 Task: Check the picks of the 2023 Victory Lane Racing NASCAR Cup Series for the race "GEICO 500" on the track "Talladega".
Action: Mouse moved to (237, 390)
Screenshot: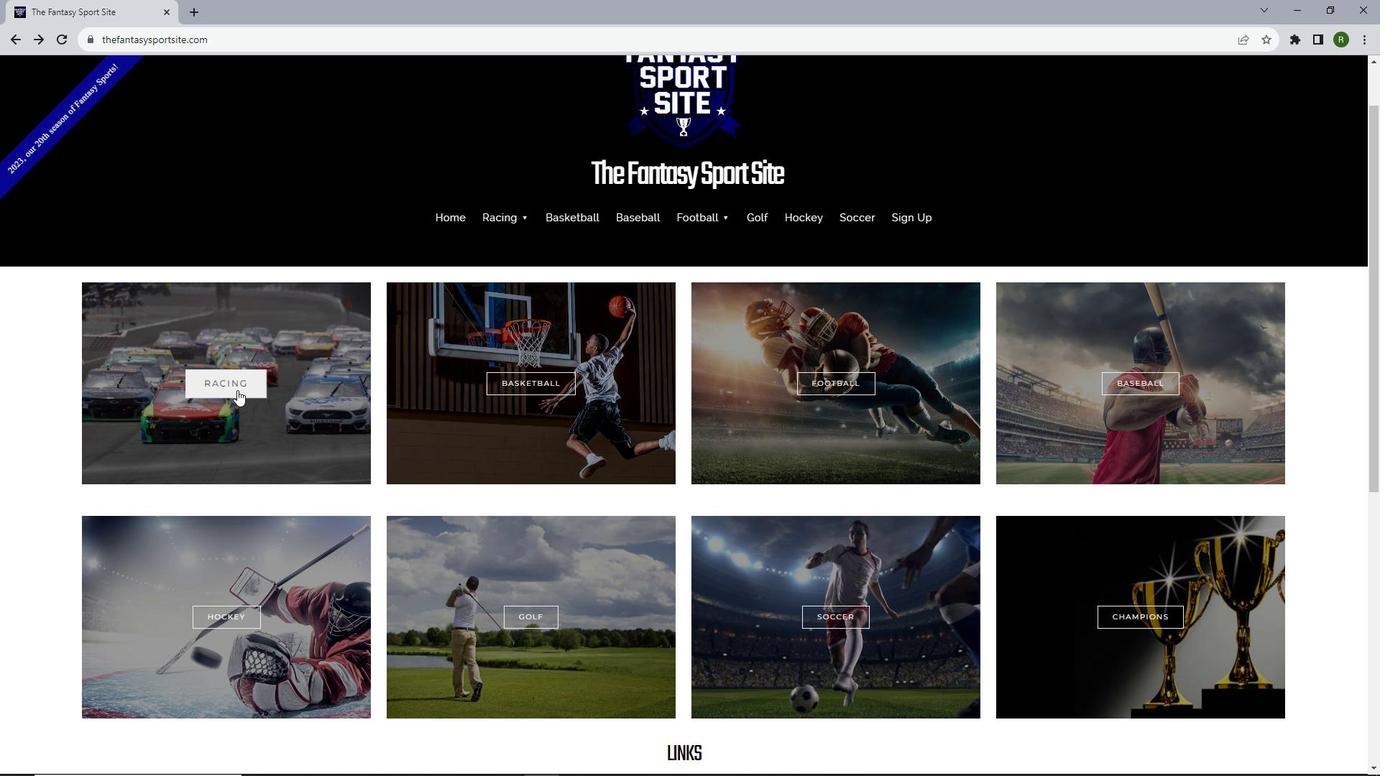 
Action: Mouse pressed left at (237, 390)
Screenshot: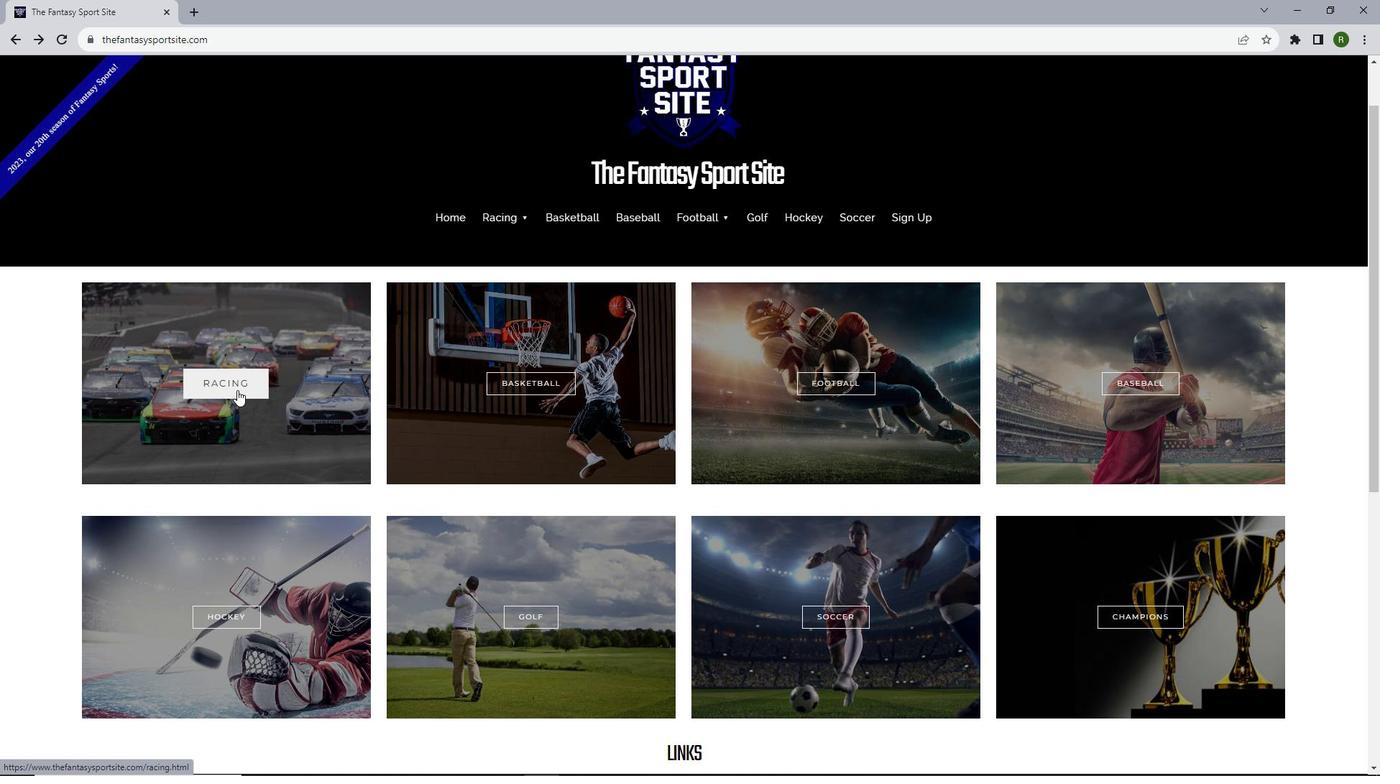 
Action: Mouse moved to (288, 371)
Screenshot: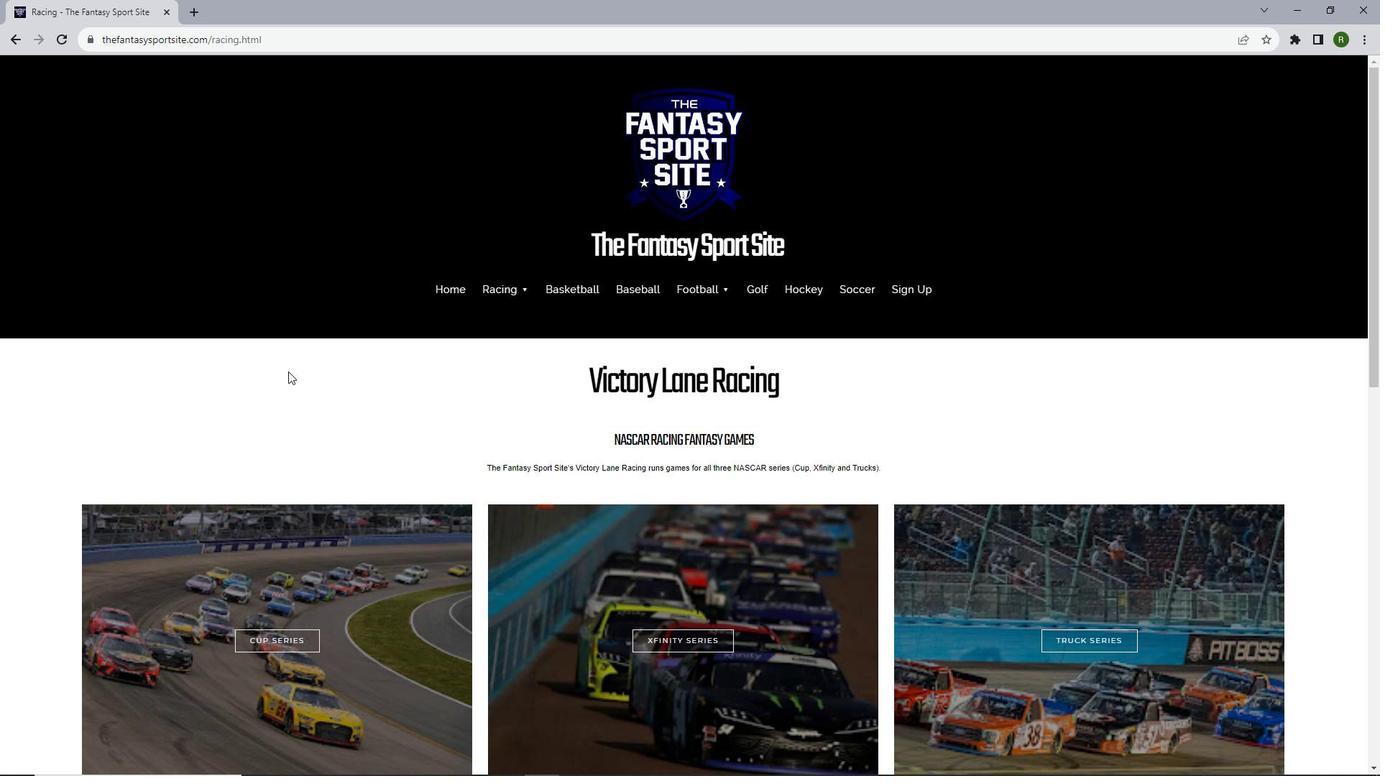 
Action: Mouse scrolled (288, 370) with delta (0, 0)
Screenshot: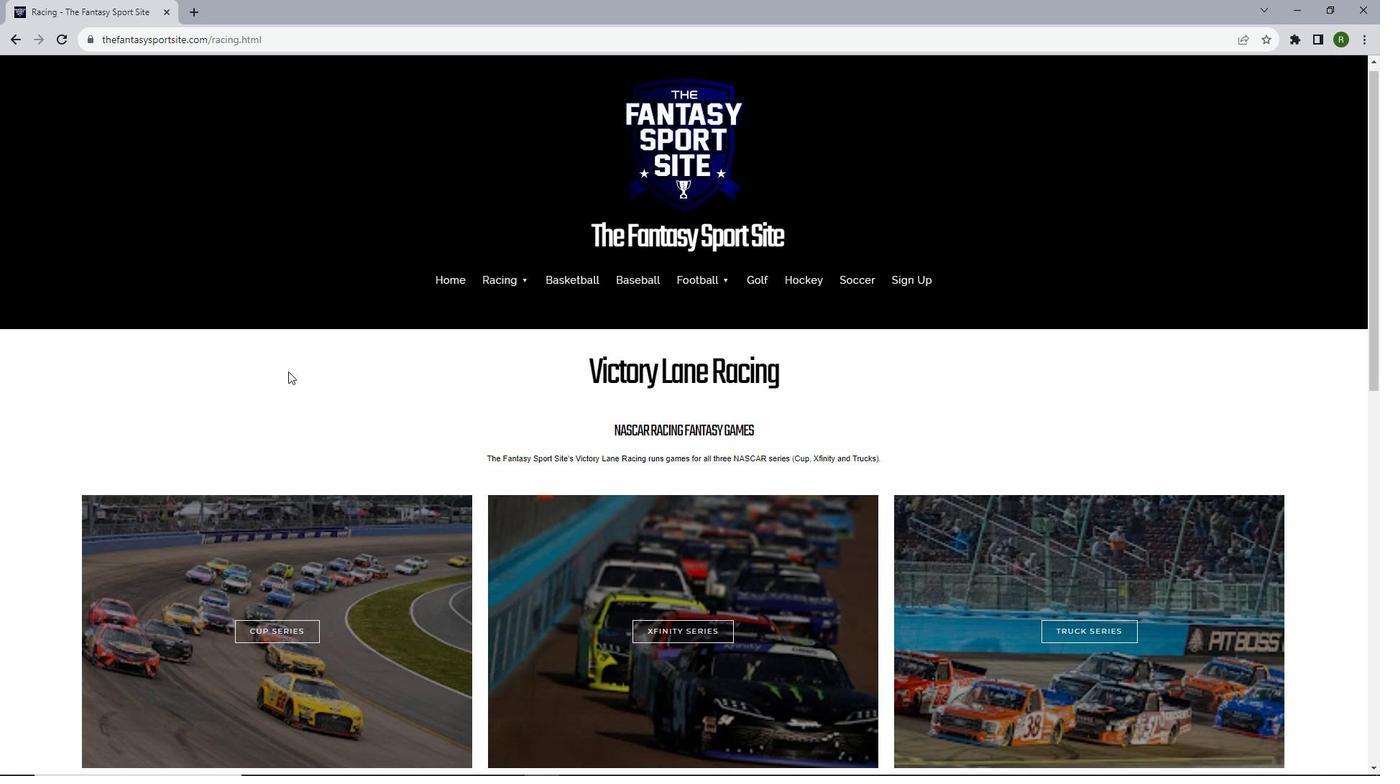 
Action: Mouse scrolled (288, 370) with delta (0, 0)
Screenshot: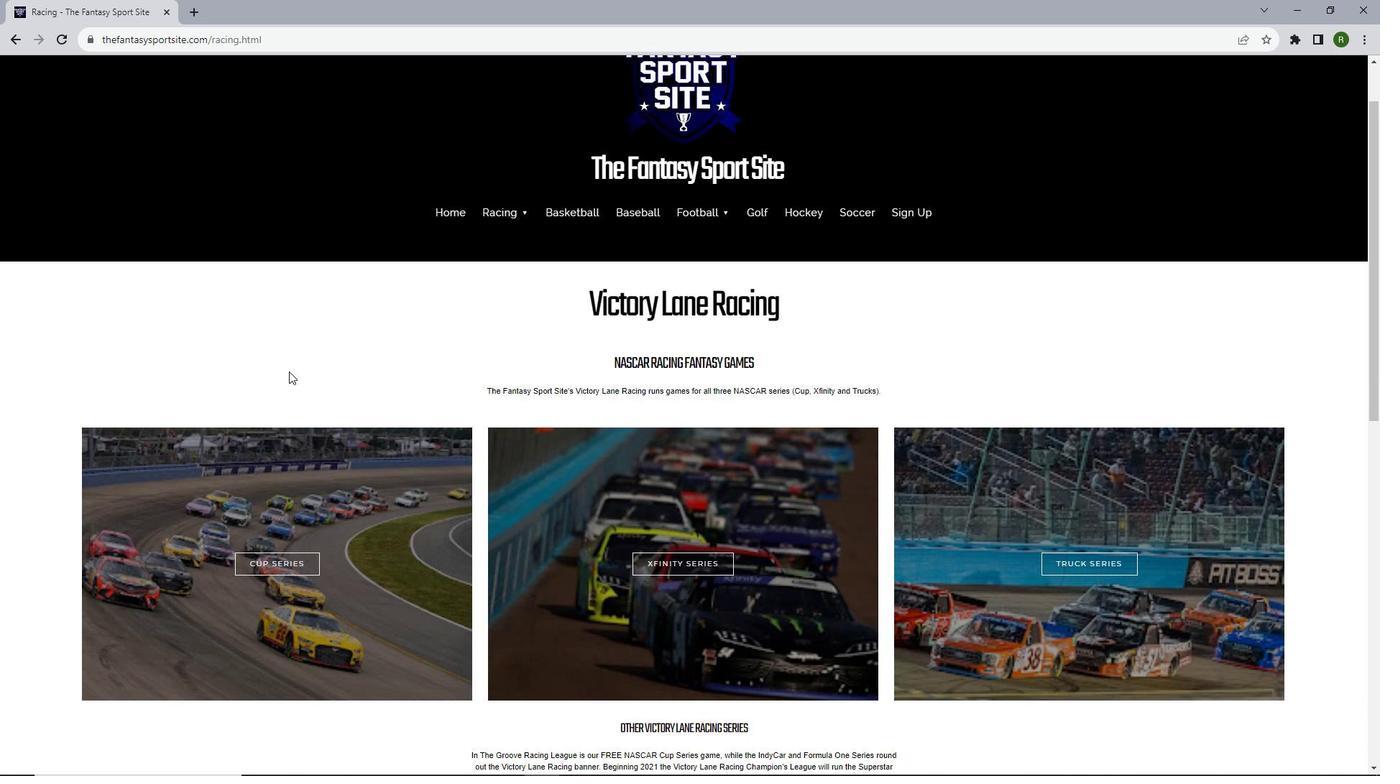 
Action: Mouse moved to (288, 371)
Screenshot: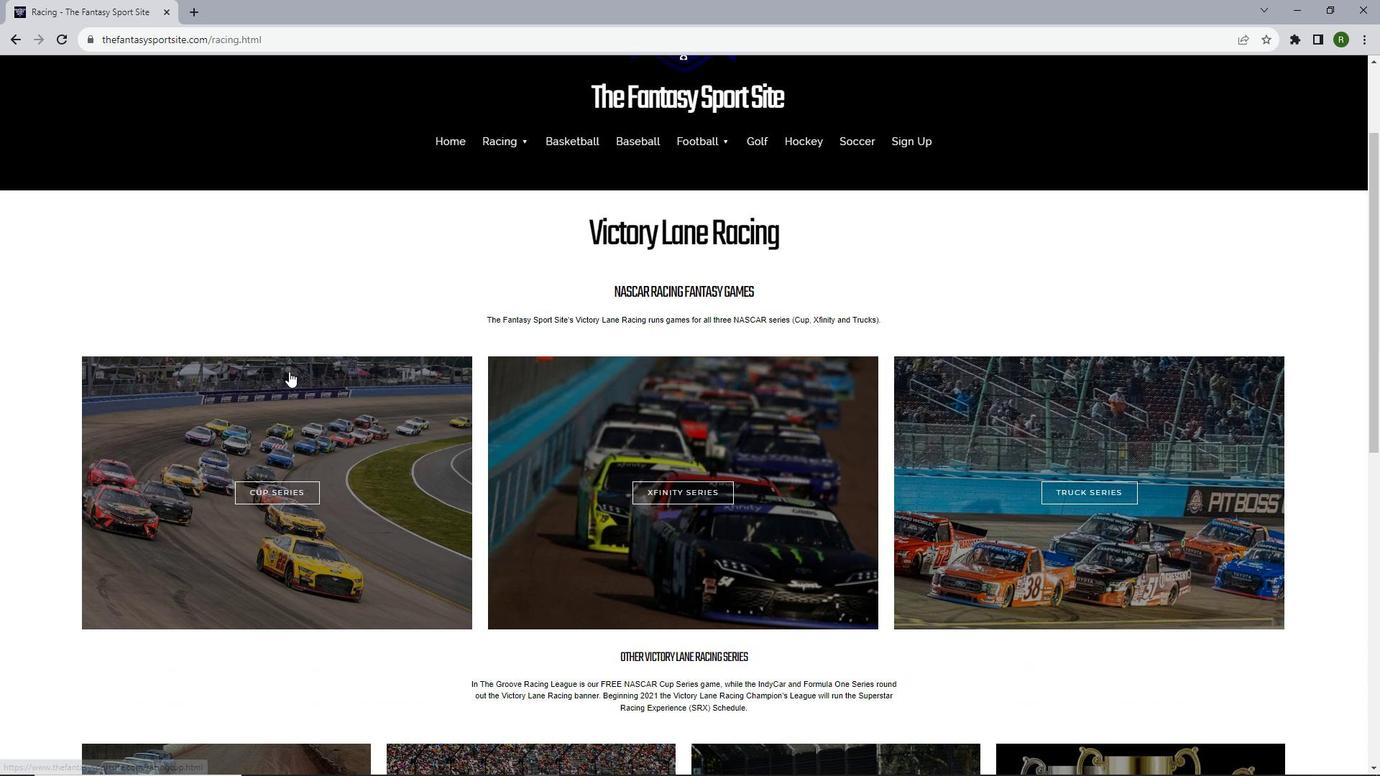 
Action: Mouse scrolled (288, 370) with delta (0, 0)
Screenshot: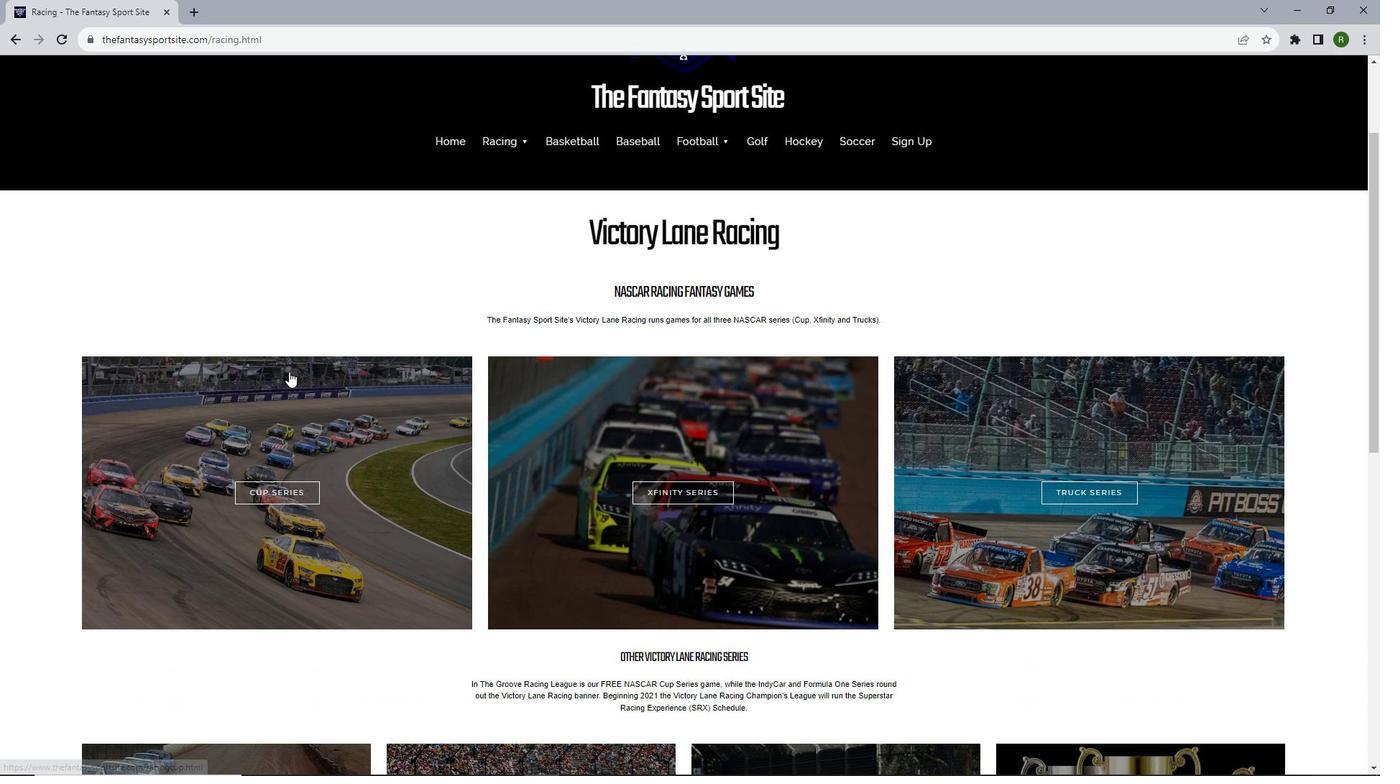 
Action: Mouse moved to (300, 434)
Screenshot: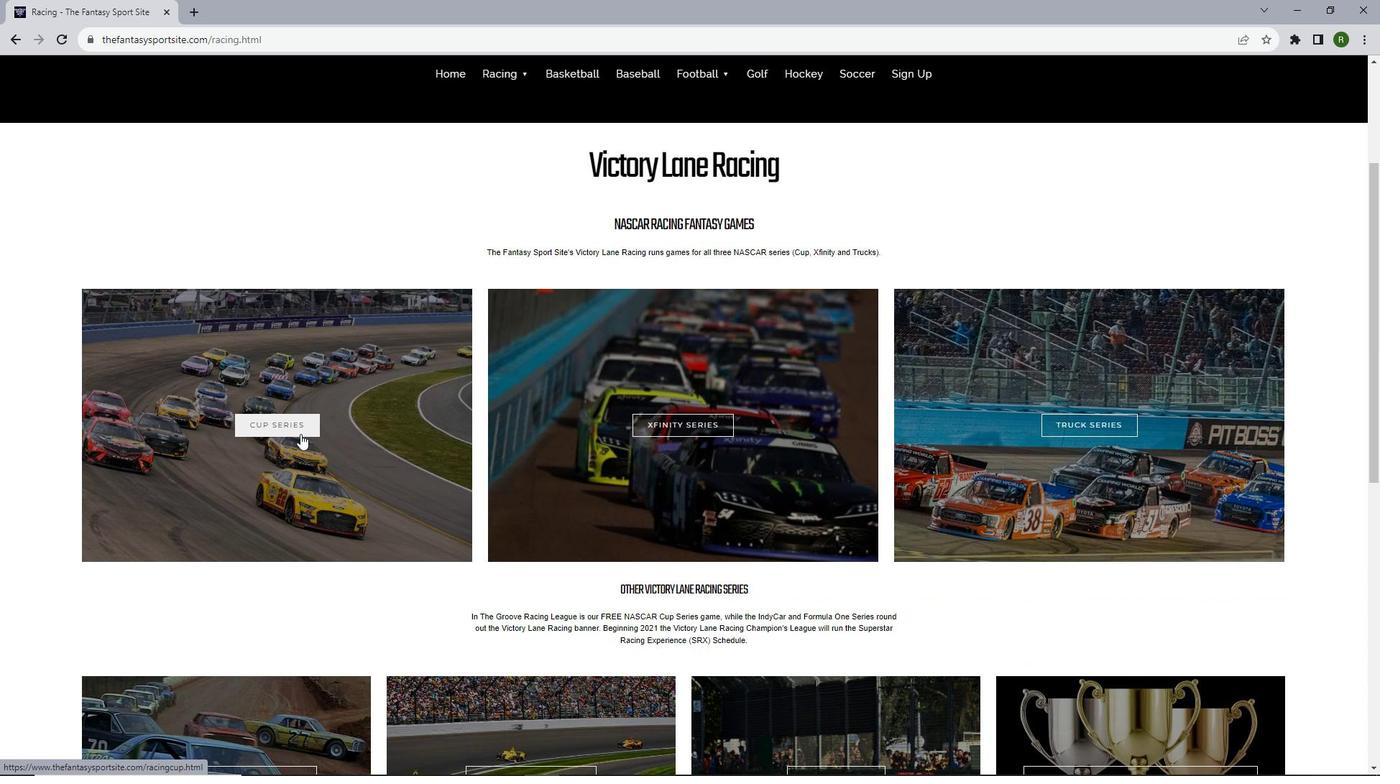 
Action: Mouse pressed left at (300, 434)
Screenshot: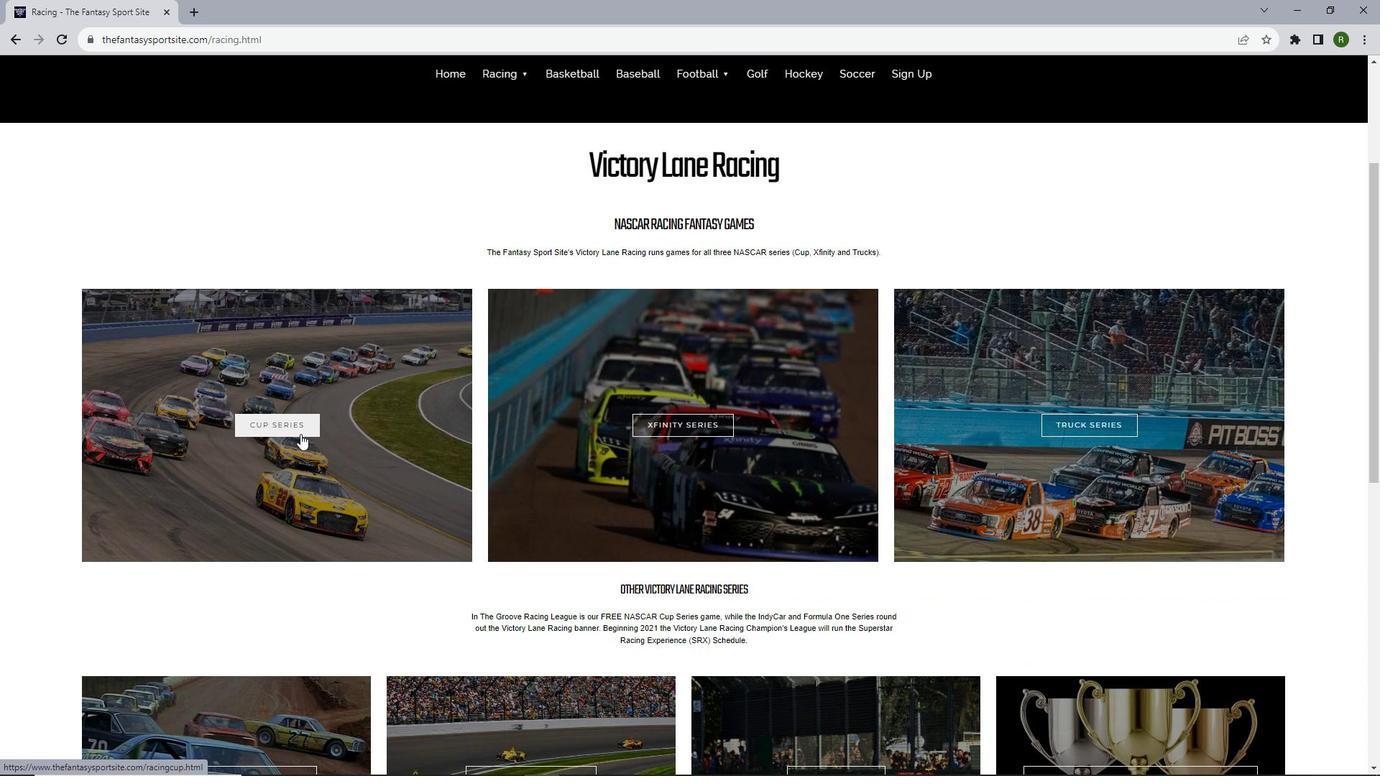 
Action: Mouse moved to (491, 417)
Screenshot: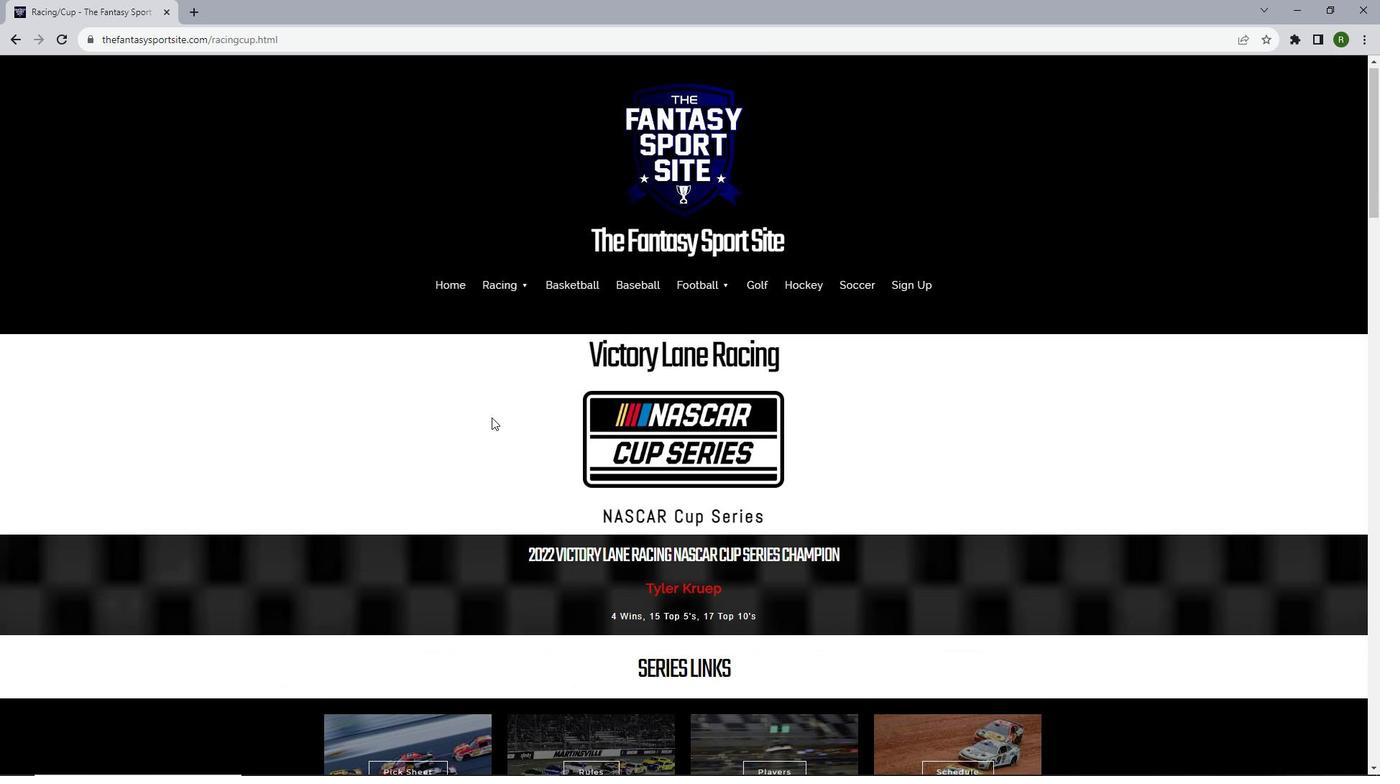 
Action: Mouse scrolled (491, 416) with delta (0, 0)
Screenshot: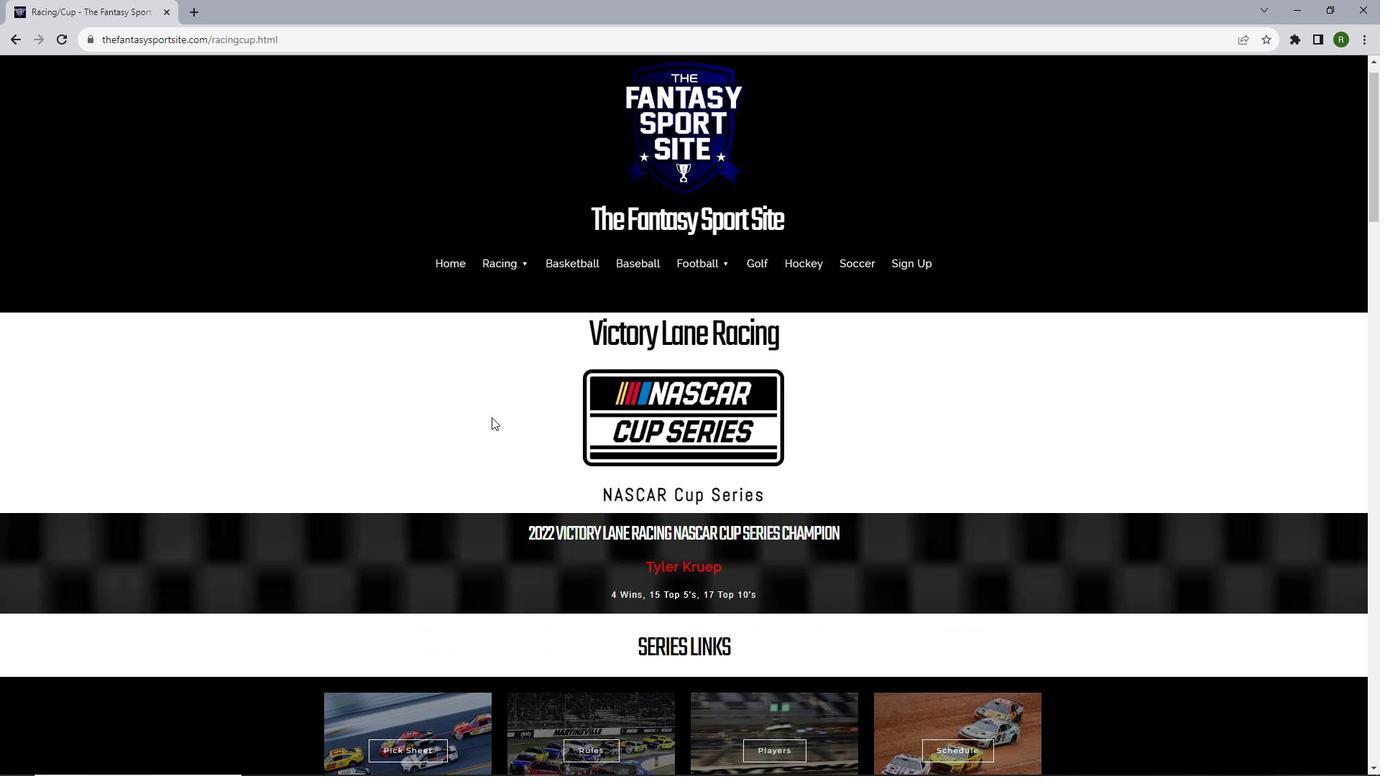 
Action: Mouse scrolled (491, 416) with delta (0, 0)
Screenshot: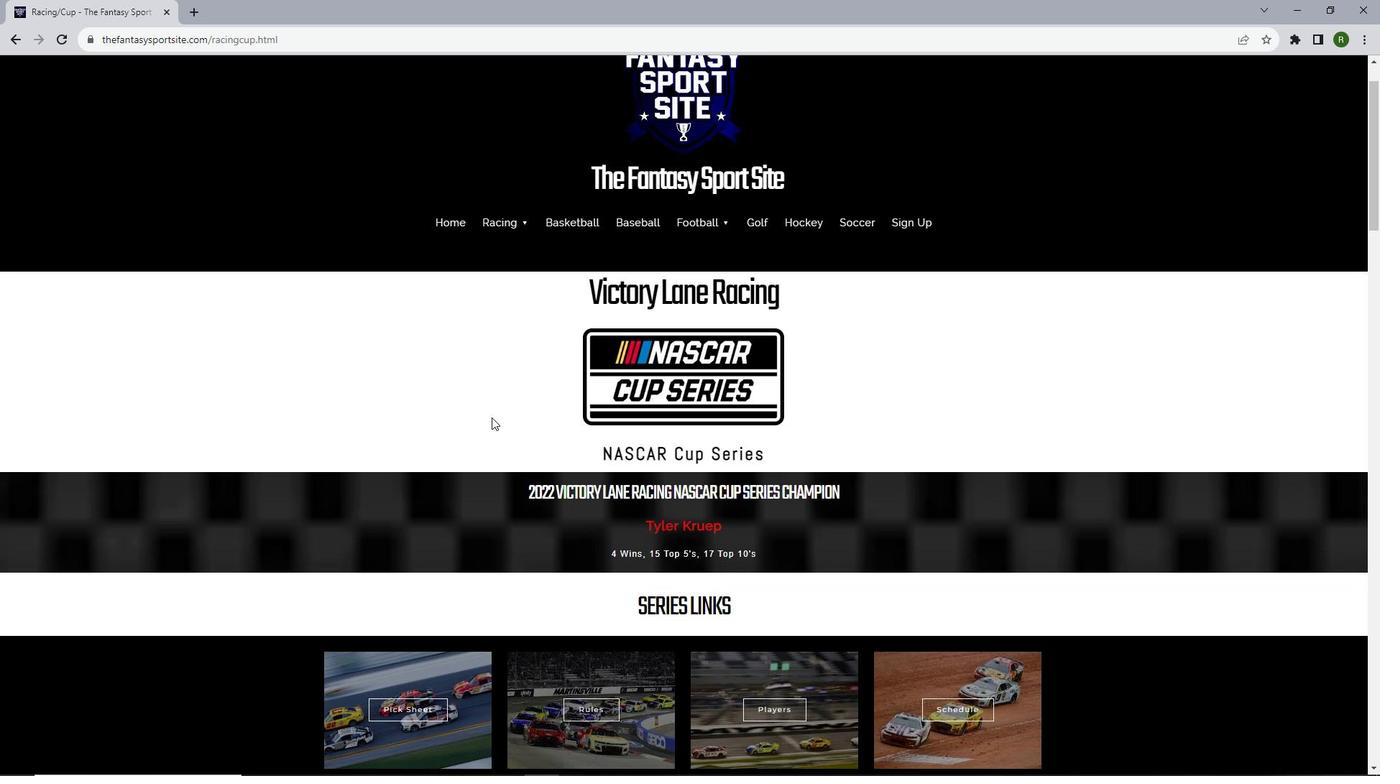 
Action: Mouse scrolled (491, 416) with delta (0, 0)
Screenshot: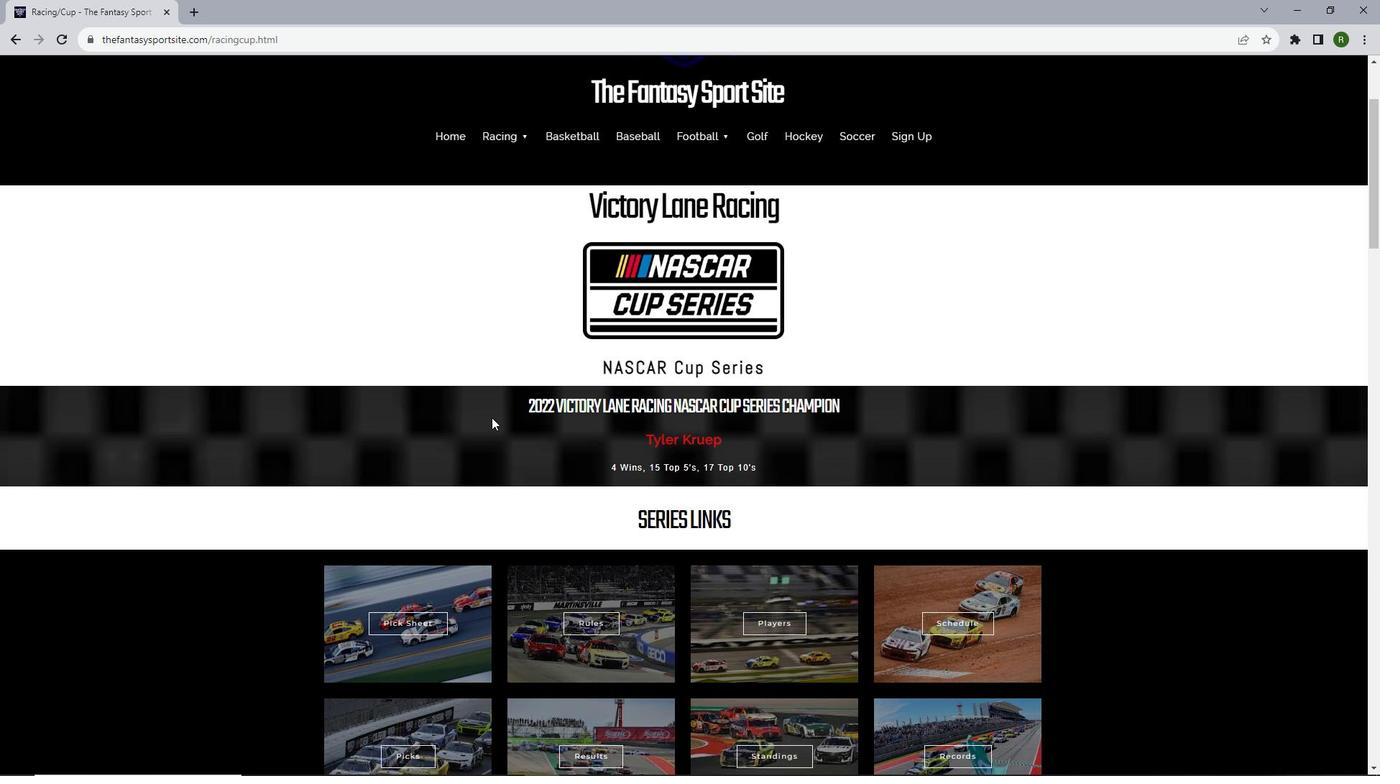 
Action: Mouse scrolled (491, 416) with delta (0, 0)
Screenshot: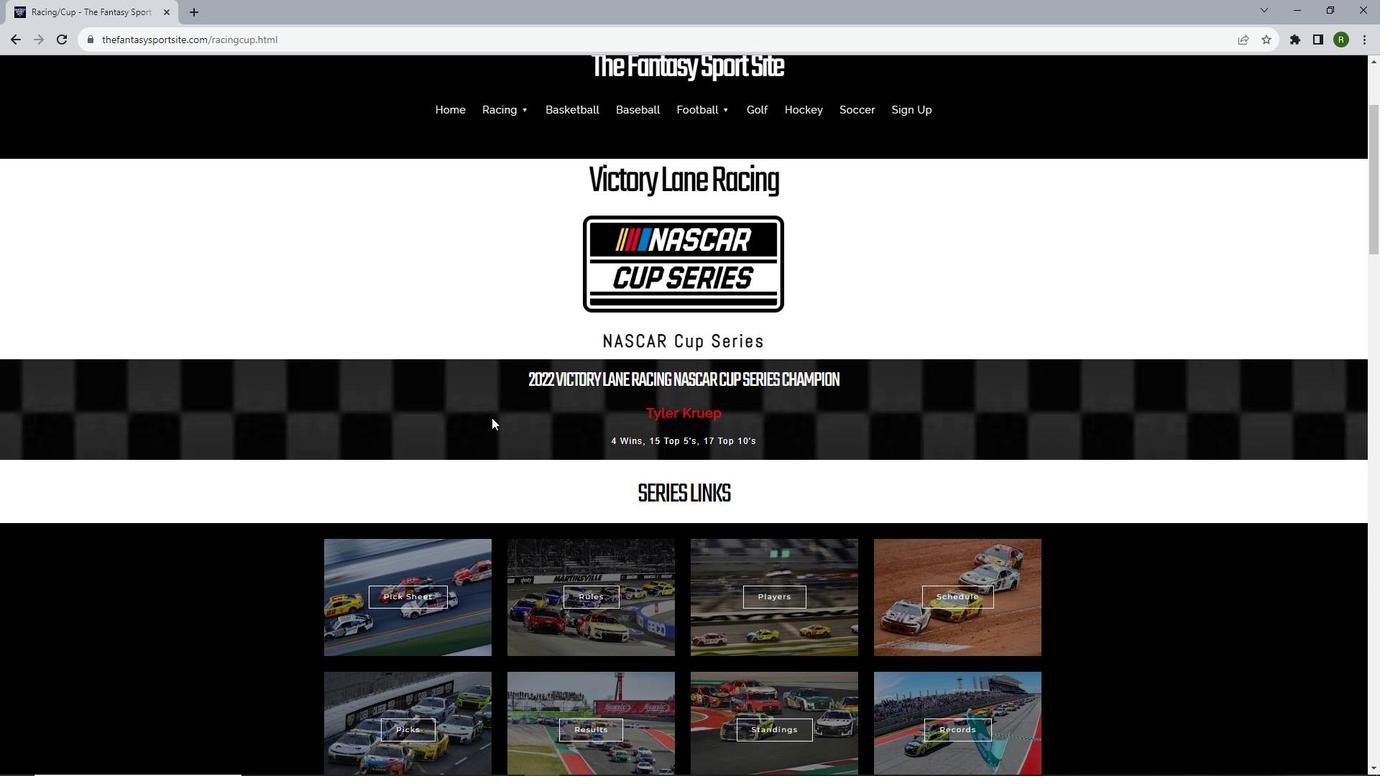 
Action: Mouse scrolled (491, 416) with delta (0, 0)
Screenshot: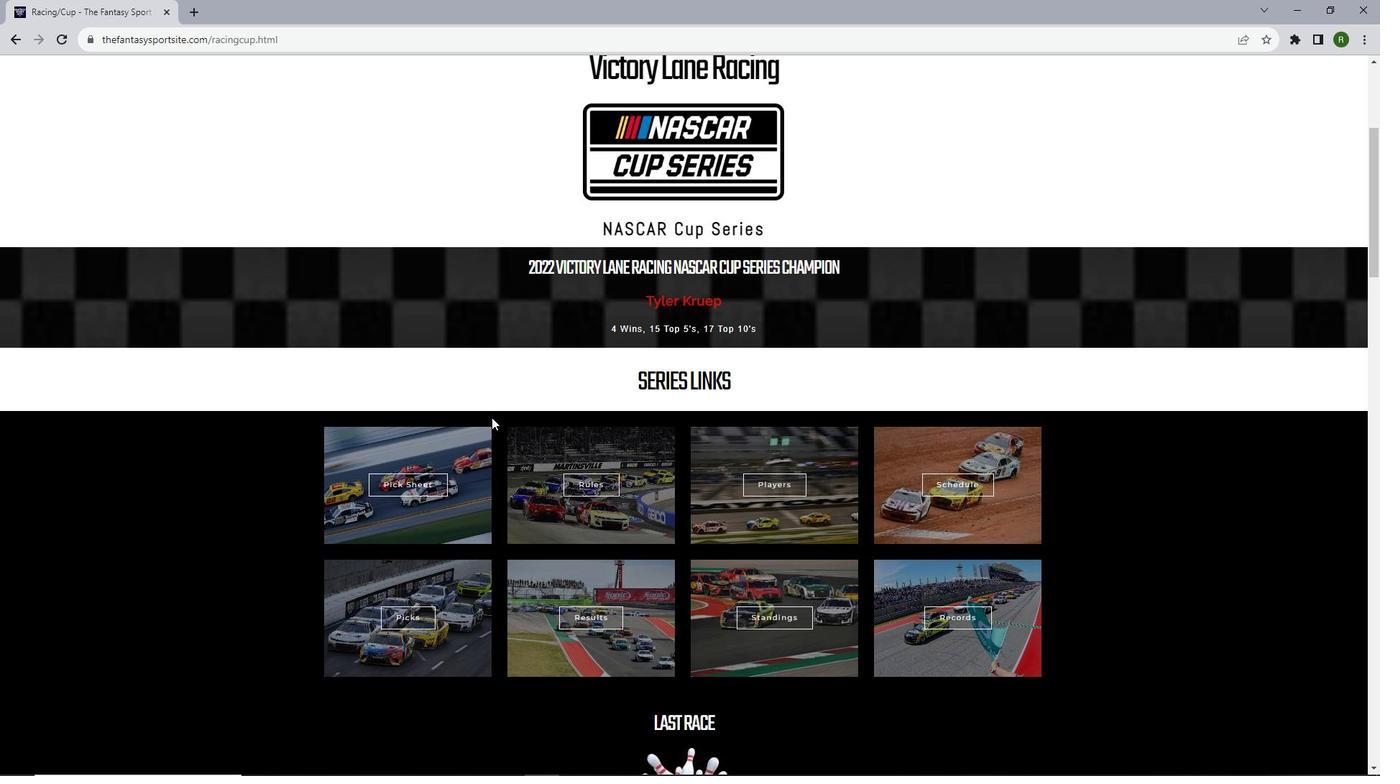 
Action: Mouse scrolled (491, 416) with delta (0, 0)
Screenshot: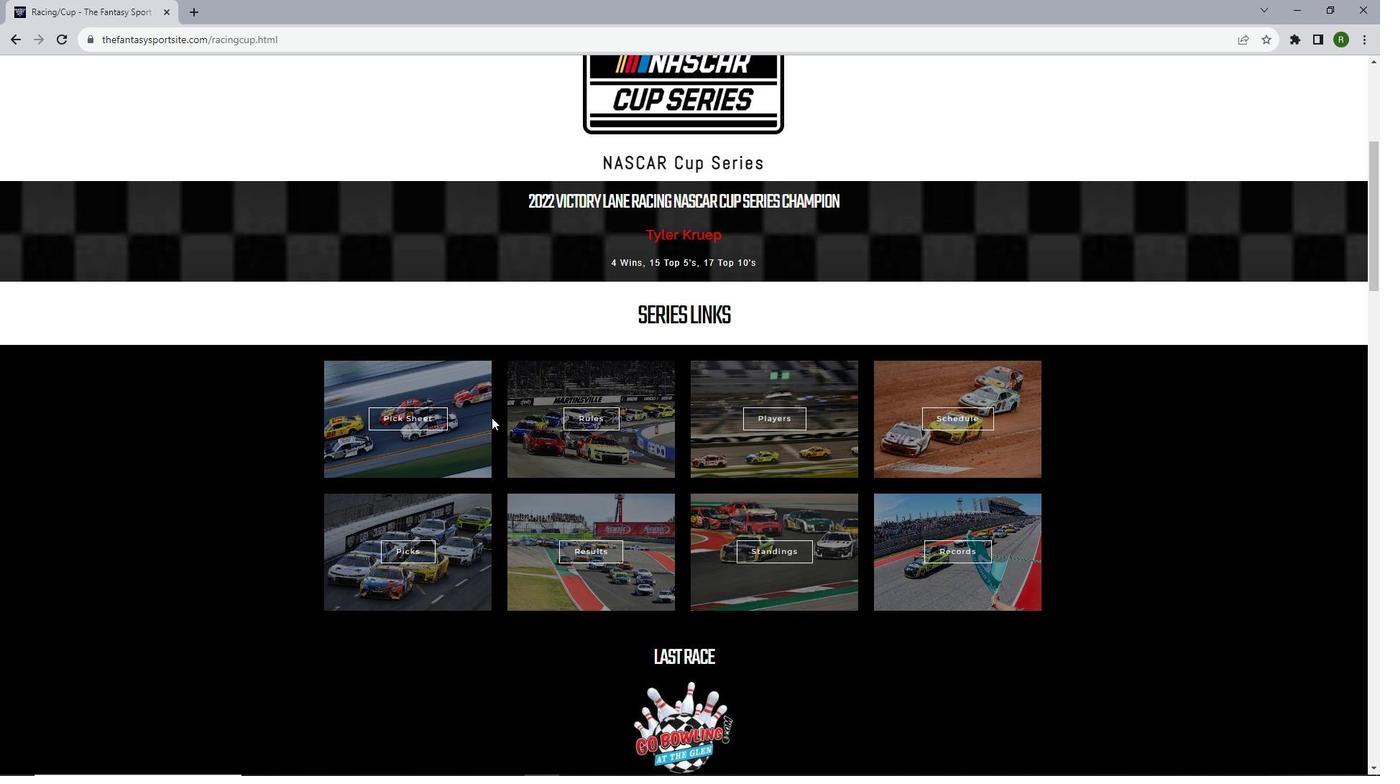 
Action: Mouse moved to (414, 475)
Screenshot: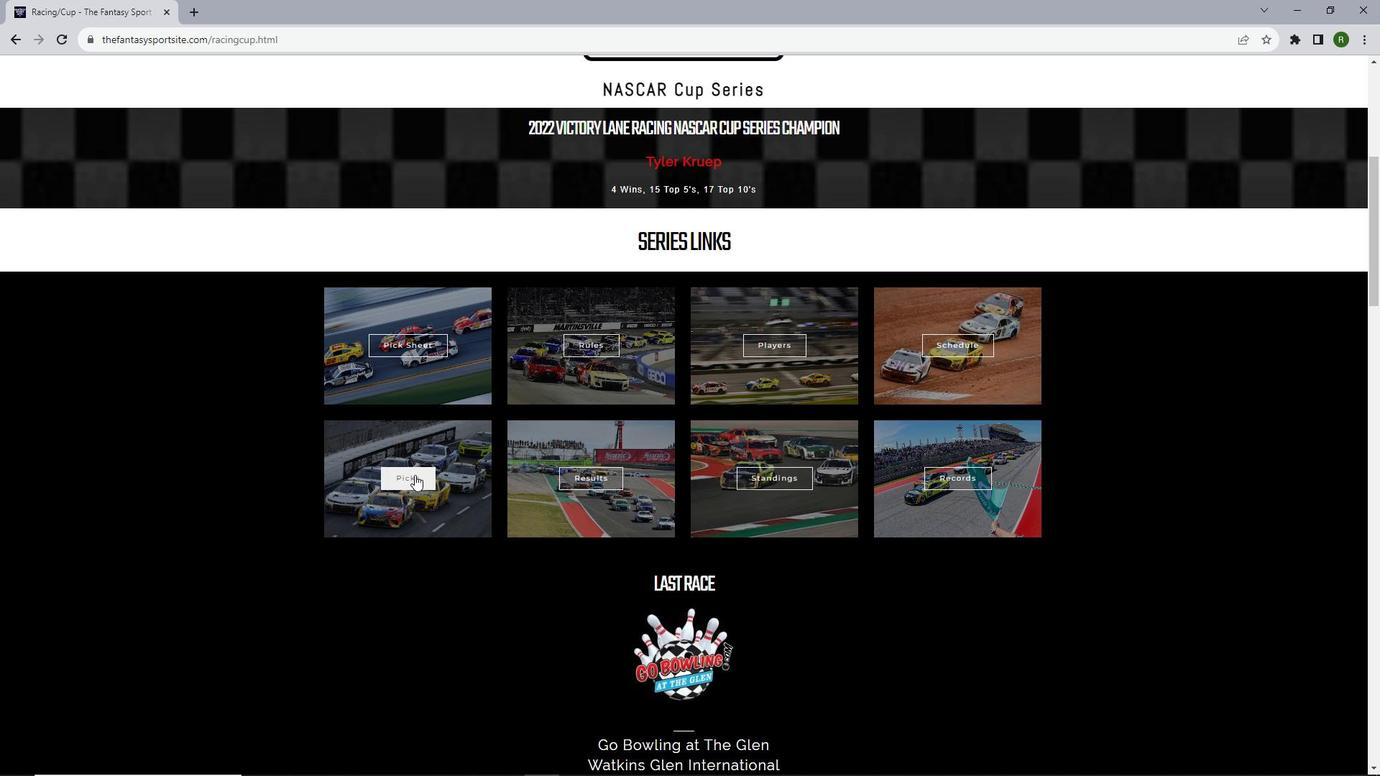 
Action: Mouse pressed left at (414, 475)
Screenshot: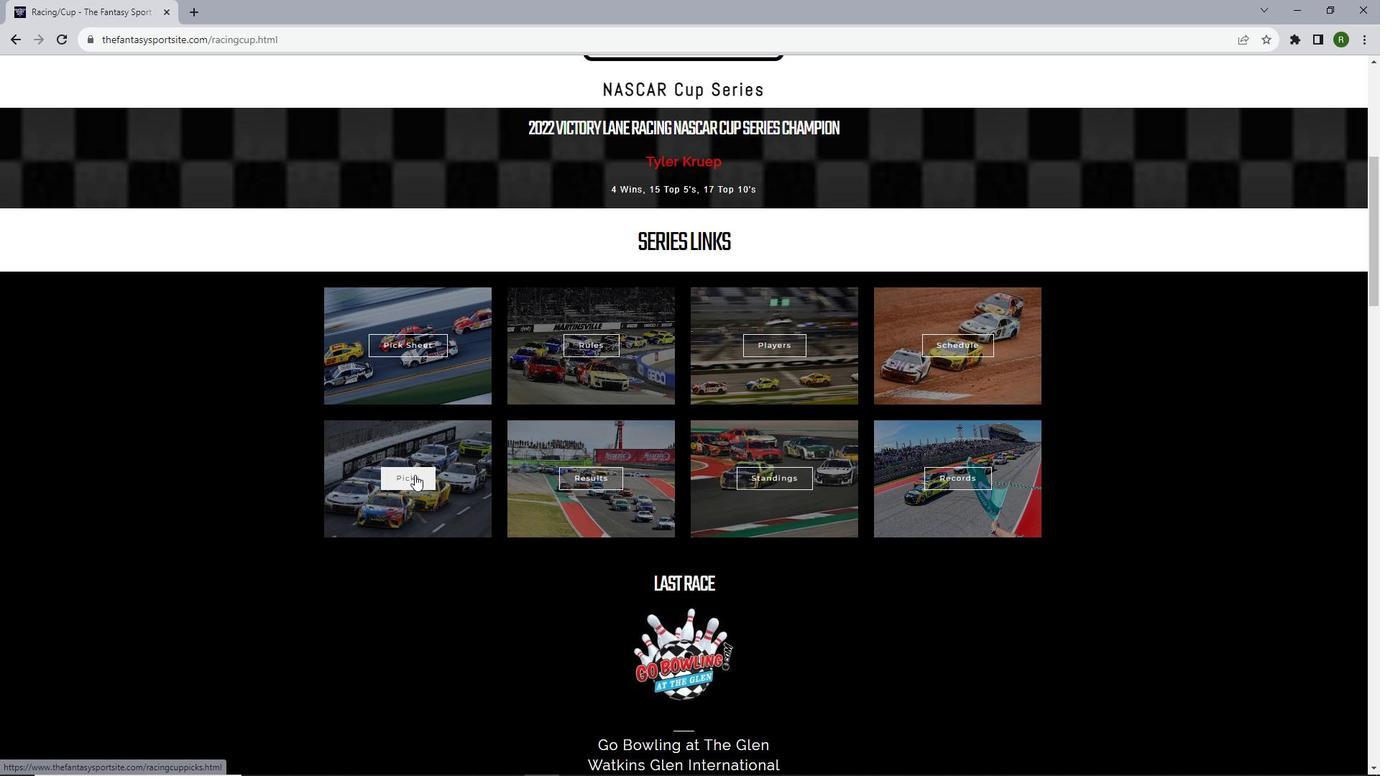 
Action: Mouse moved to (465, 389)
Screenshot: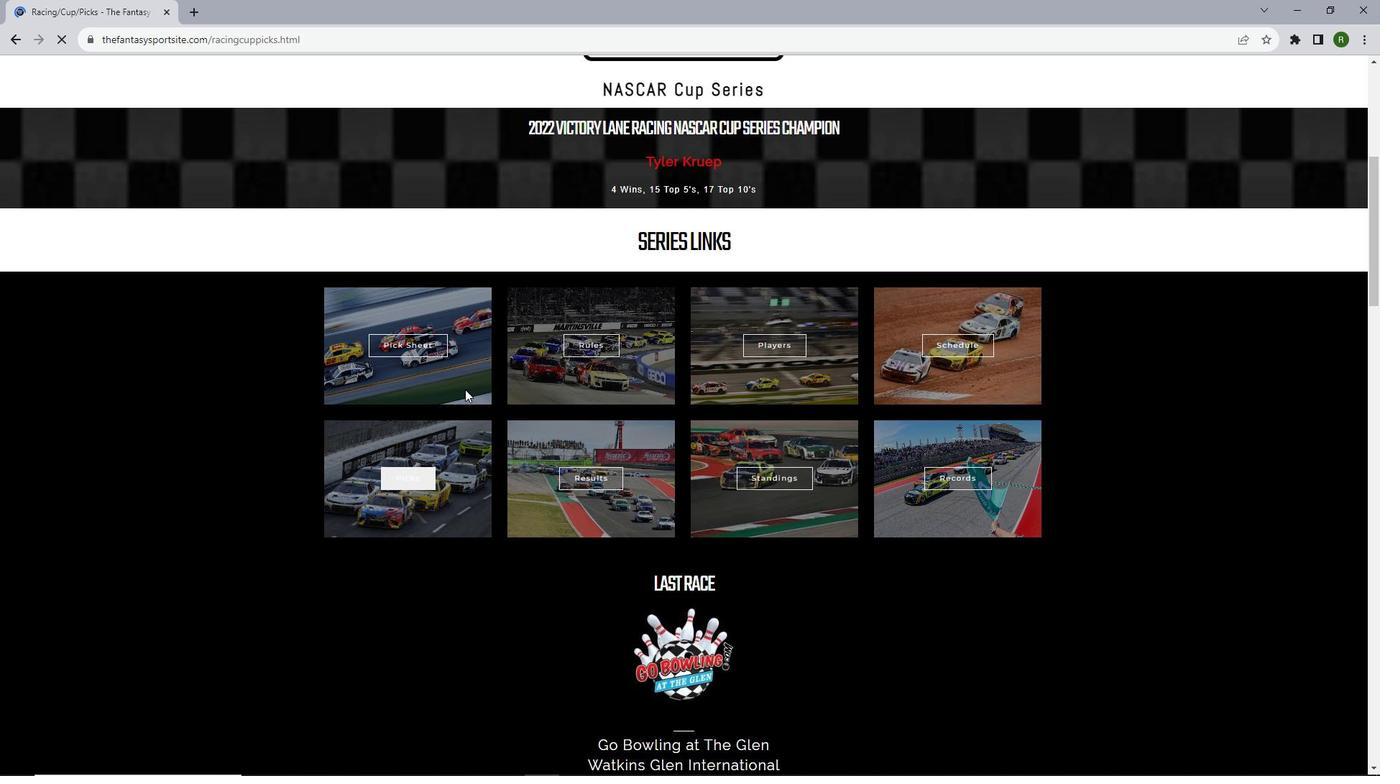 
Action: Mouse scrolled (465, 388) with delta (0, 0)
Screenshot: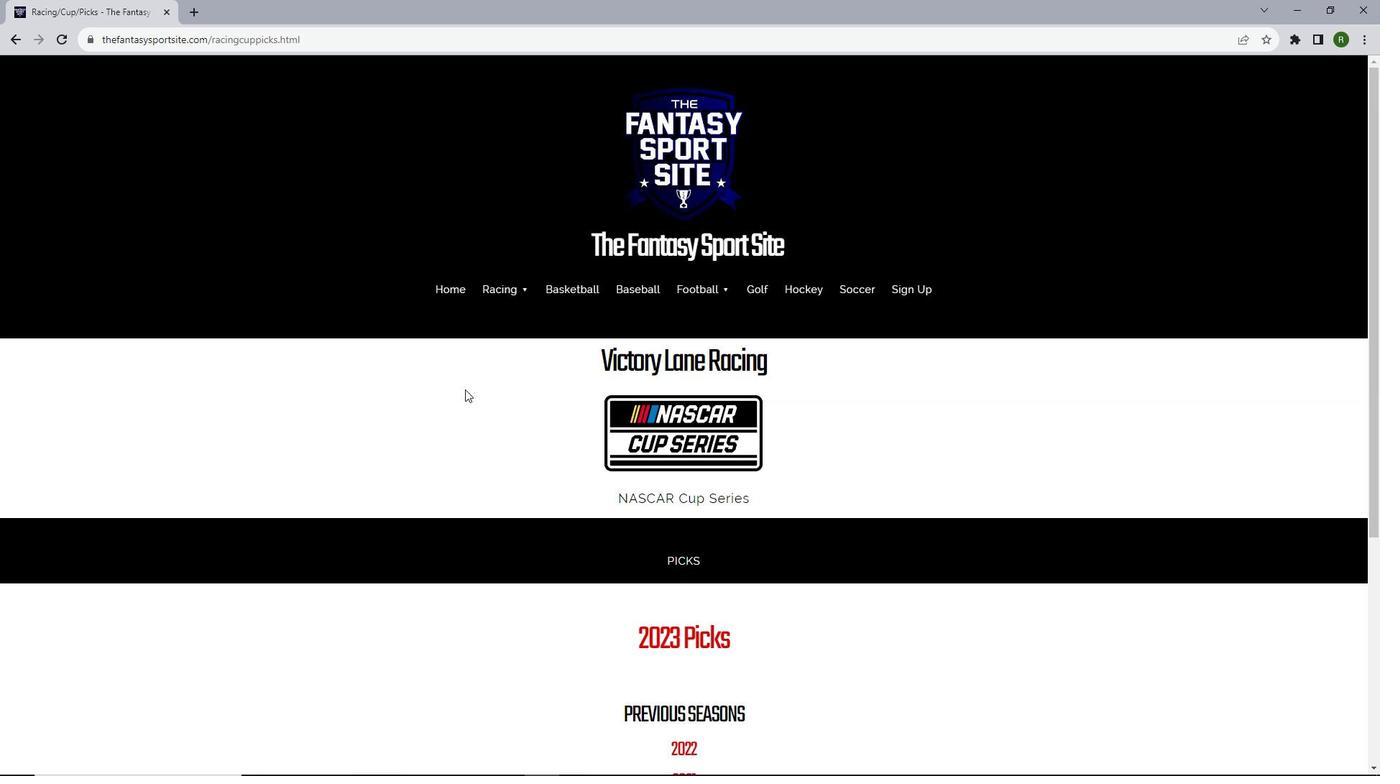 
Action: Mouse scrolled (465, 388) with delta (0, 0)
Screenshot: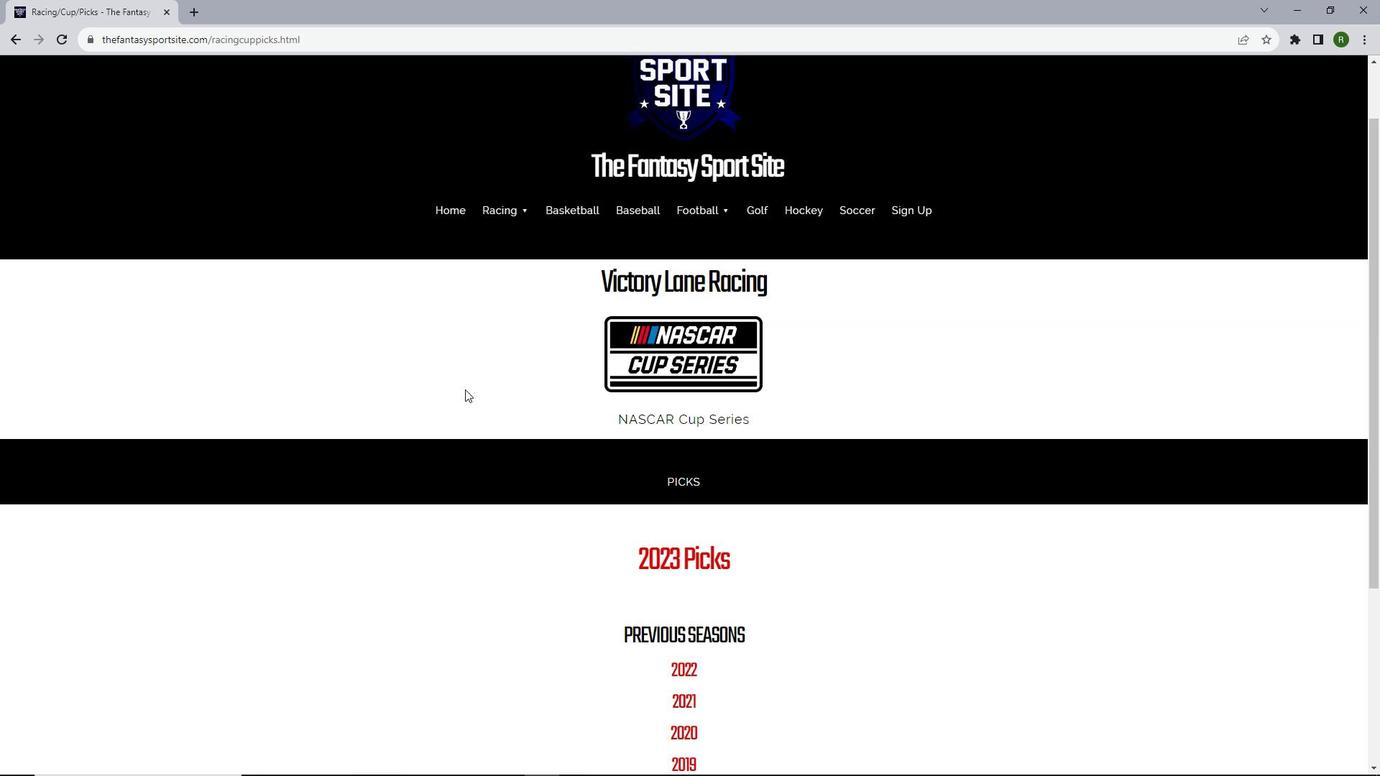 
Action: Mouse scrolled (465, 388) with delta (0, 0)
Screenshot: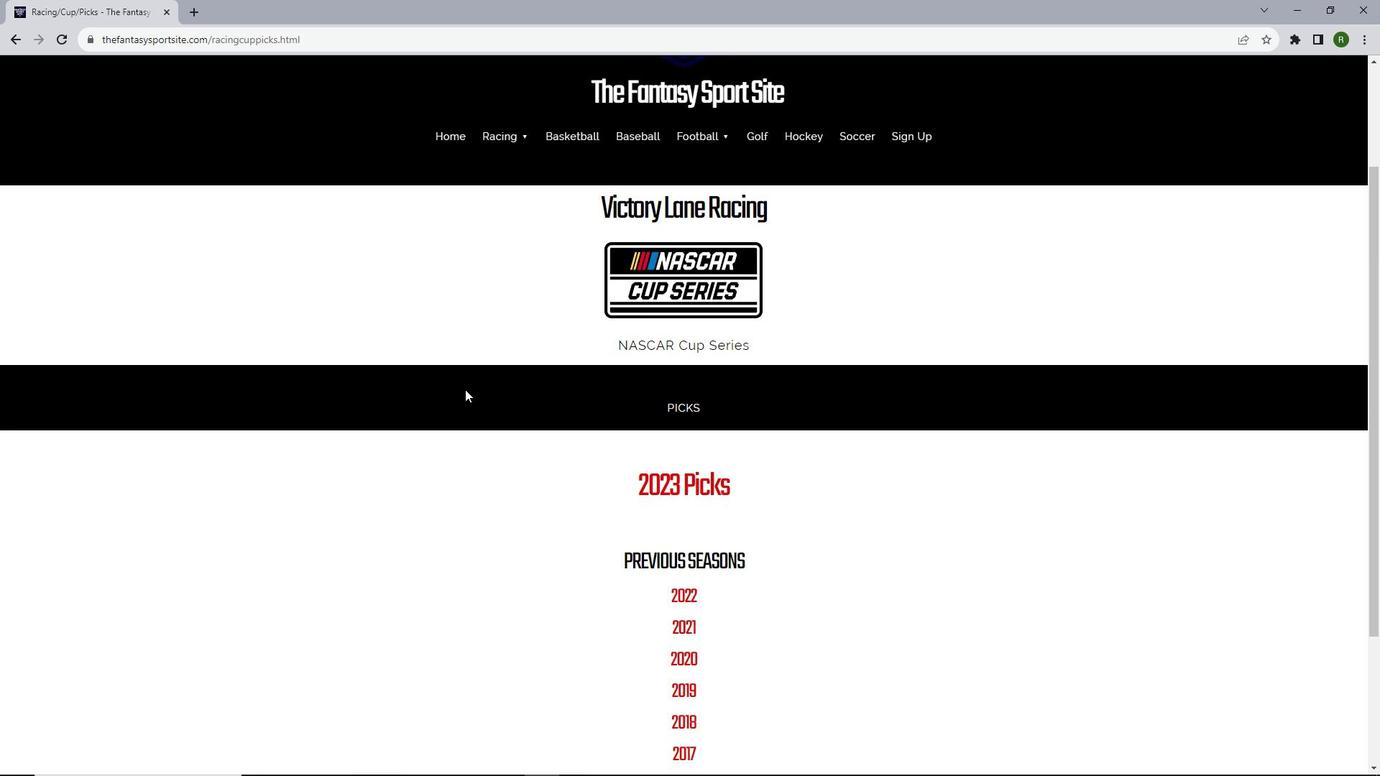 
Action: Mouse moved to (688, 418)
Screenshot: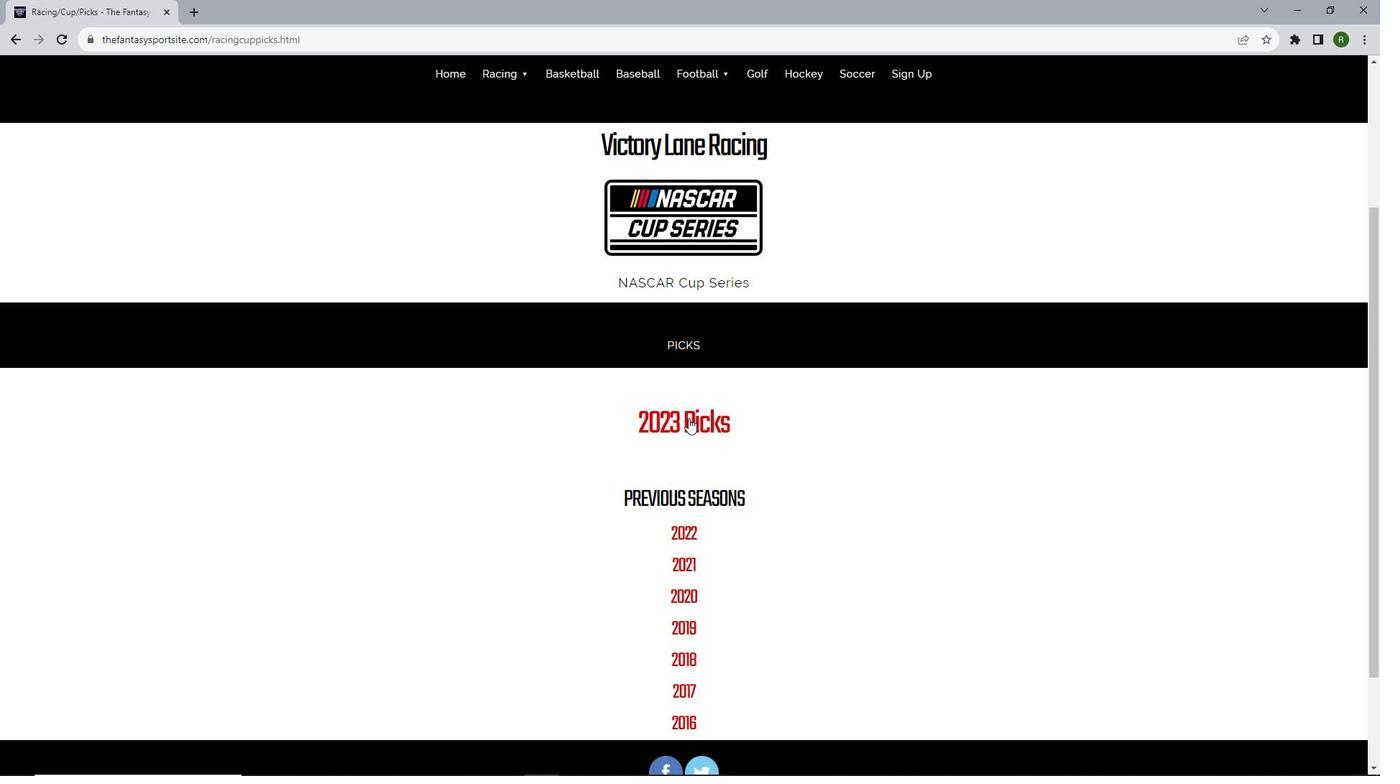 
Action: Mouse pressed left at (688, 418)
Screenshot: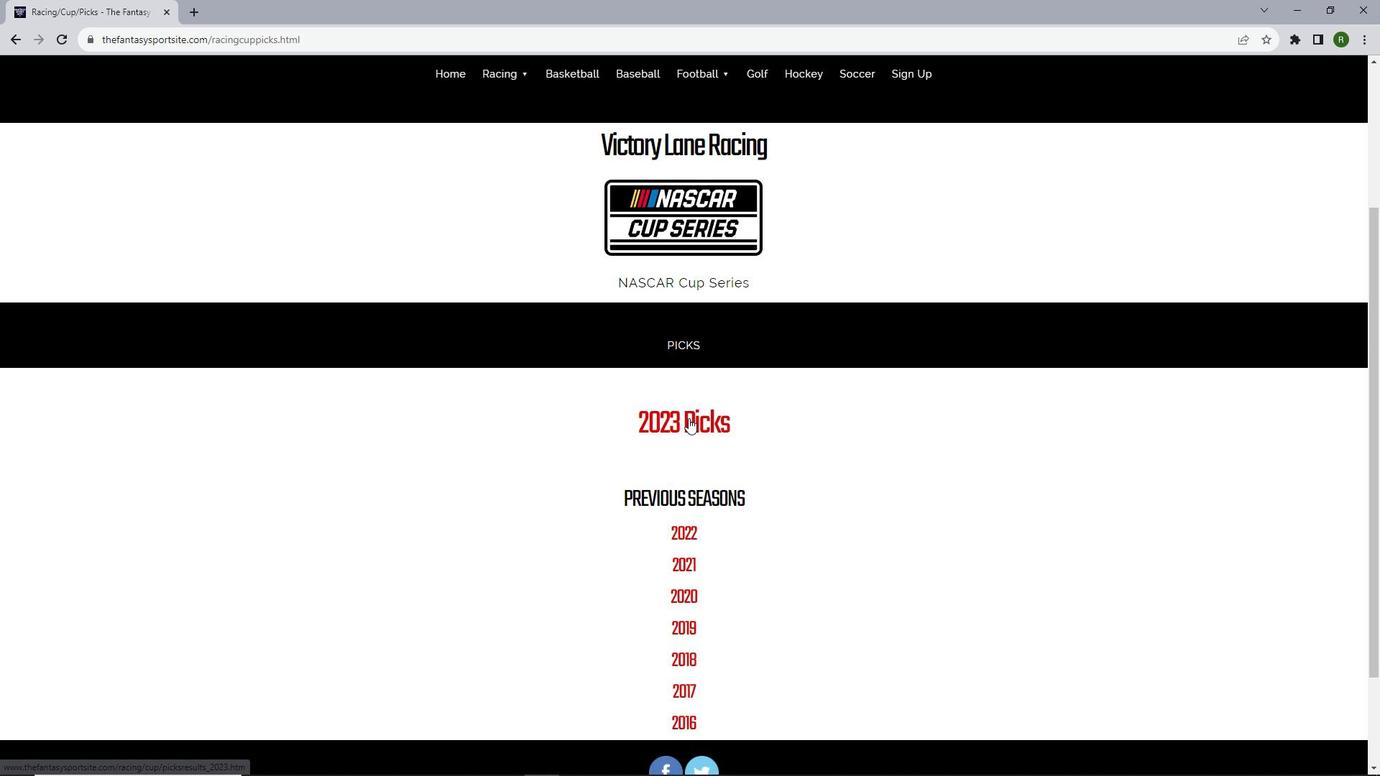 
Action: Mouse moved to (696, 283)
Screenshot: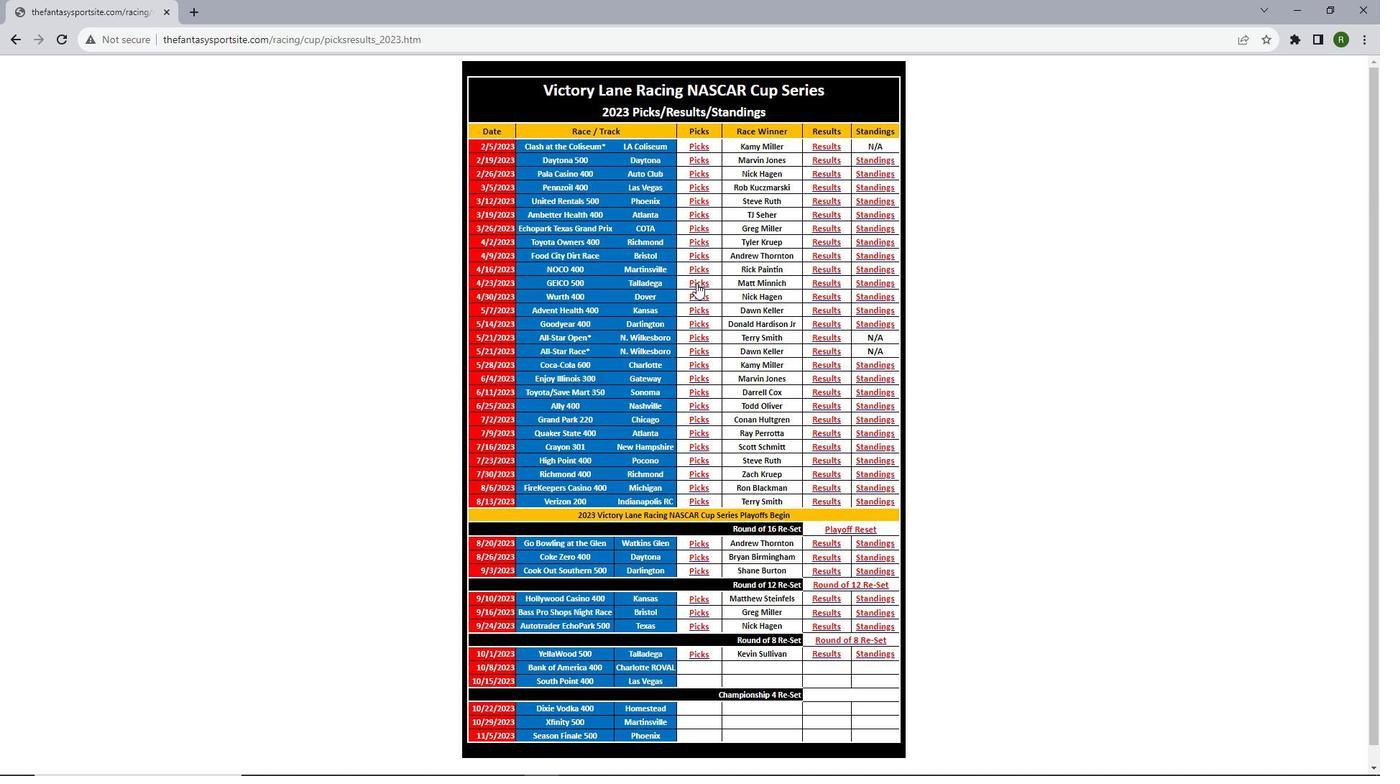 
Action: Mouse pressed left at (696, 283)
Screenshot: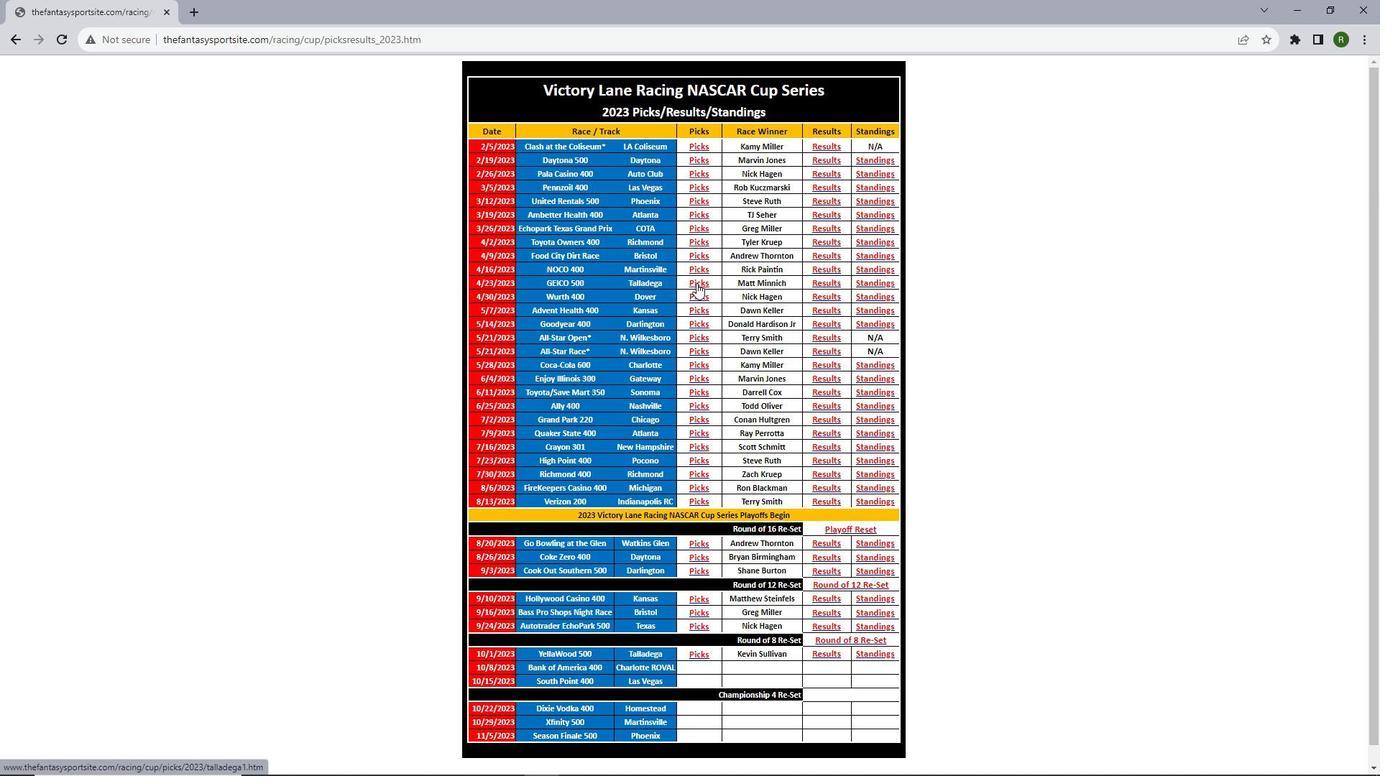 
Action: Mouse scrolled (696, 282) with delta (0, 0)
Screenshot: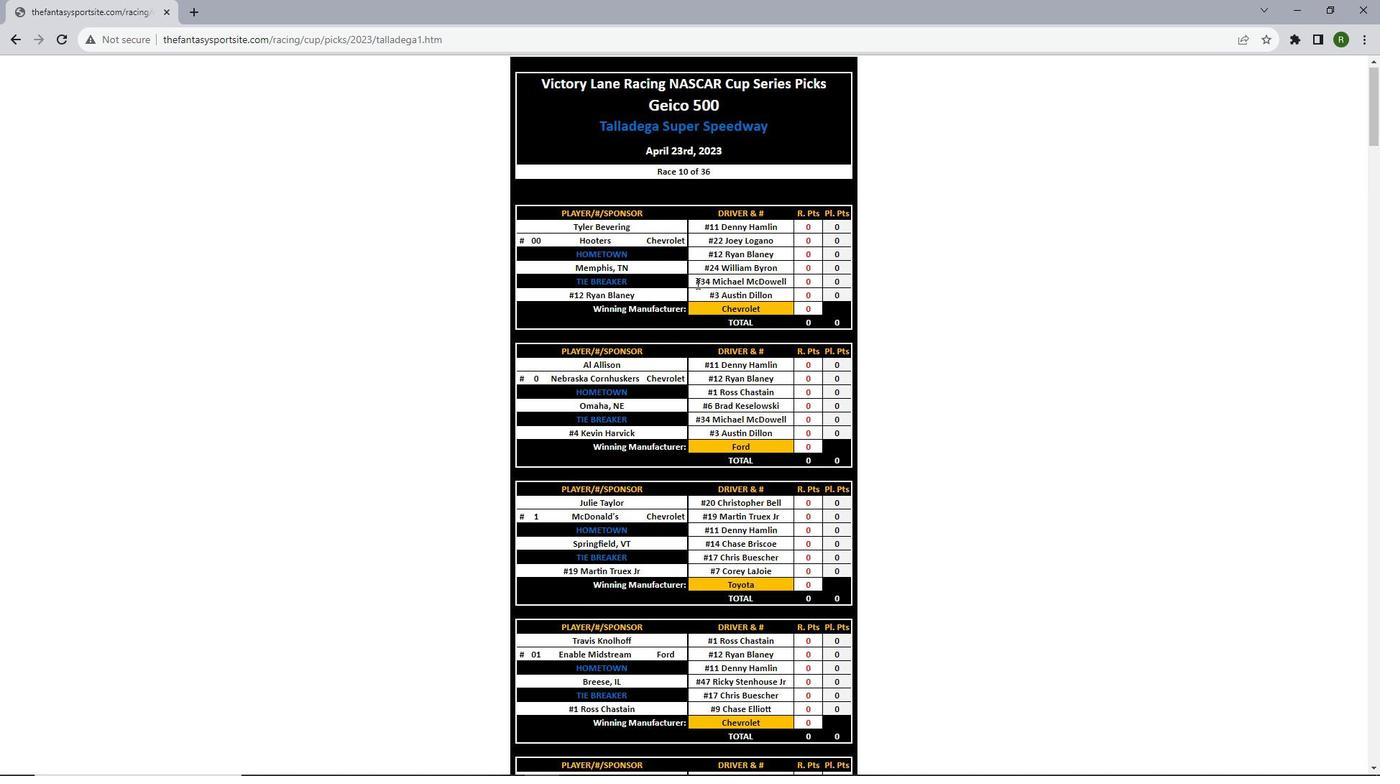 
Action: Mouse moved to (697, 284)
Screenshot: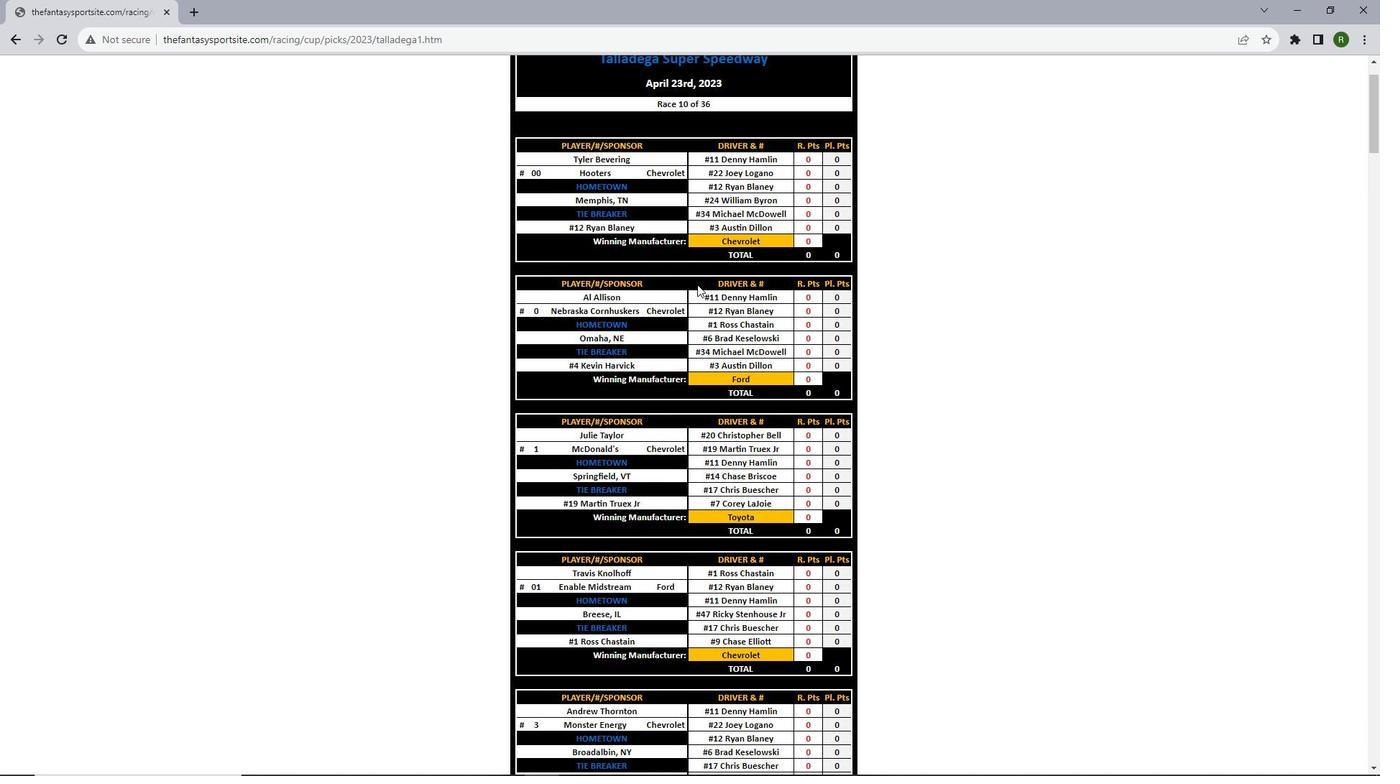 
Action: Mouse scrolled (697, 283) with delta (0, 0)
Screenshot: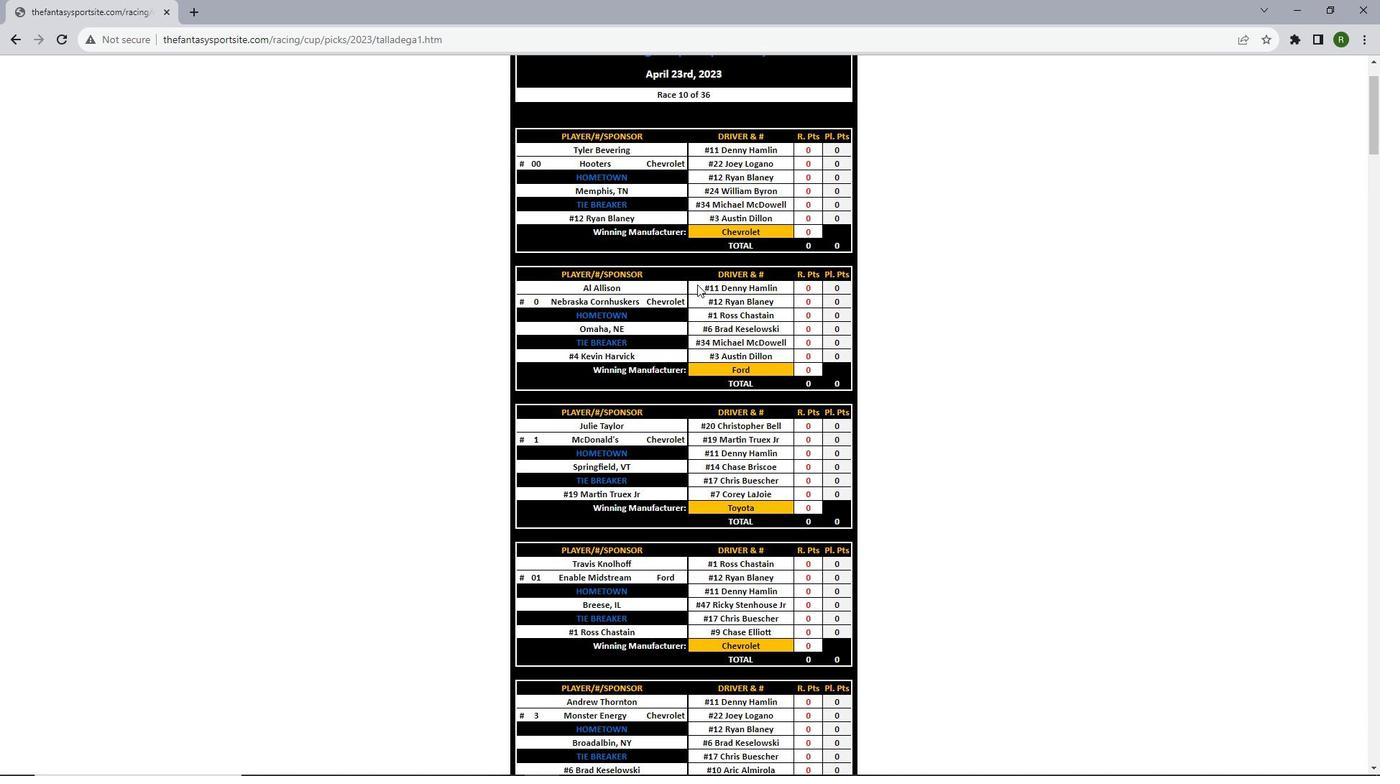 
Action: Mouse moved to (697, 284)
Screenshot: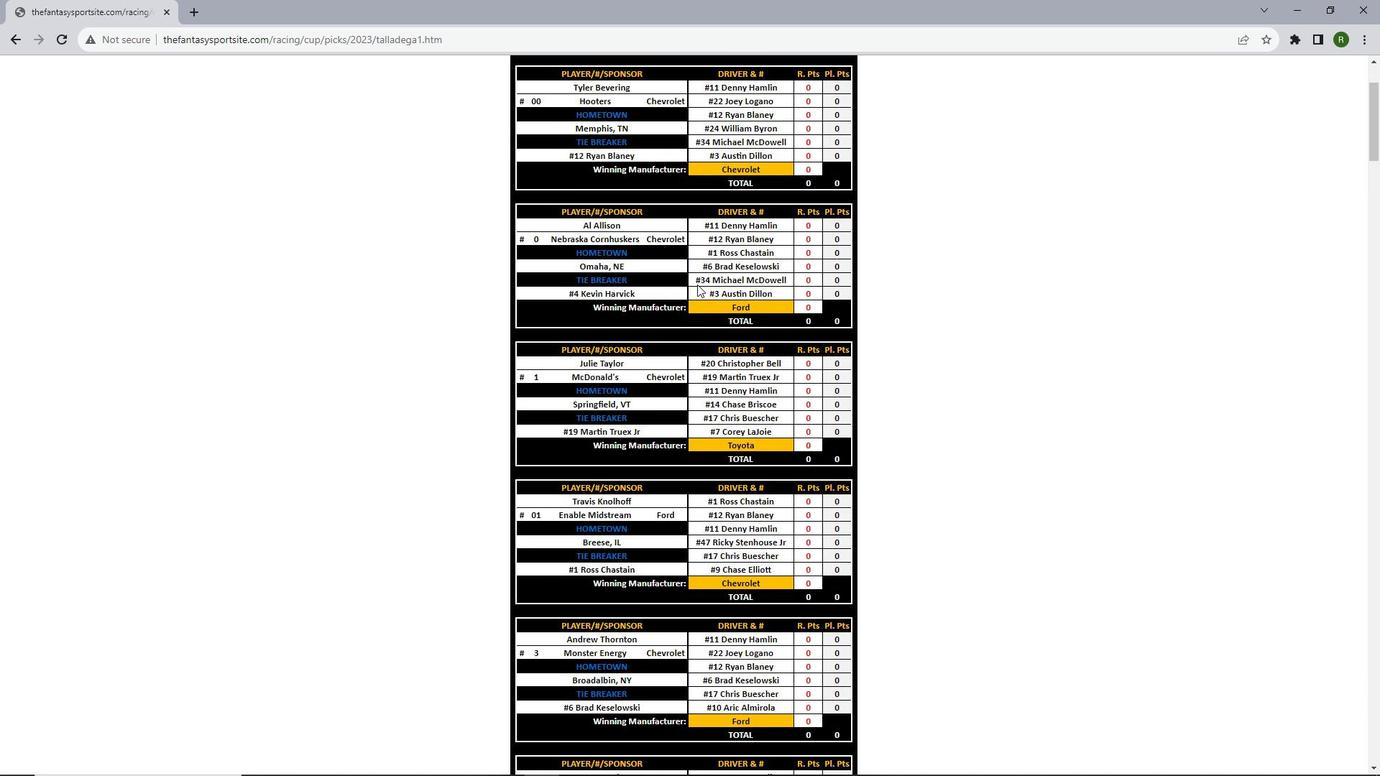 
Action: Mouse scrolled (697, 283) with delta (0, 0)
Screenshot: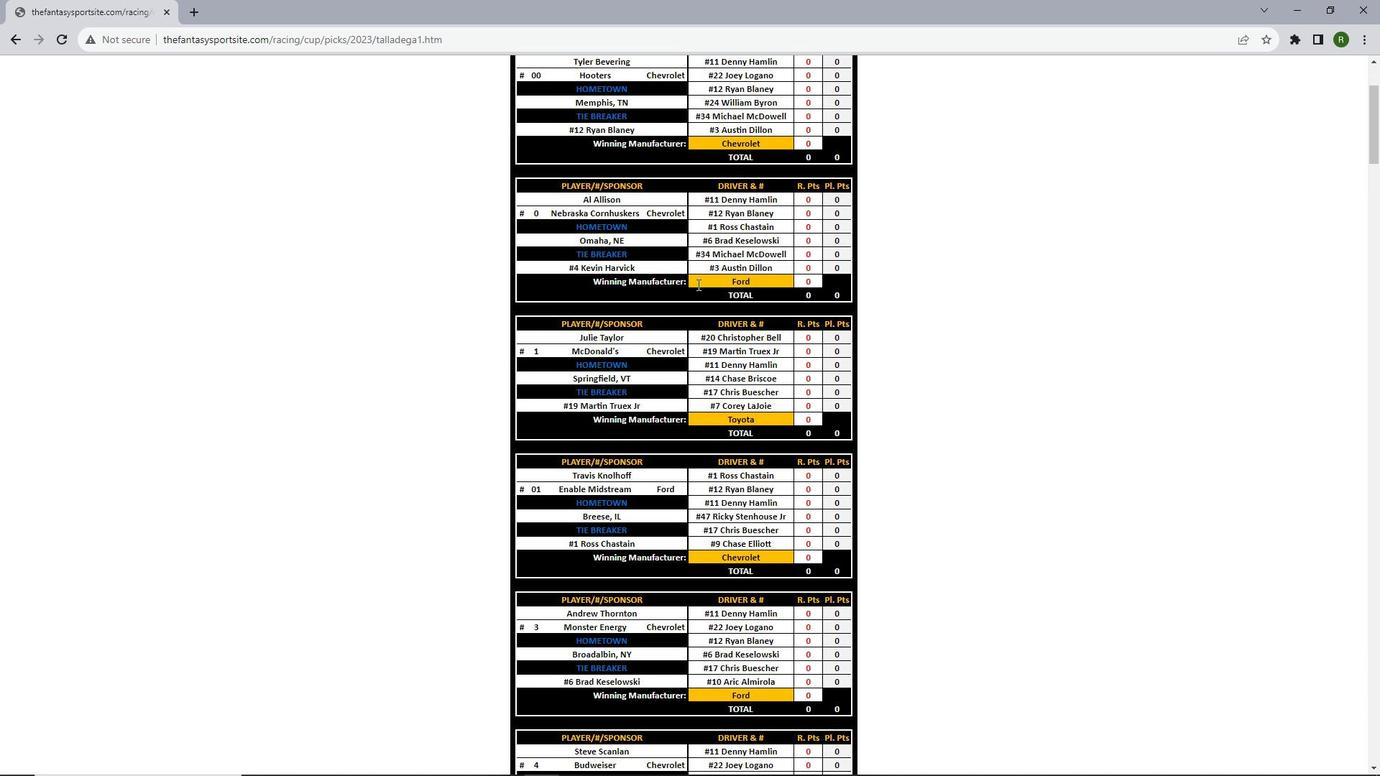 
Action: Mouse scrolled (697, 283) with delta (0, 0)
Screenshot: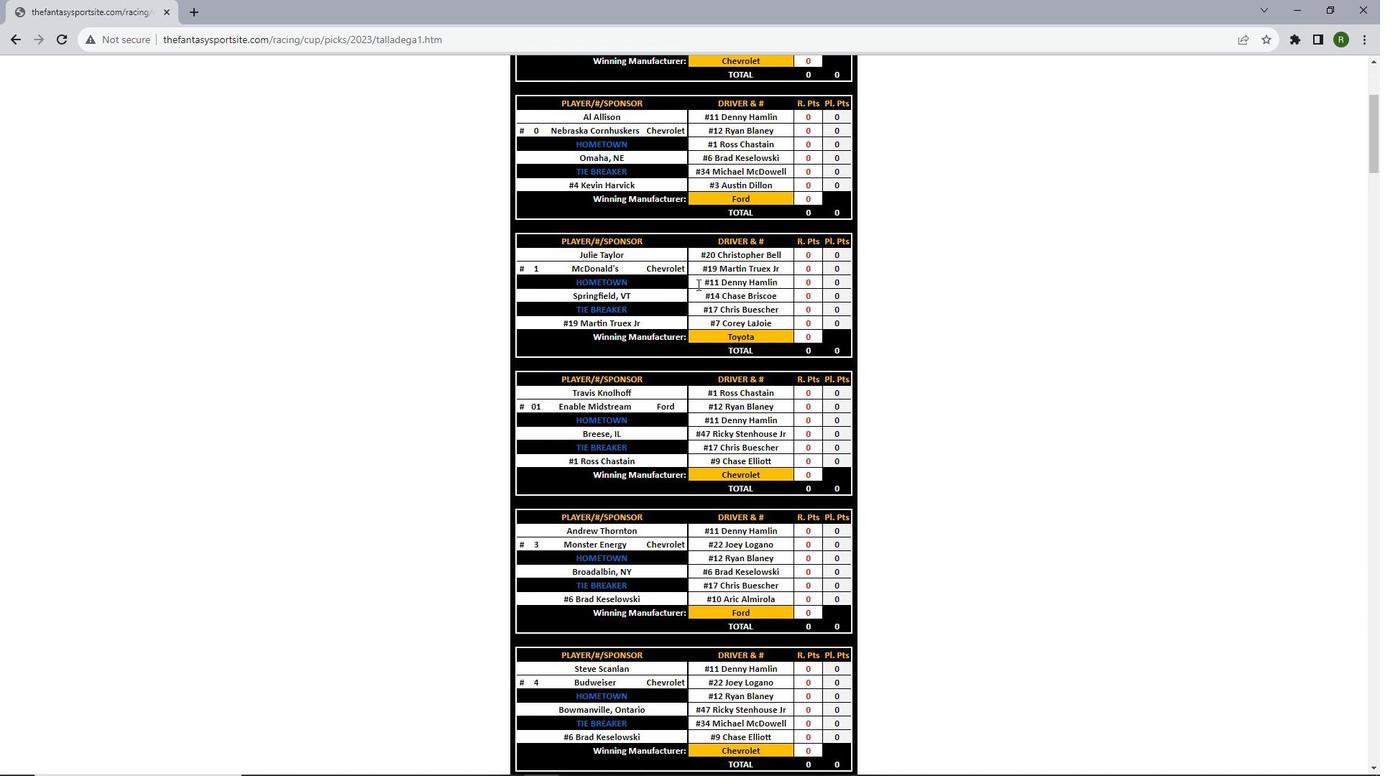 
Action: Mouse scrolled (697, 283) with delta (0, 0)
Screenshot: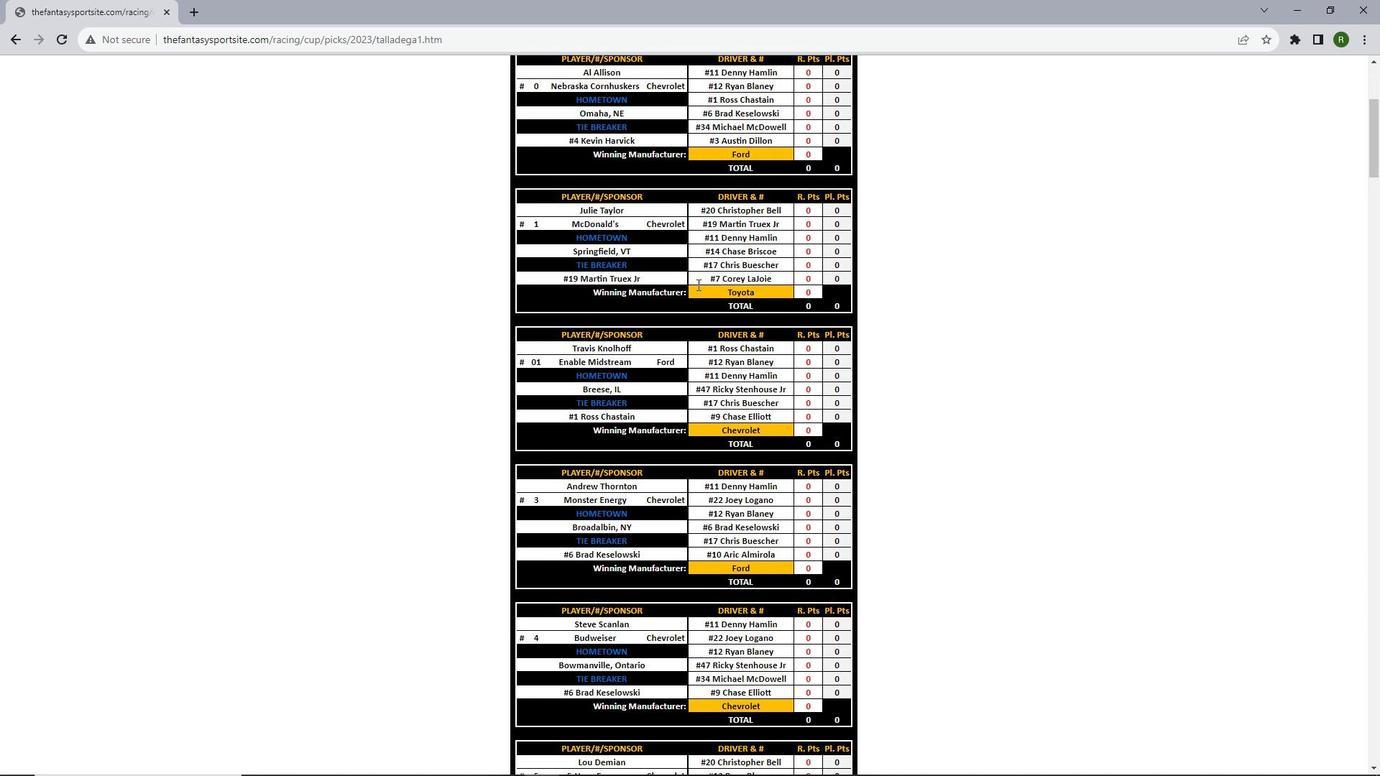 
Action: Mouse scrolled (697, 283) with delta (0, 0)
Screenshot: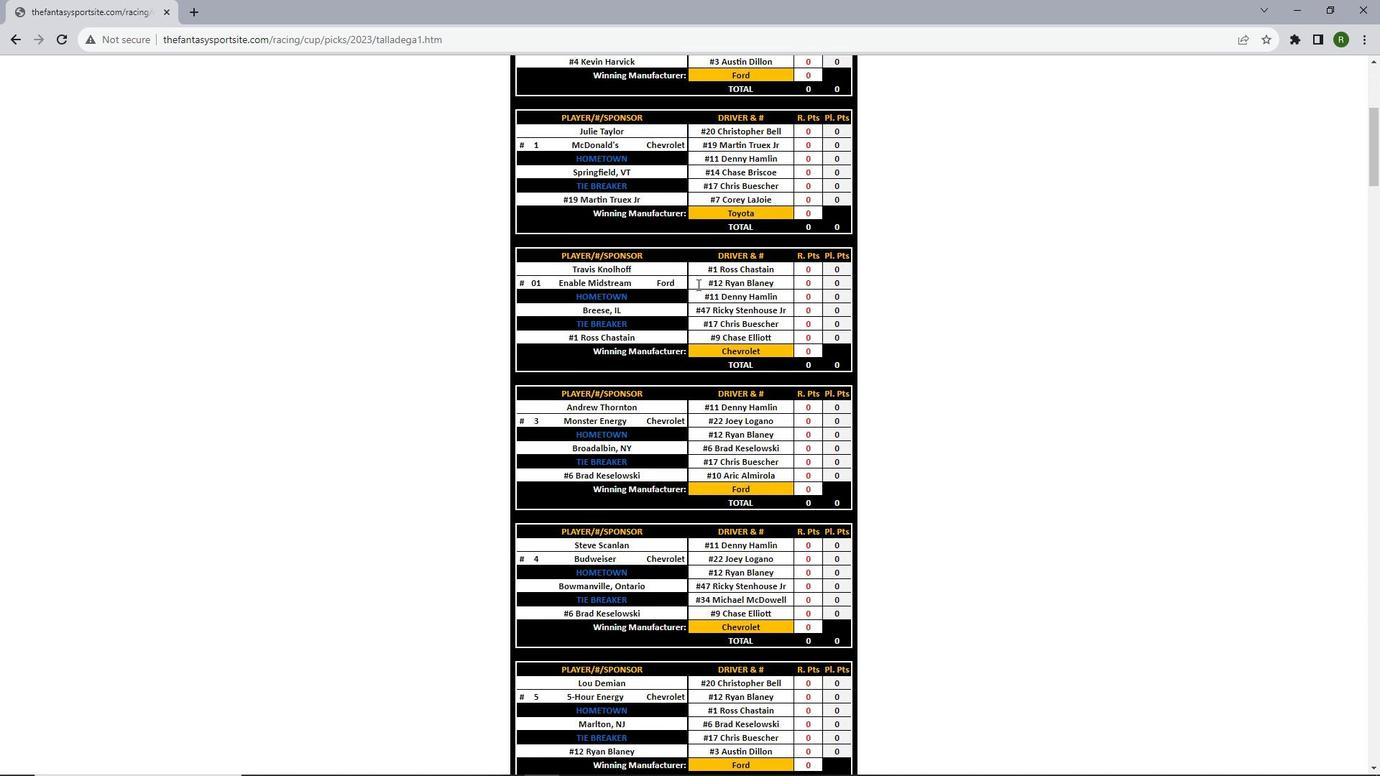 
Action: Mouse scrolled (697, 283) with delta (0, 0)
Screenshot: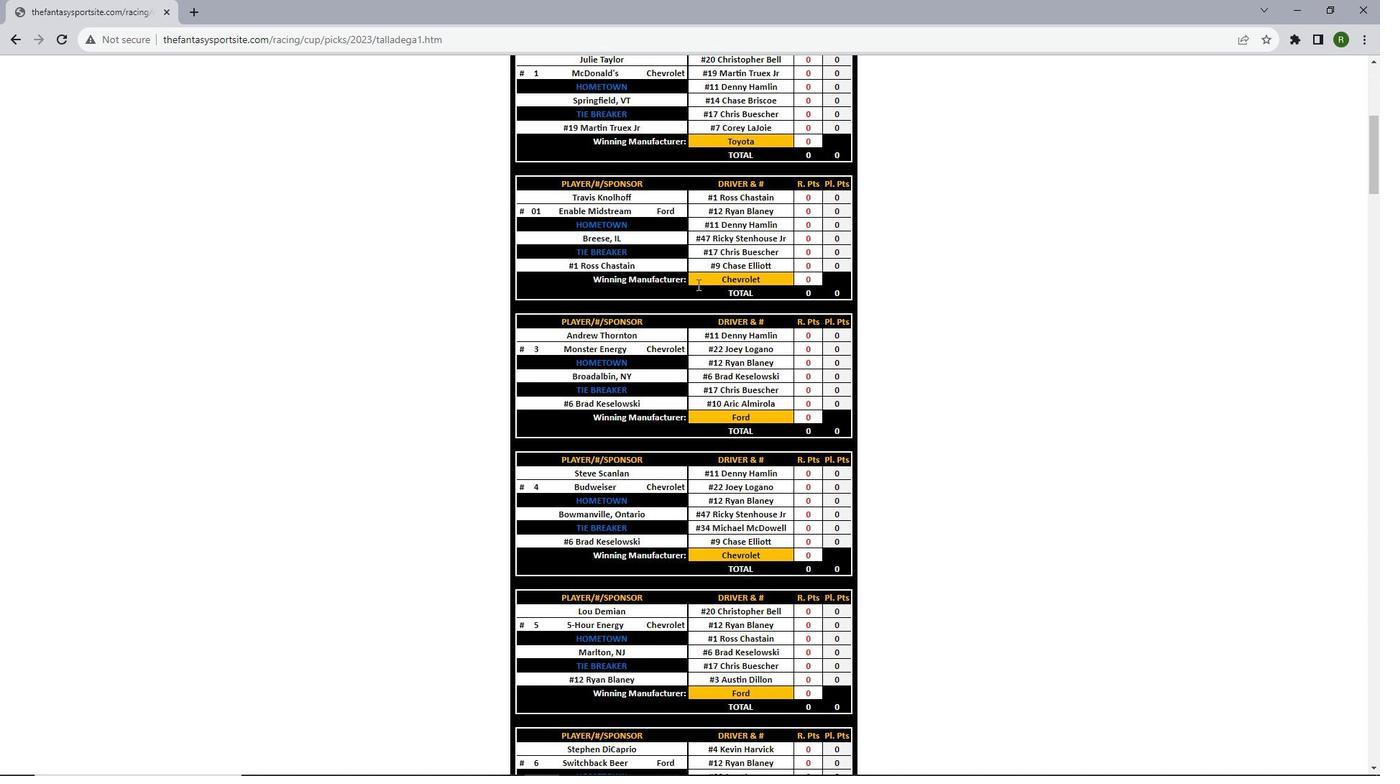 
Action: Mouse scrolled (697, 283) with delta (0, 0)
Screenshot: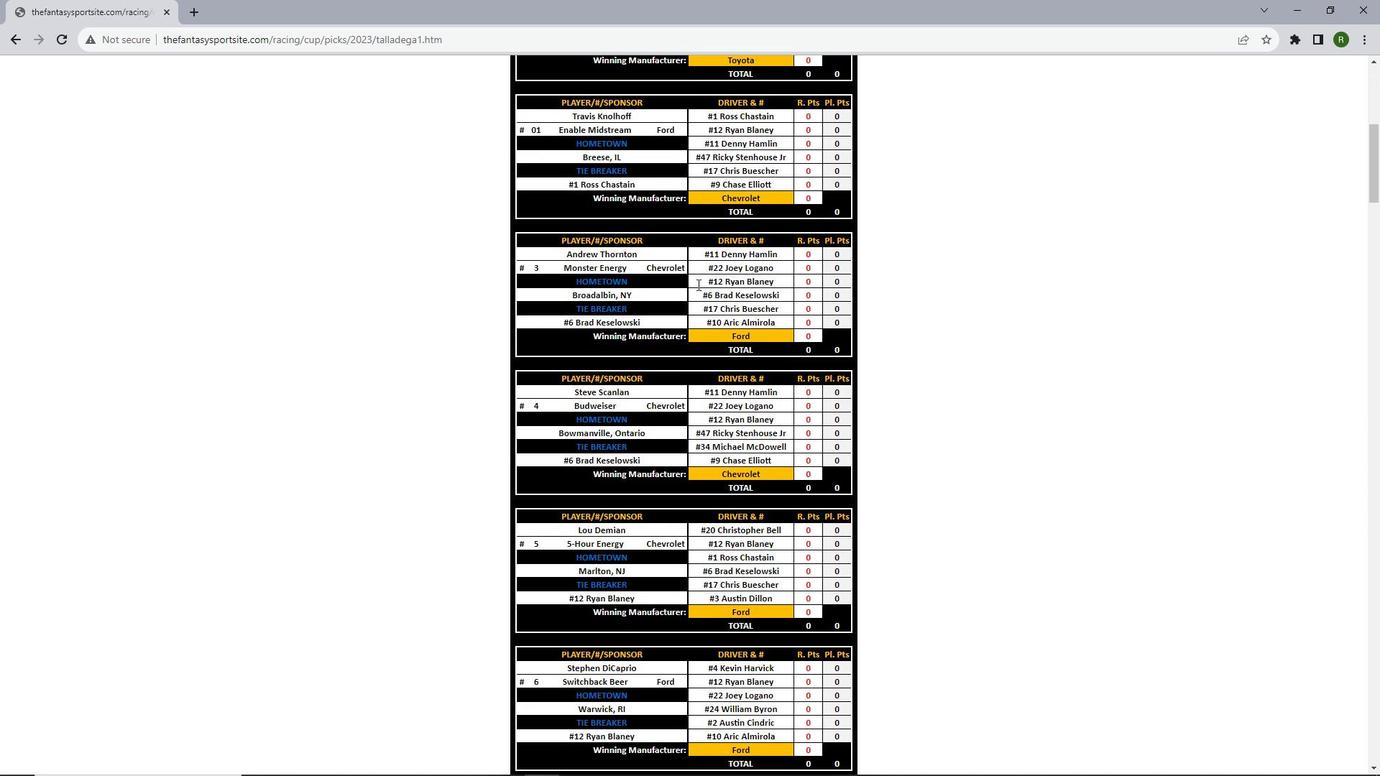 
Action: Mouse scrolled (697, 283) with delta (0, 0)
Screenshot: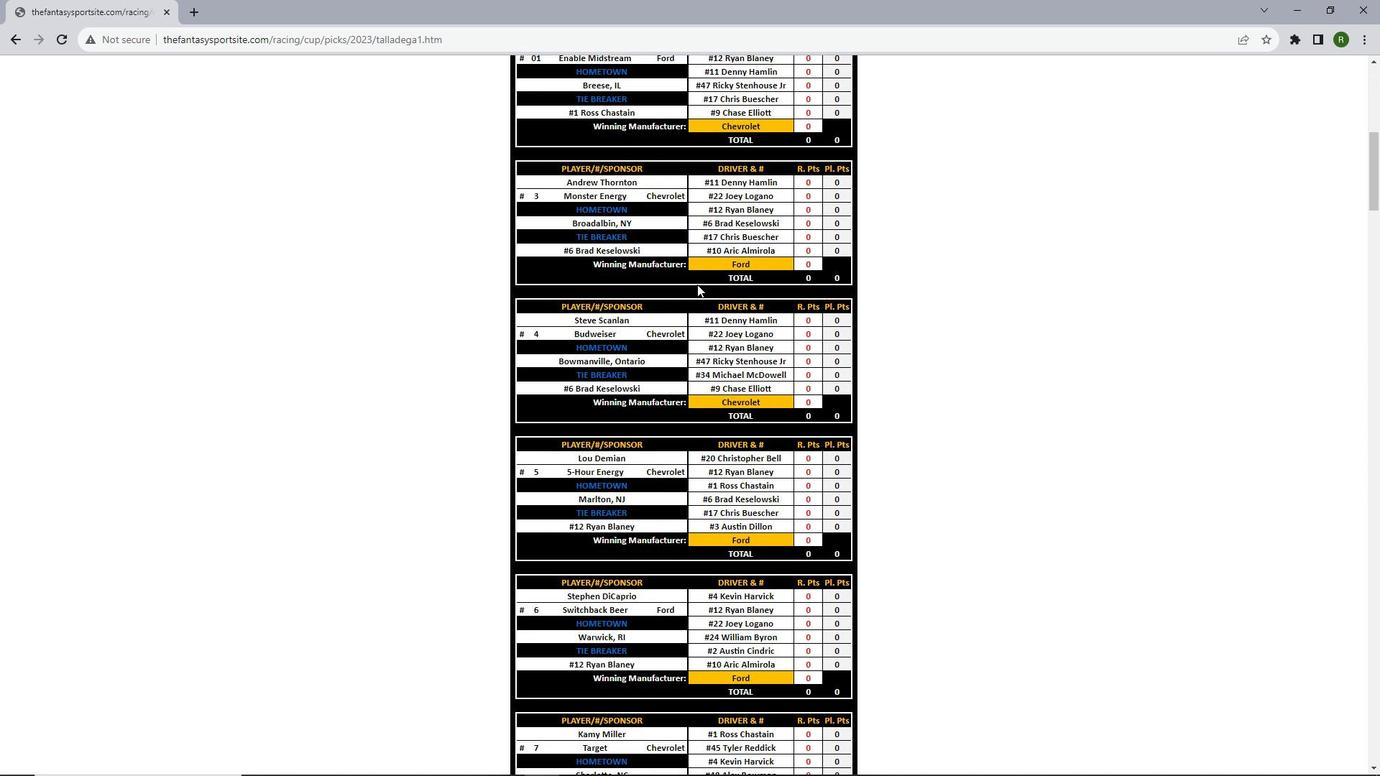 
Action: Mouse scrolled (697, 283) with delta (0, 0)
Screenshot: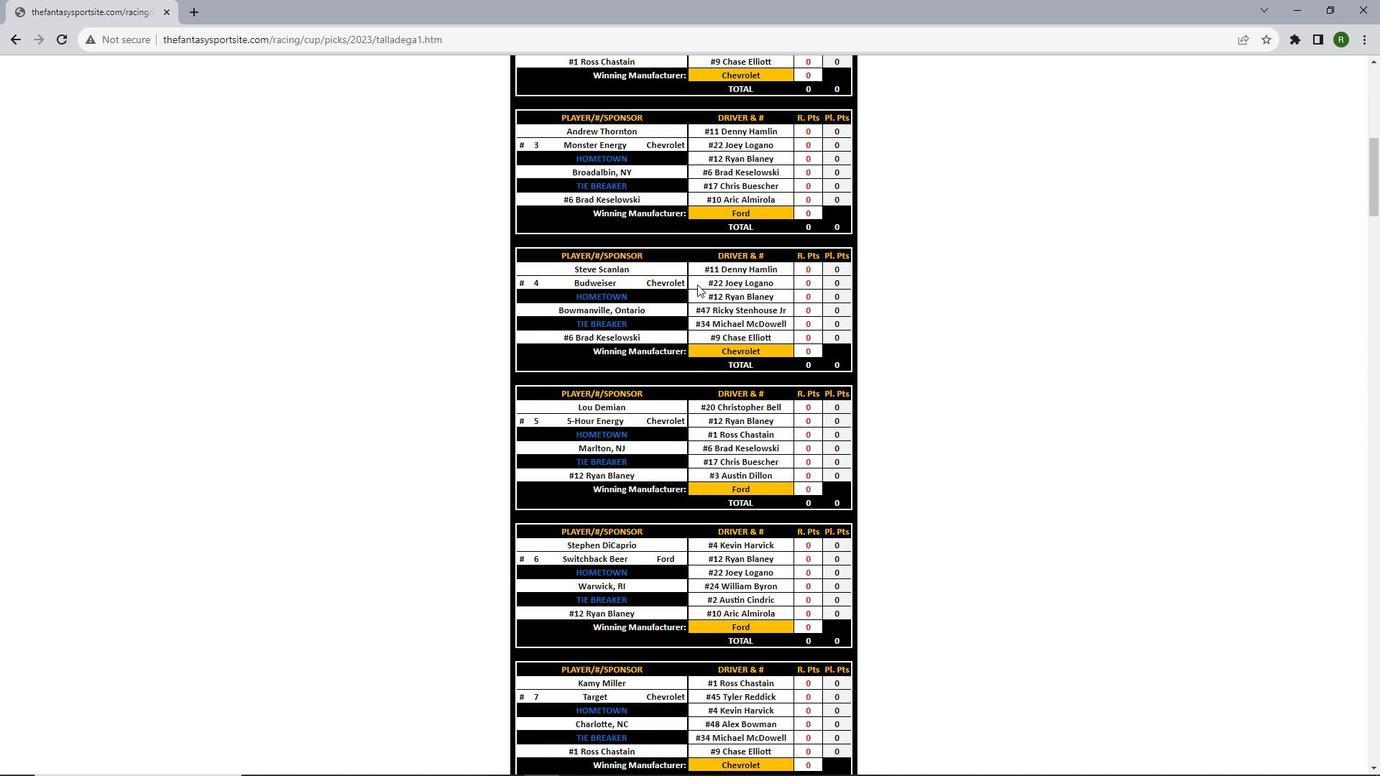 
Action: Mouse scrolled (697, 283) with delta (0, 0)
Screenshot: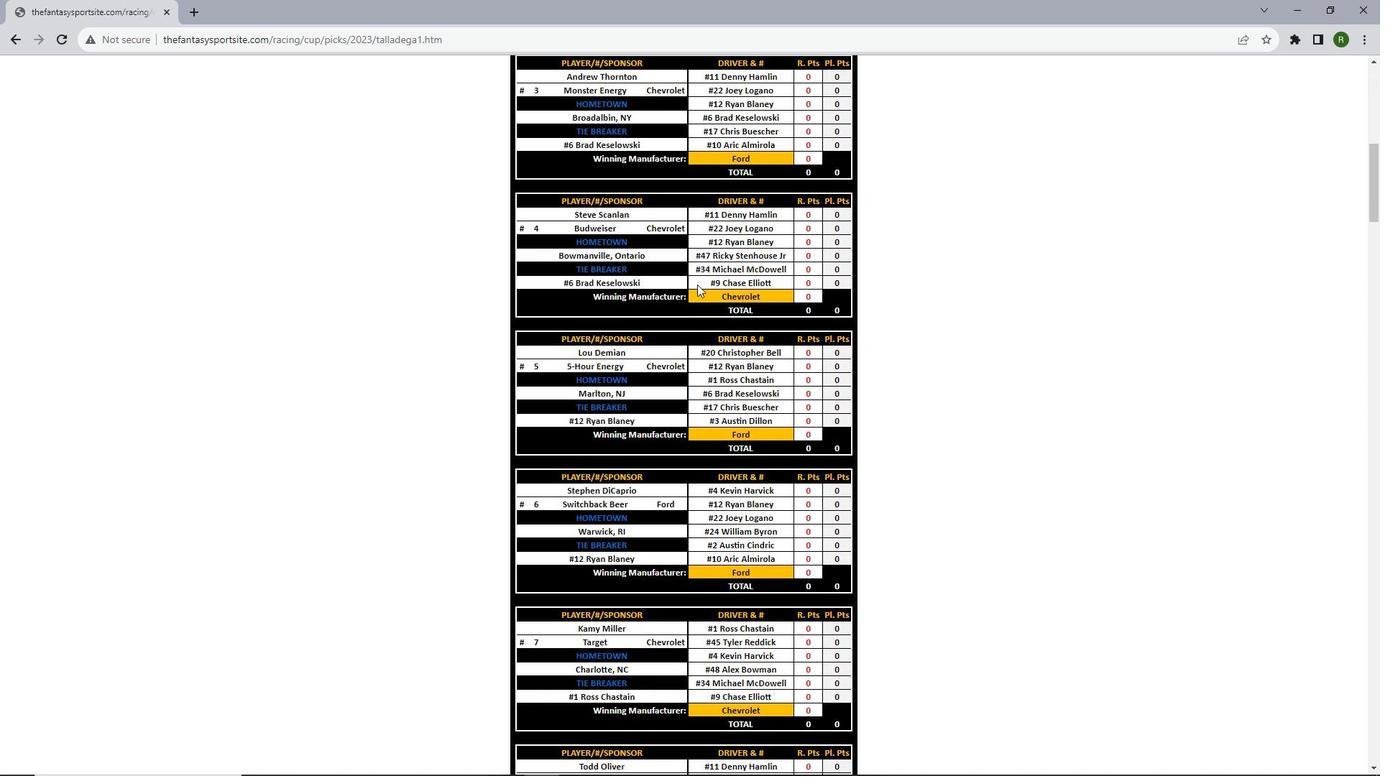 
Action: Mouse scrolled (697, 283) with delta (0, 0)
Screenshot: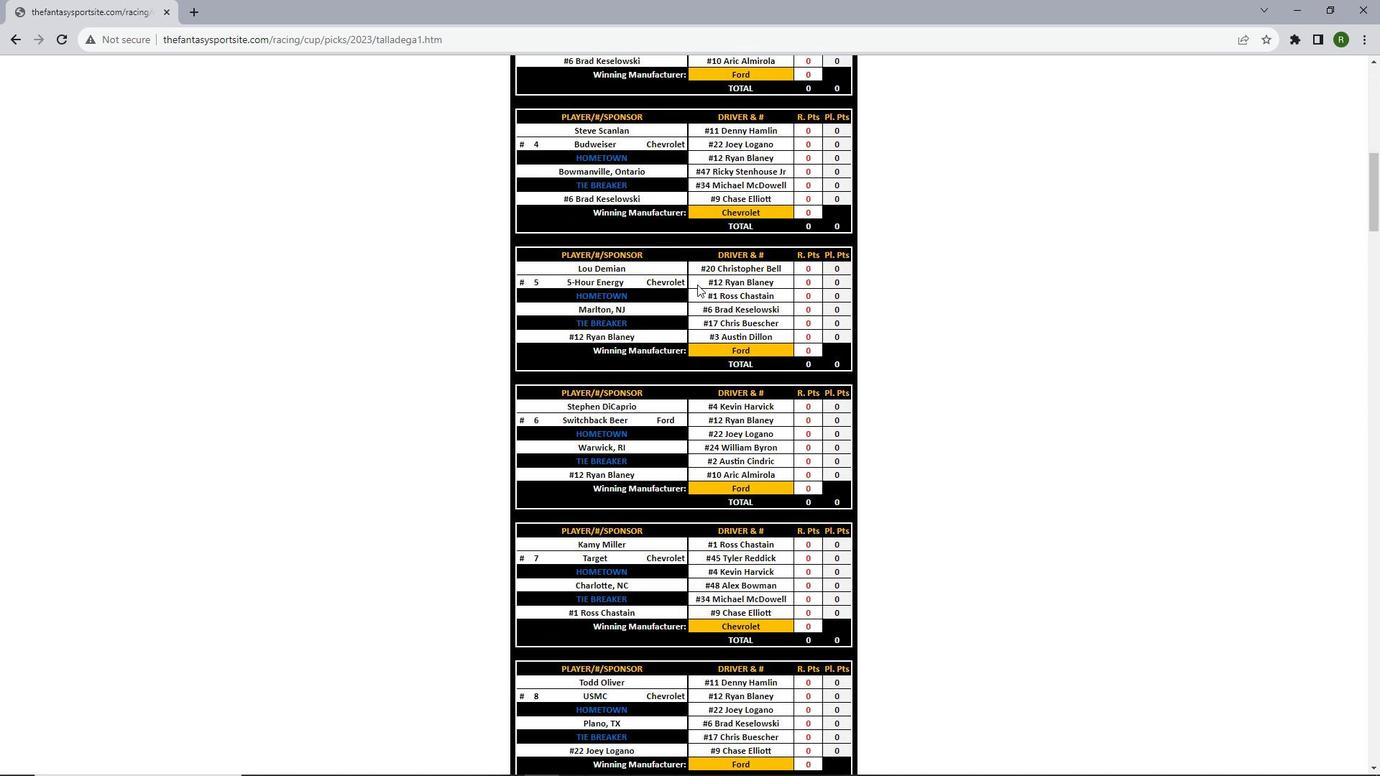 
Action: Mouse scrolled (697, 283) with delta (0, 0)
Screenshot: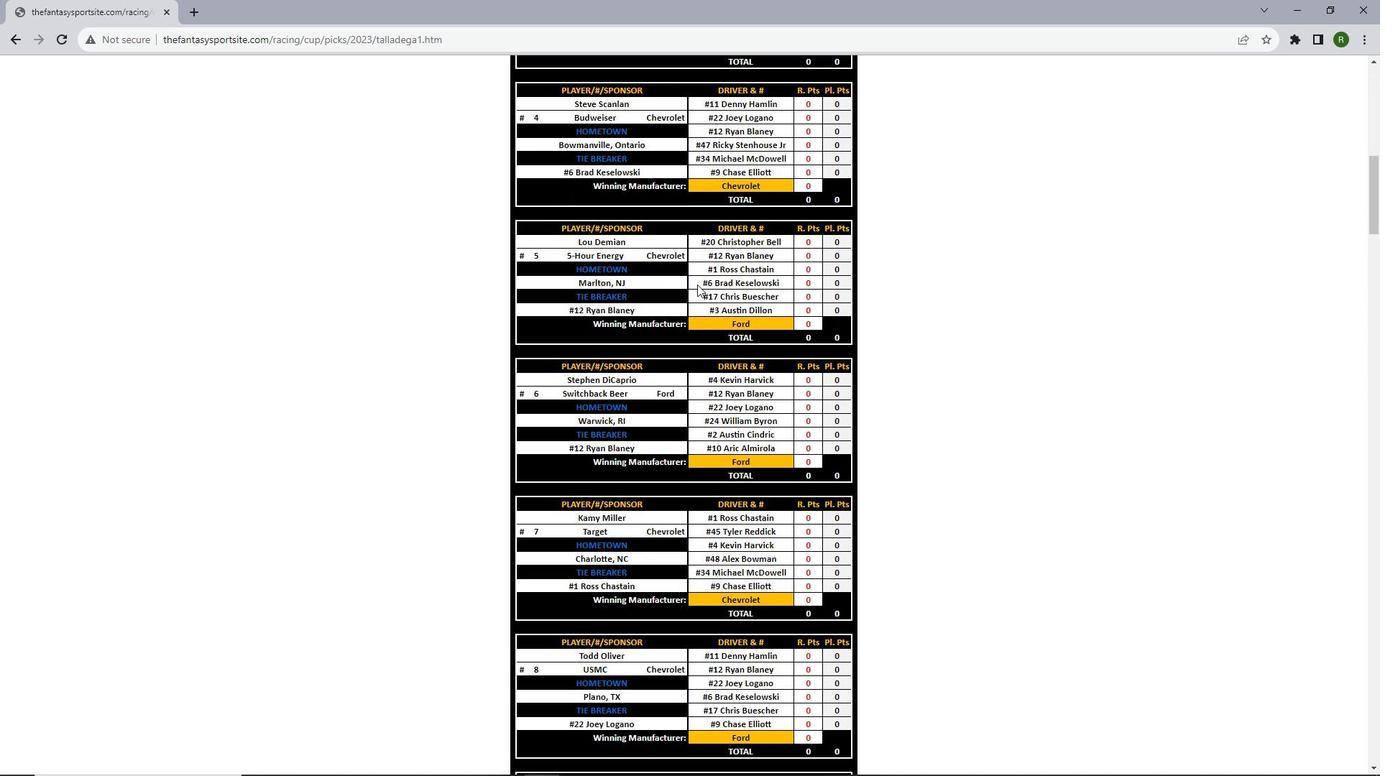 
Action: Mouse scrolled (697, 283) with delta (0, 0)
Screenshot: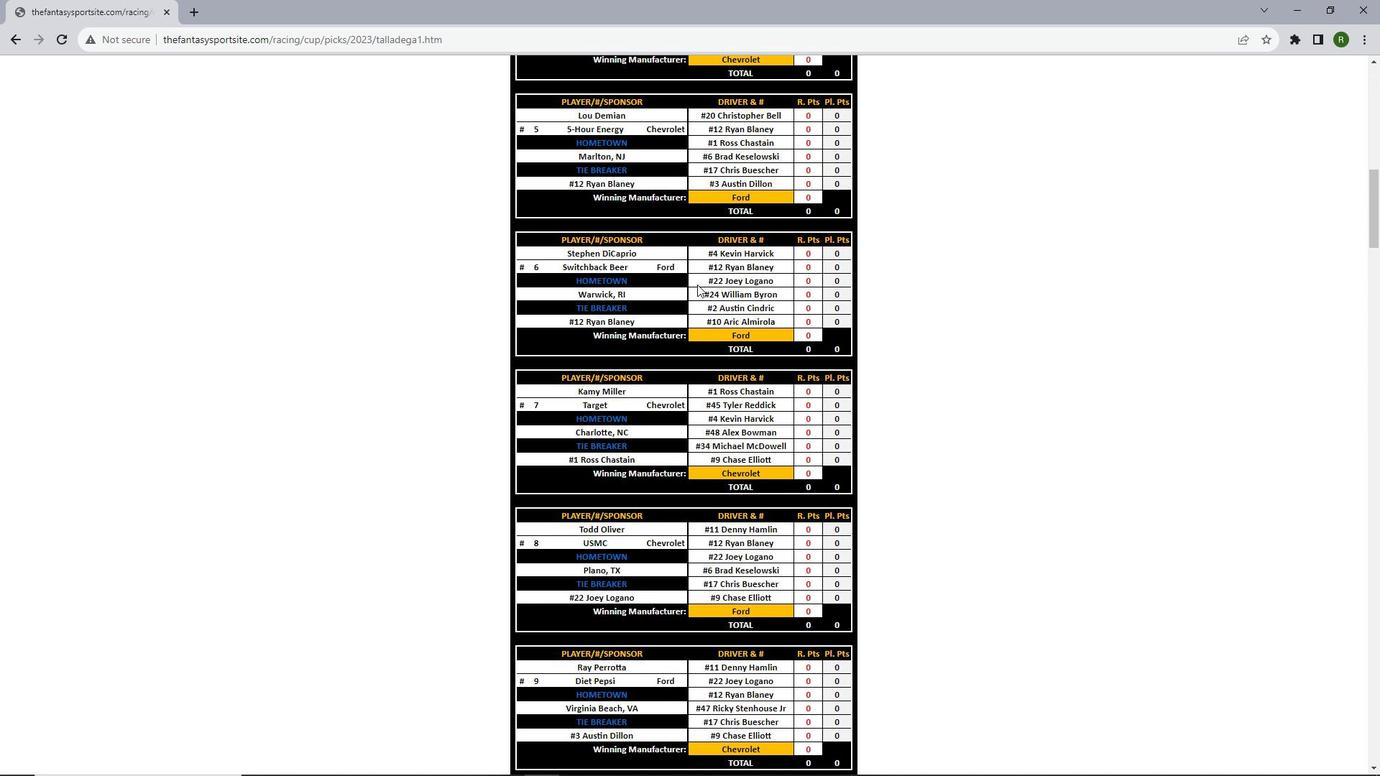 
Action: Mouse scrolled (697, 283) with delta (0, 0)
Screenshot: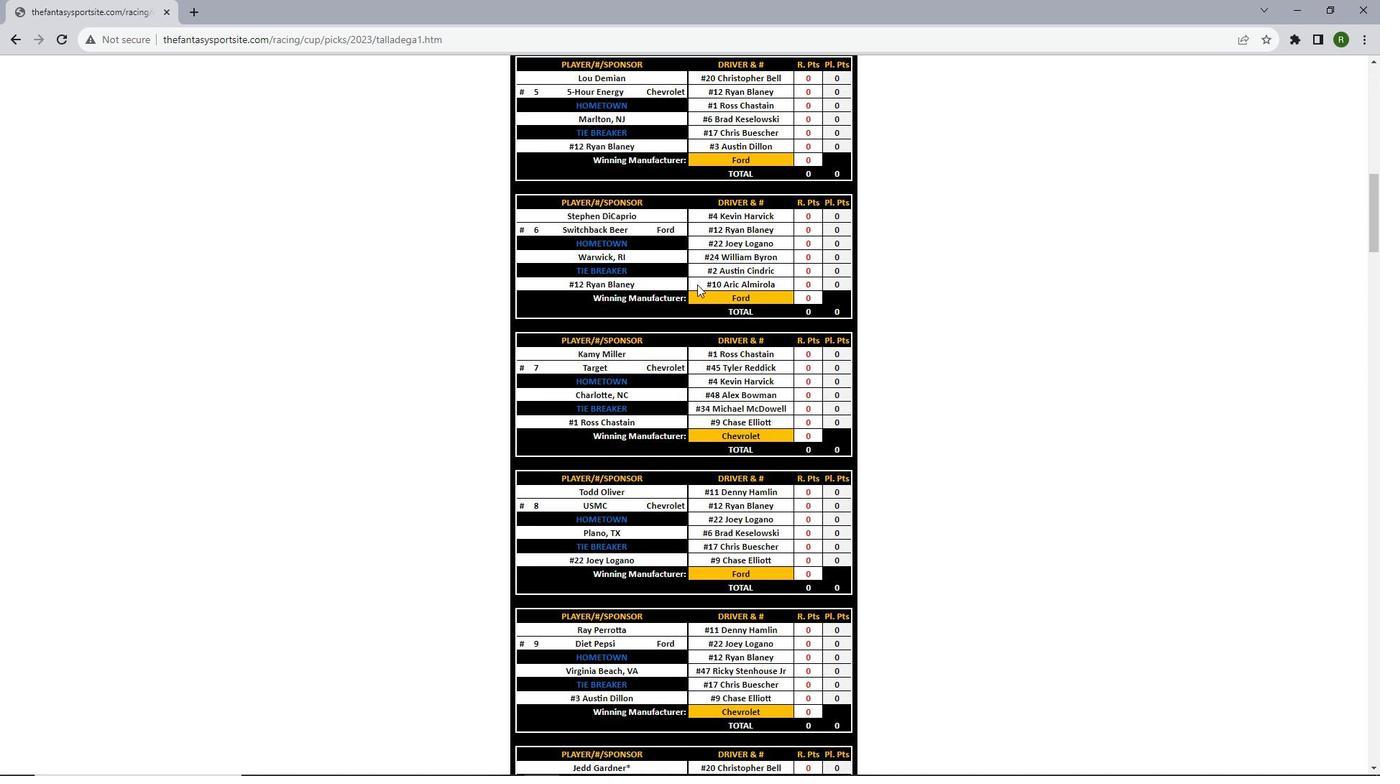 
Action: Mouse scrolled (697, 283) with delta (0, 0)
Screenshot: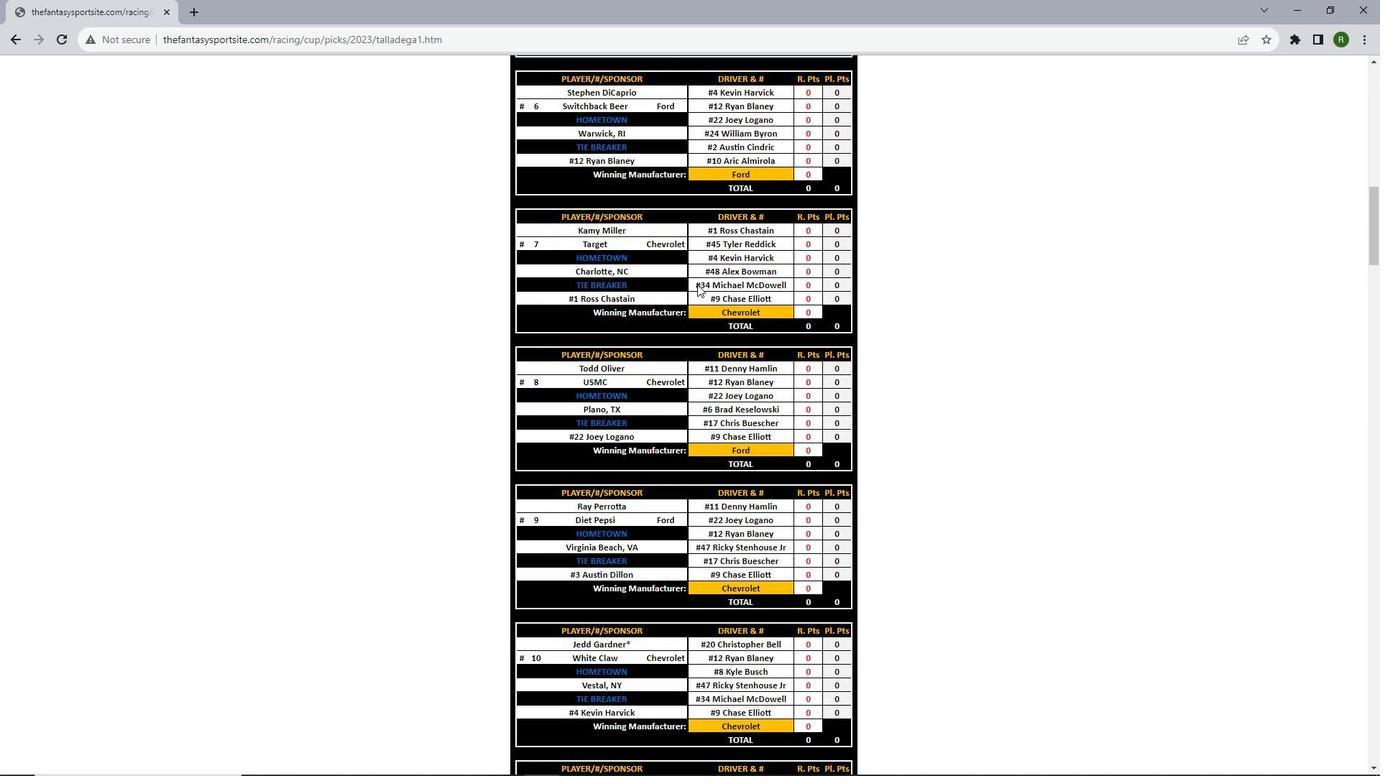 
Action: Mouse scrolled (697, 283) with delta (0, 0)
Screenshot: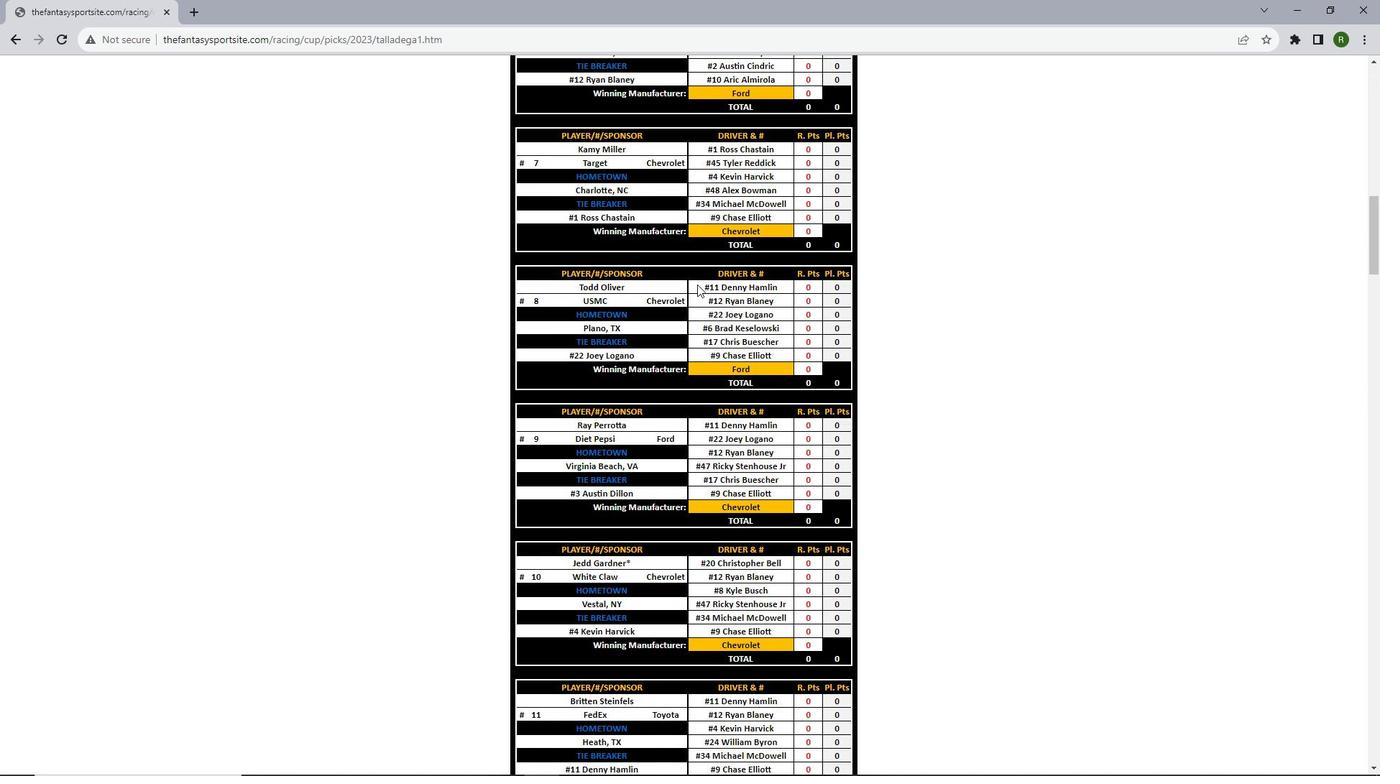 
Action: Mouse scrolled (697, 283) with delta (0, 0)
Screenshot: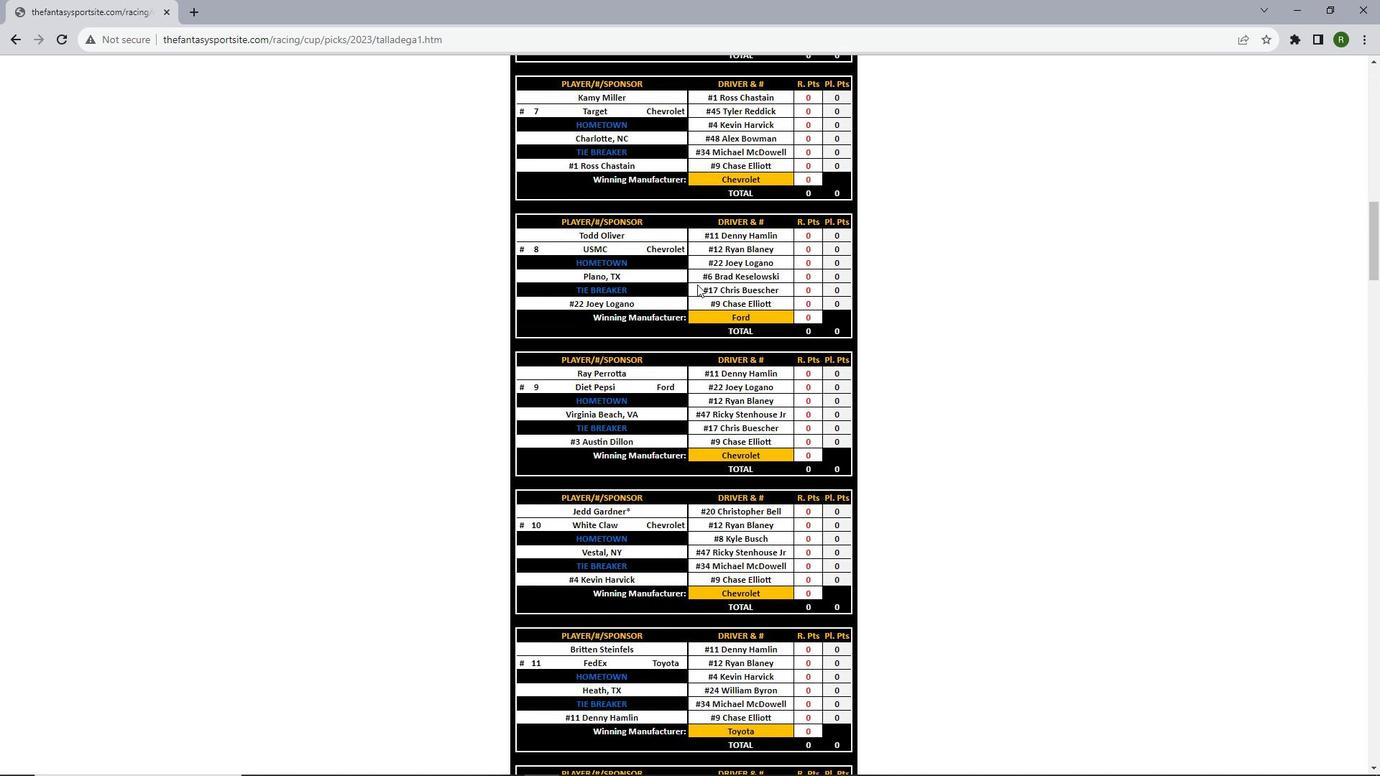 
Action: Mouse scrolled (697, 283) with delta (0, 0)
Screenshot: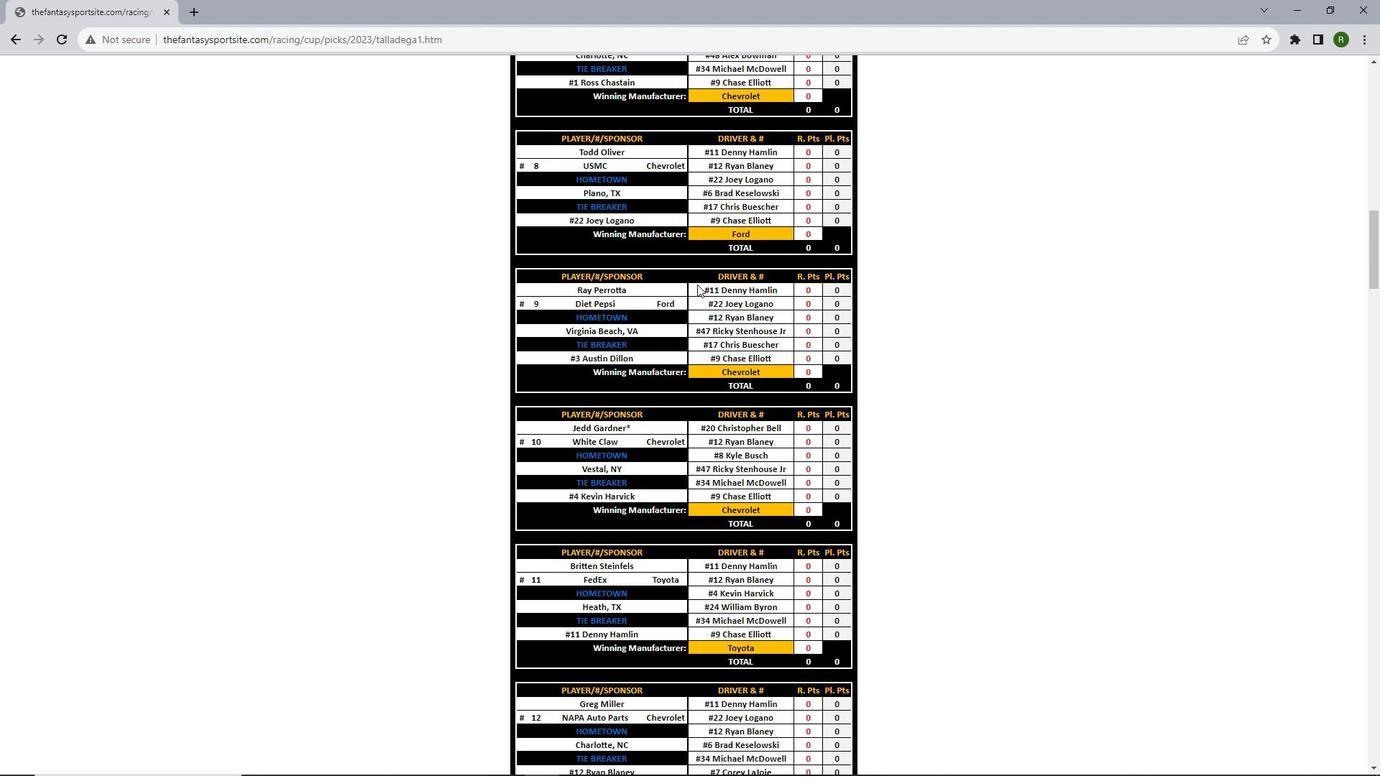 
Action: Mouse scrolled (697, 283) with delta (0, 0)
Screenshot: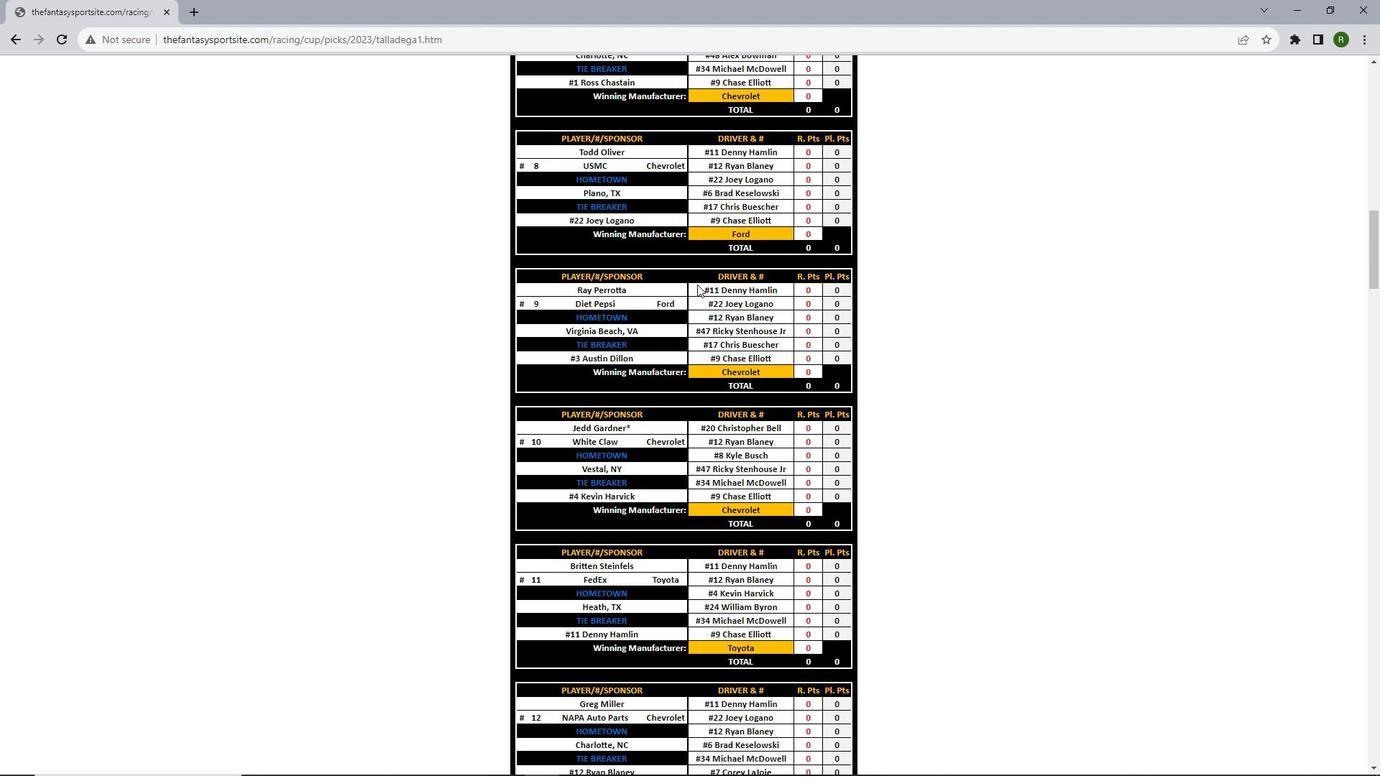 
Action: Mouse scrolled (697, 283) with delta (0, 0)
Screenshot: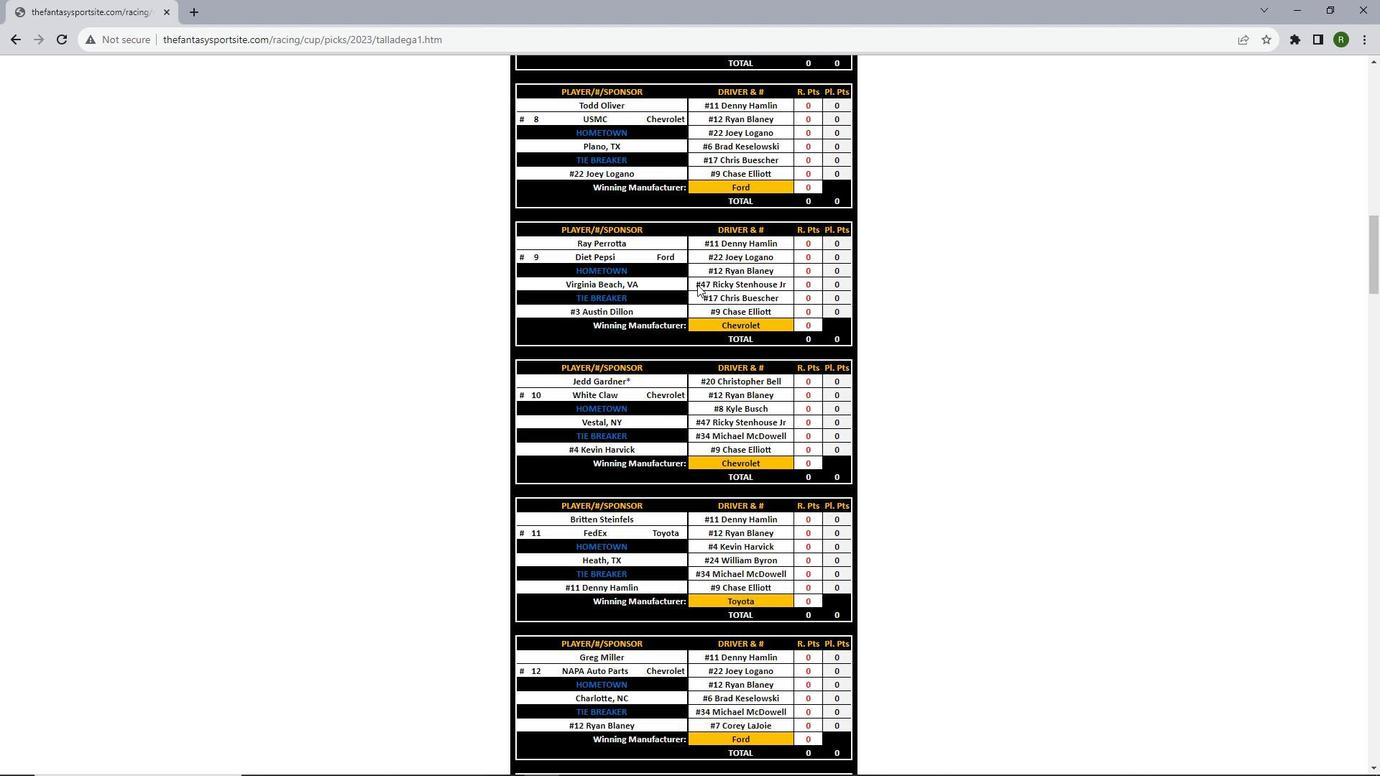 
Action: Mouse scrolled (697, 283) with delta (0, 0)
Screenshot: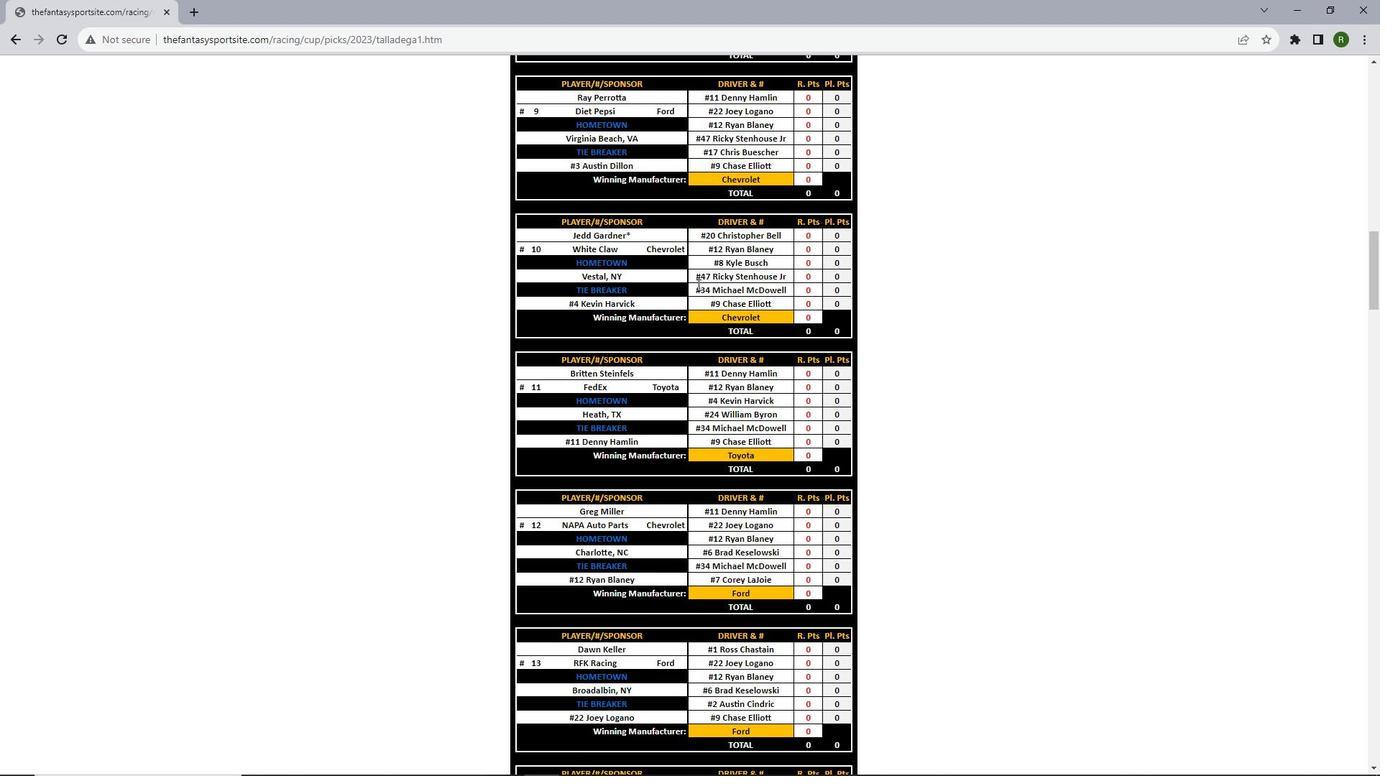 
Action: Mouse scrolled (697, 283) with delta (0, 0)
Screenshot: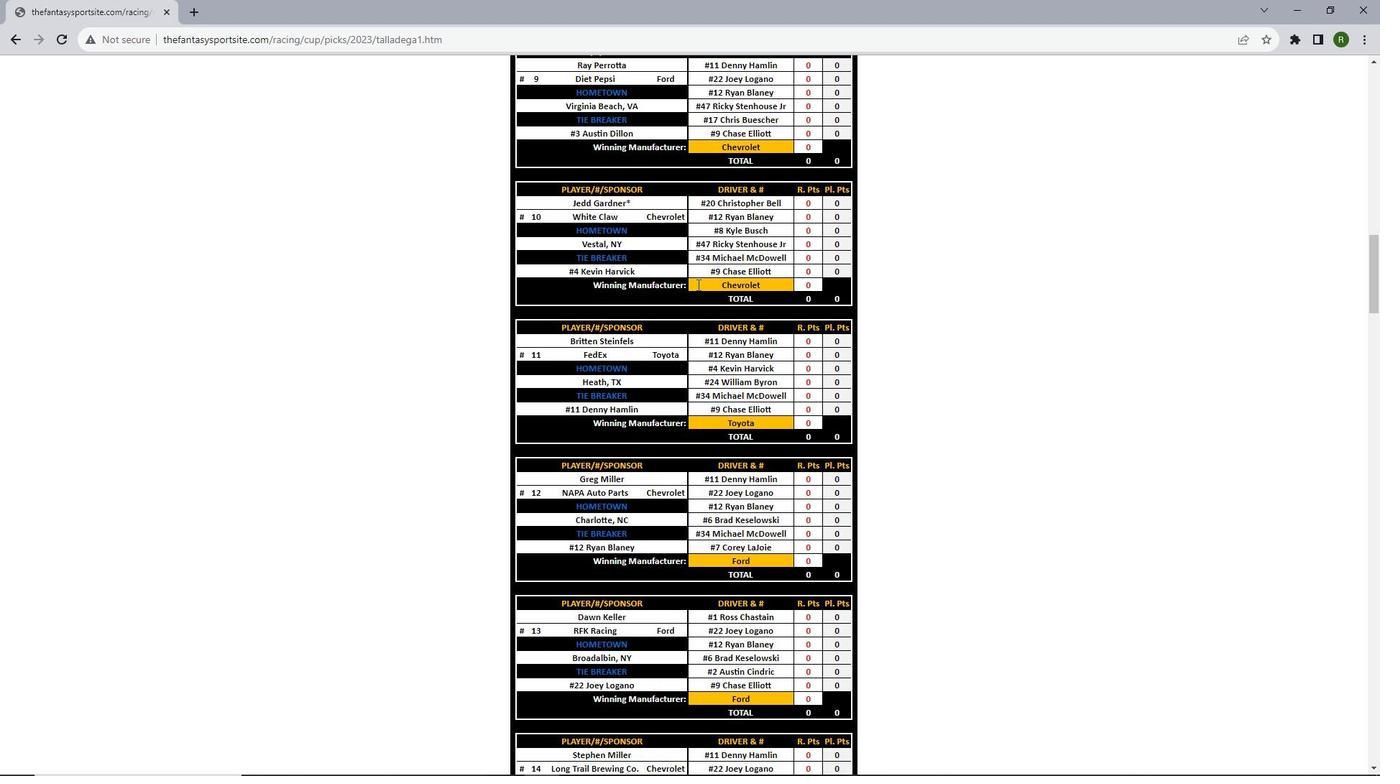 
Action: Mouse scrolled (697, 283) with delta (0, 0)
Screenshot: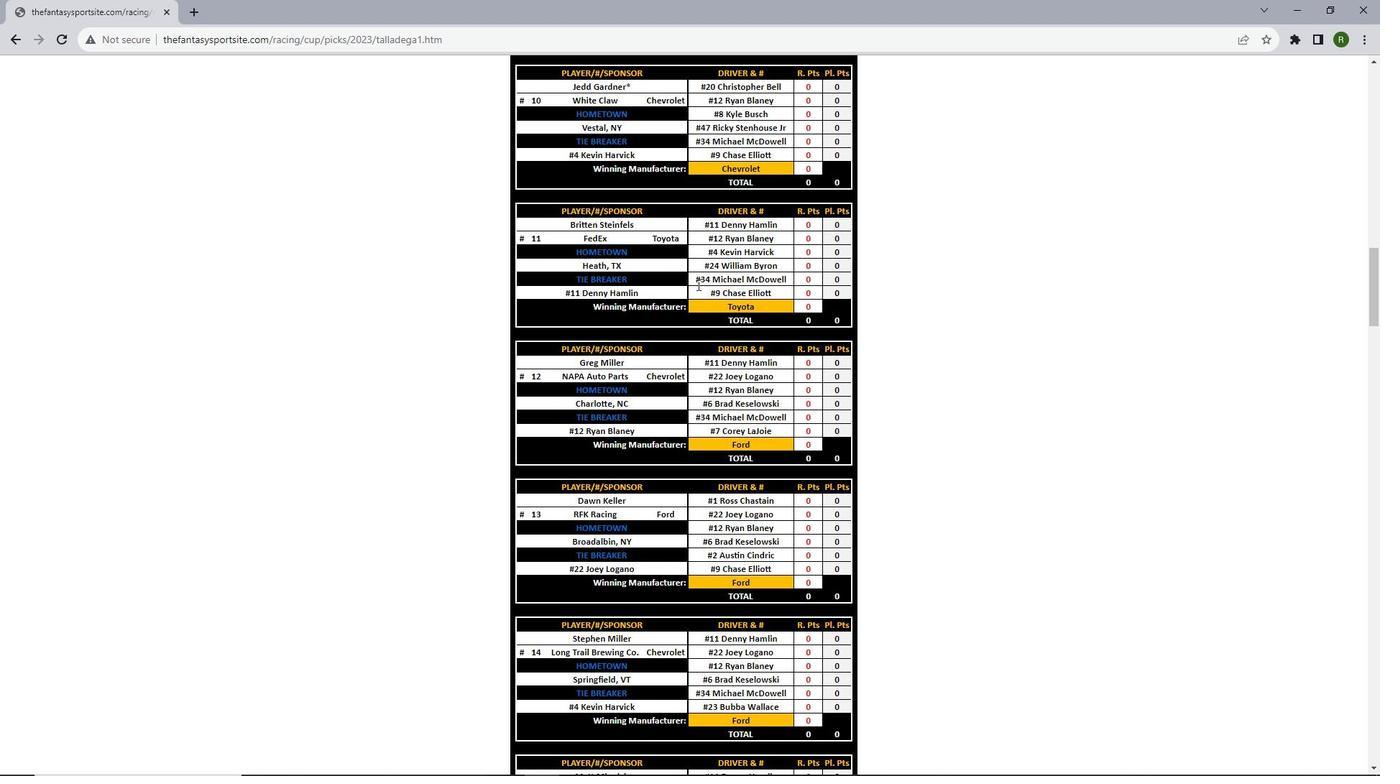 
Action: Mouse scrolled (697, 283) with delta (0, 0)
Screenshot: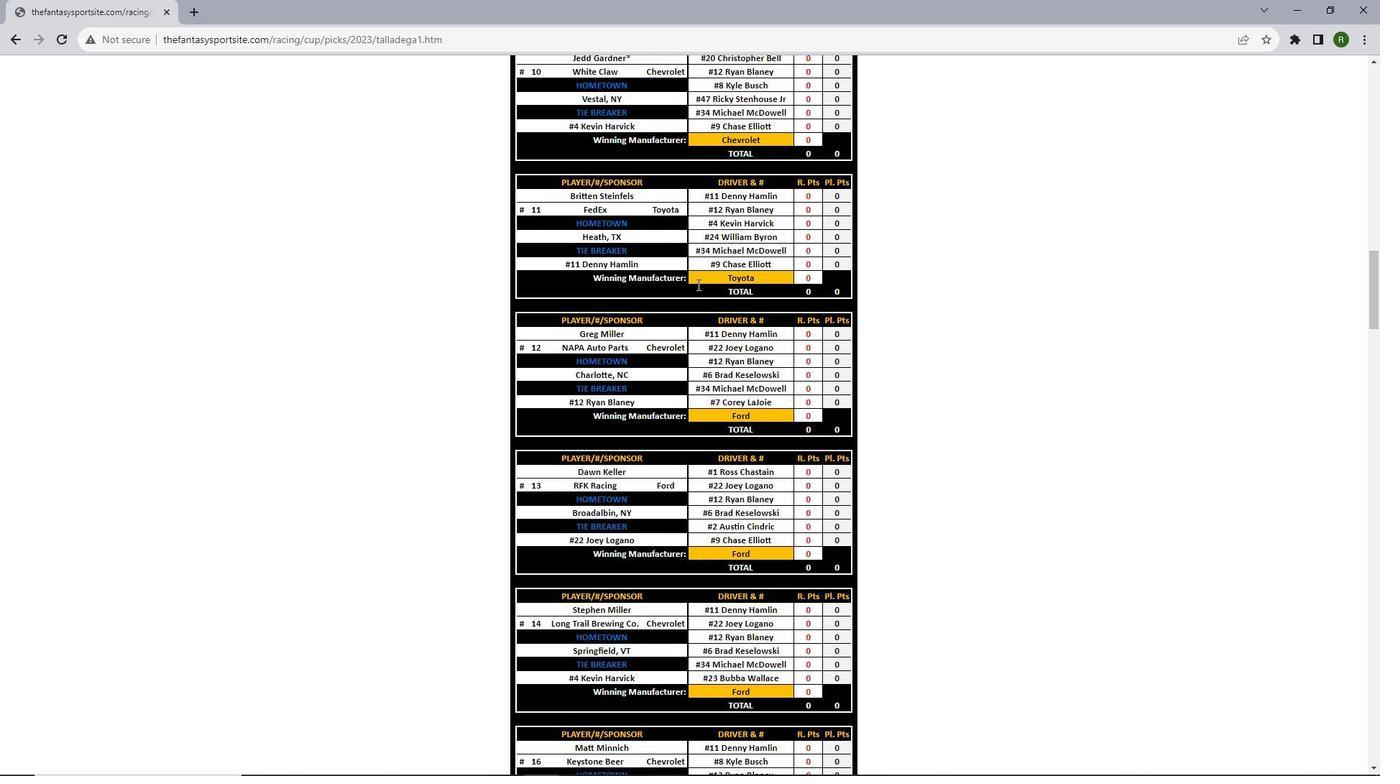 
Action: Mouse scrolled (697, 283) with delta (0, 0)
Screenshot: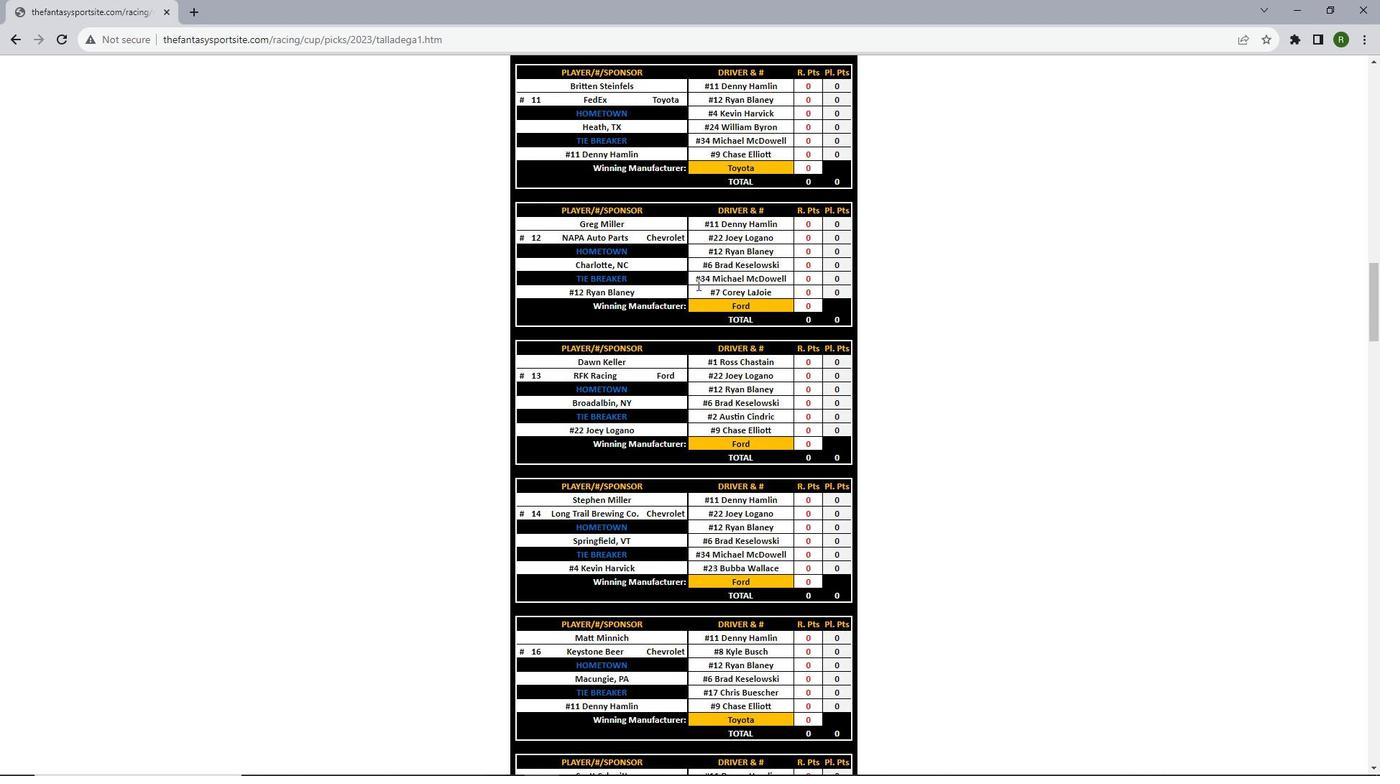 
Action: Mouse scrolled (697, 283) with delta (0, 0)
Screenshot: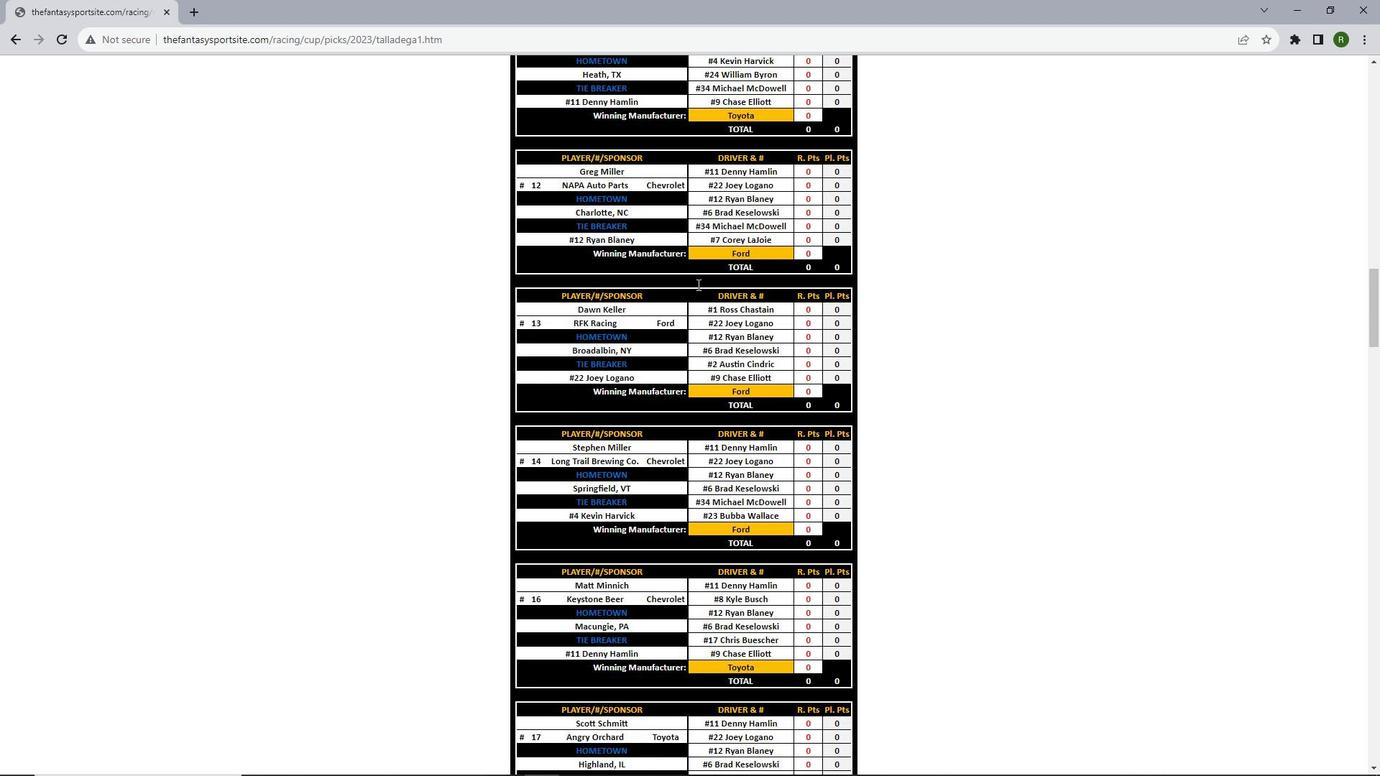 
Action: Mouse scrolled (697, 283) with delta (0, 0)
Screenshot: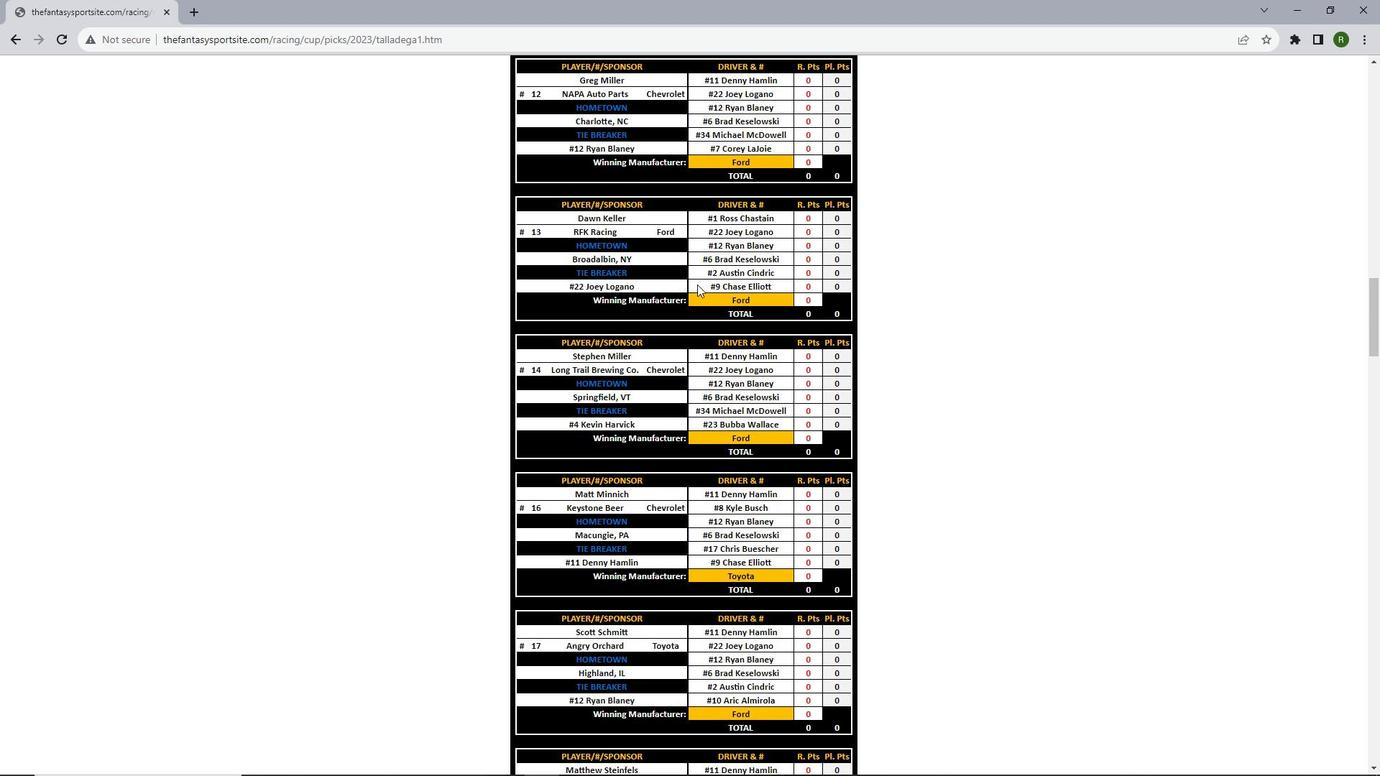 
Action: Mouse scrolled (697, 283) with delta (0, 0)
Screenshot: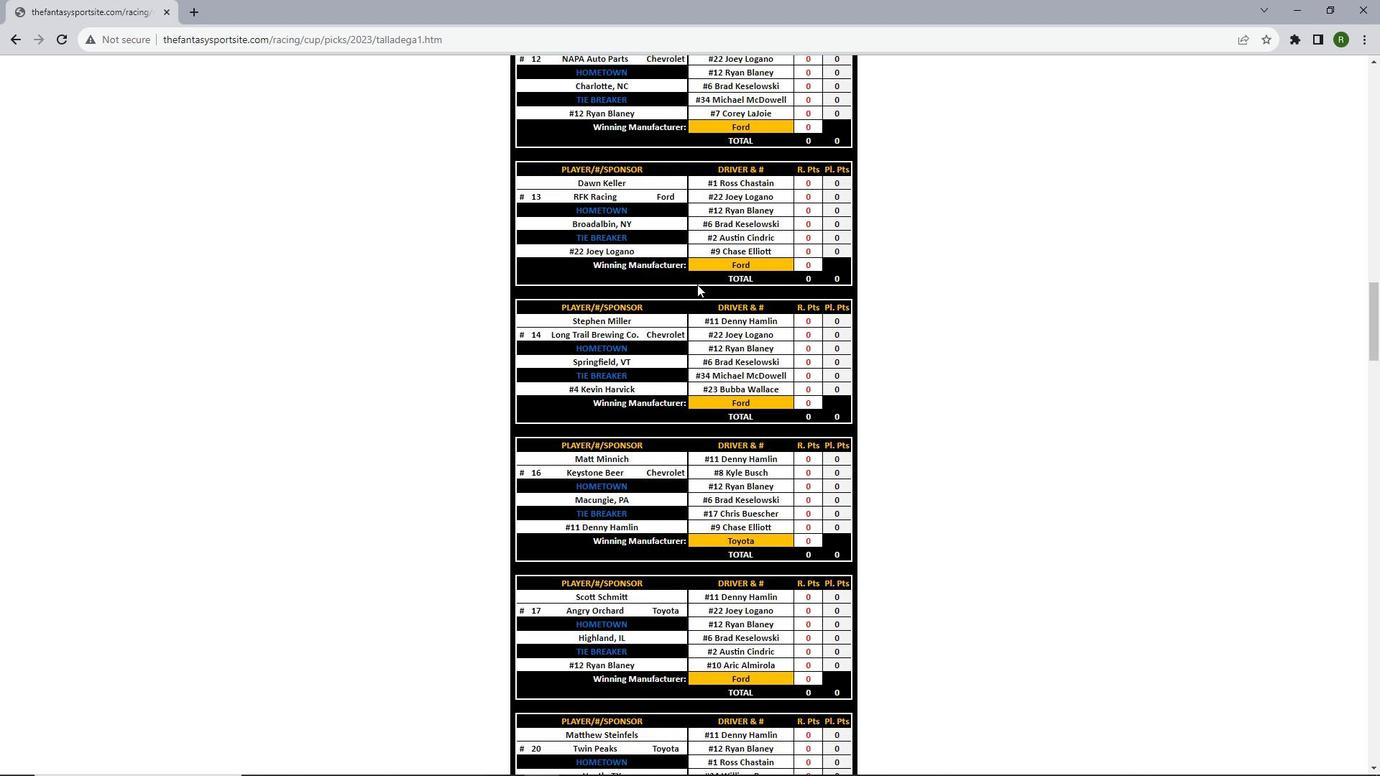 
Action: Mouse scrolled (697, 283) with delta (0, 0)
Screenshot: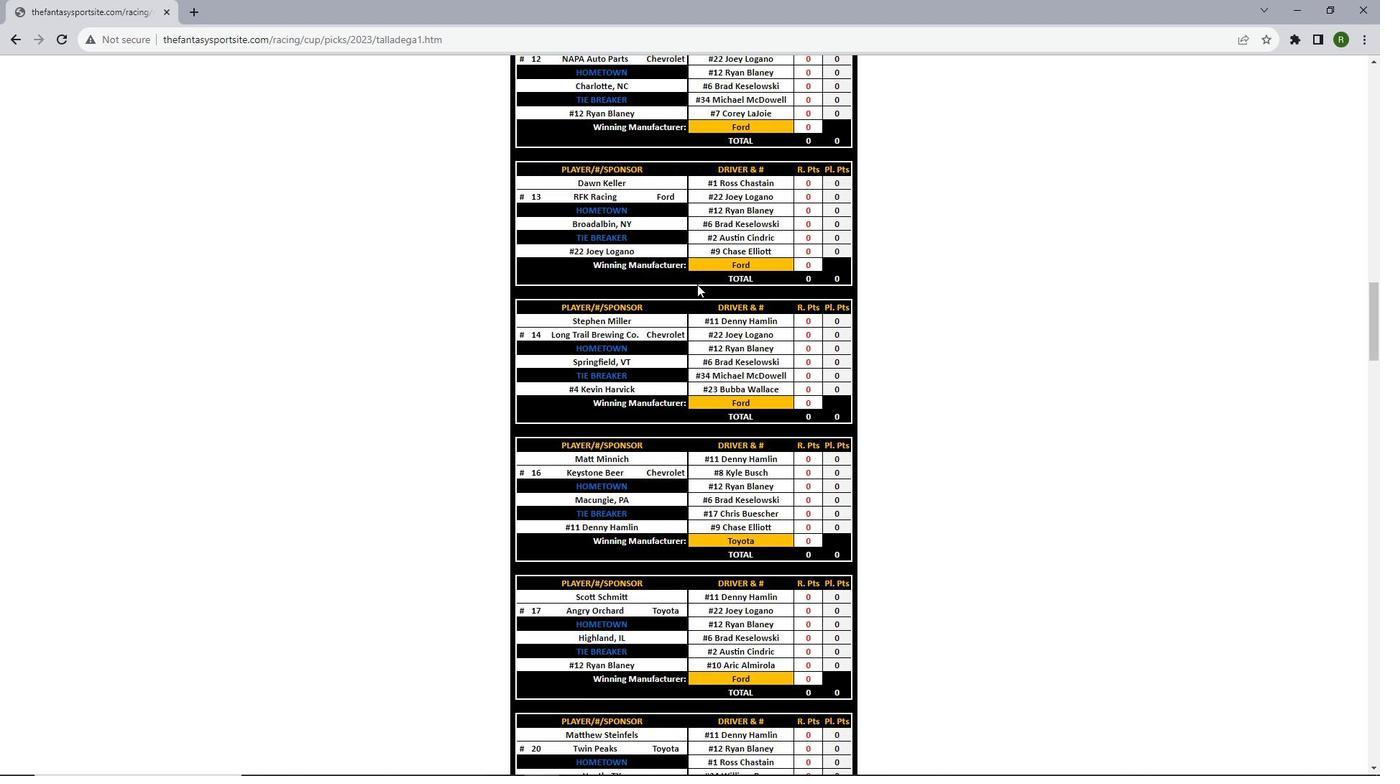 
Action: Mouse scrolled (697, 283) with delta (0, 0)
Screenshot: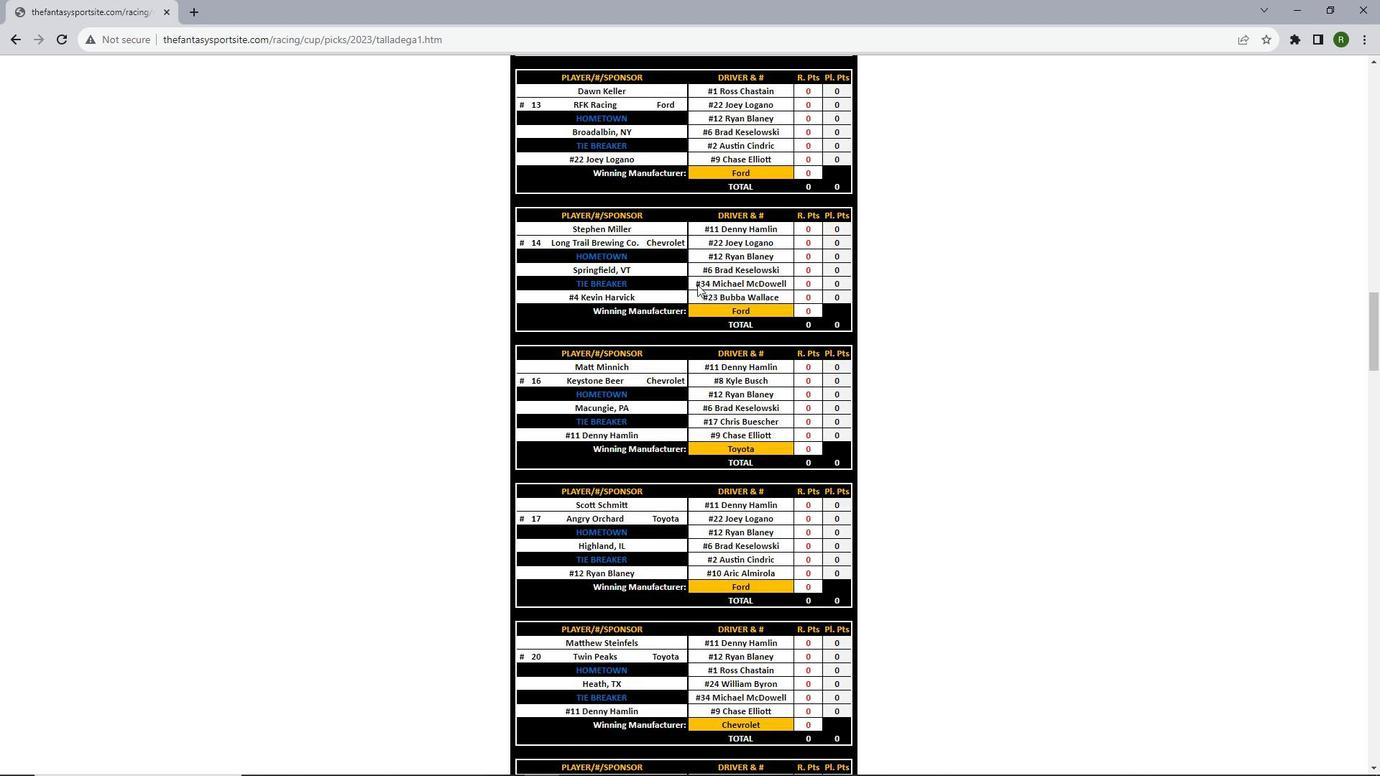 
Action: Mouse scrolled (697, 283) with delta (0, 0)
Screenshot: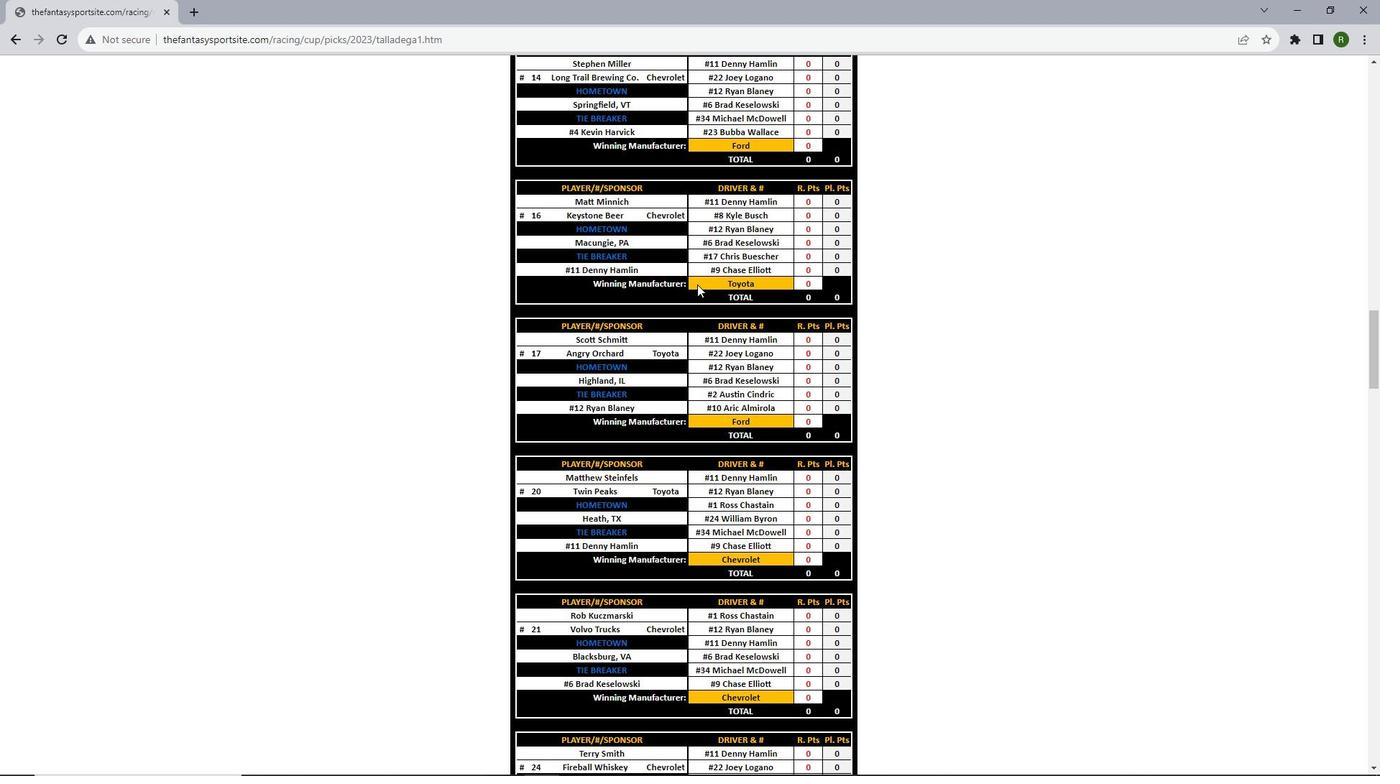 
Action: Mouse scrolled (697, 283) with delta (0, 0)
Screenshot: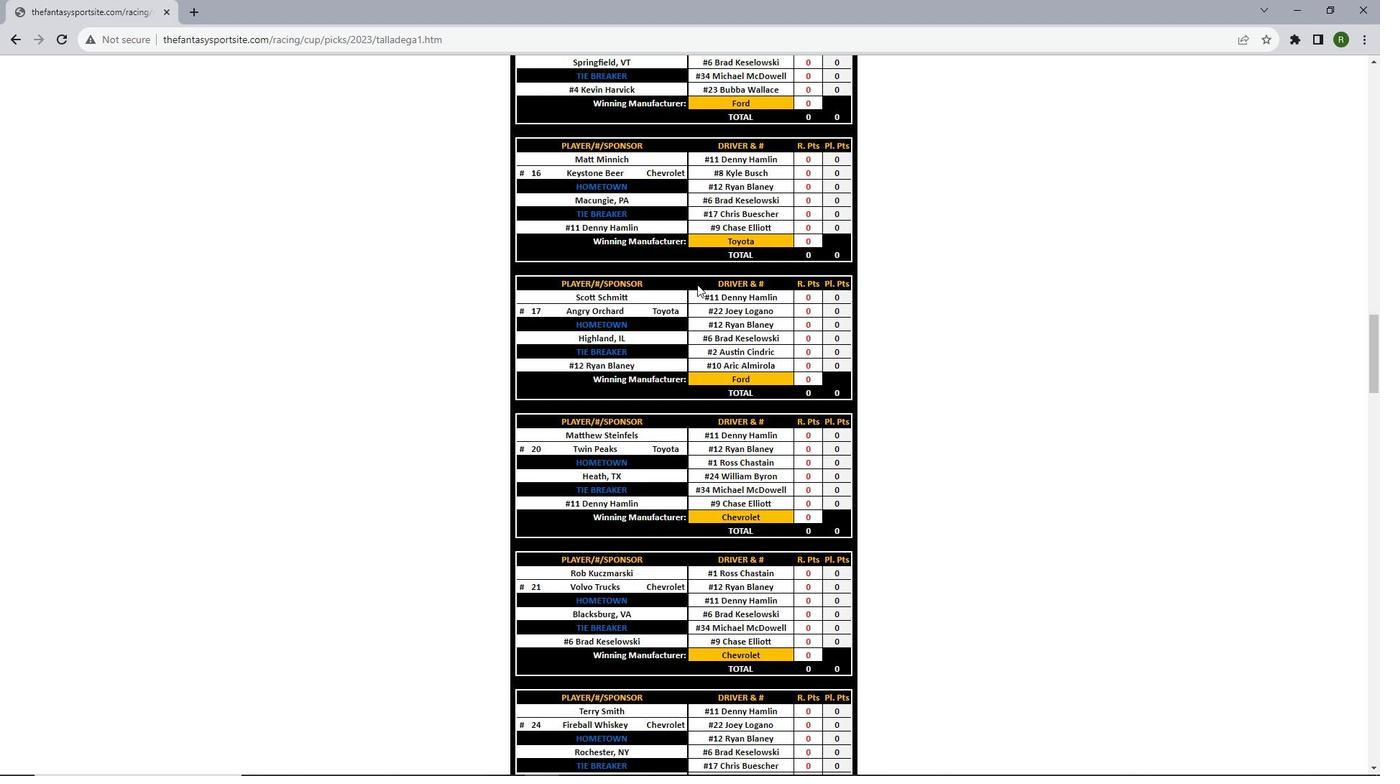 
Action: Mouse scrolled (697, 283) with delta (0, 0)
Screenshot: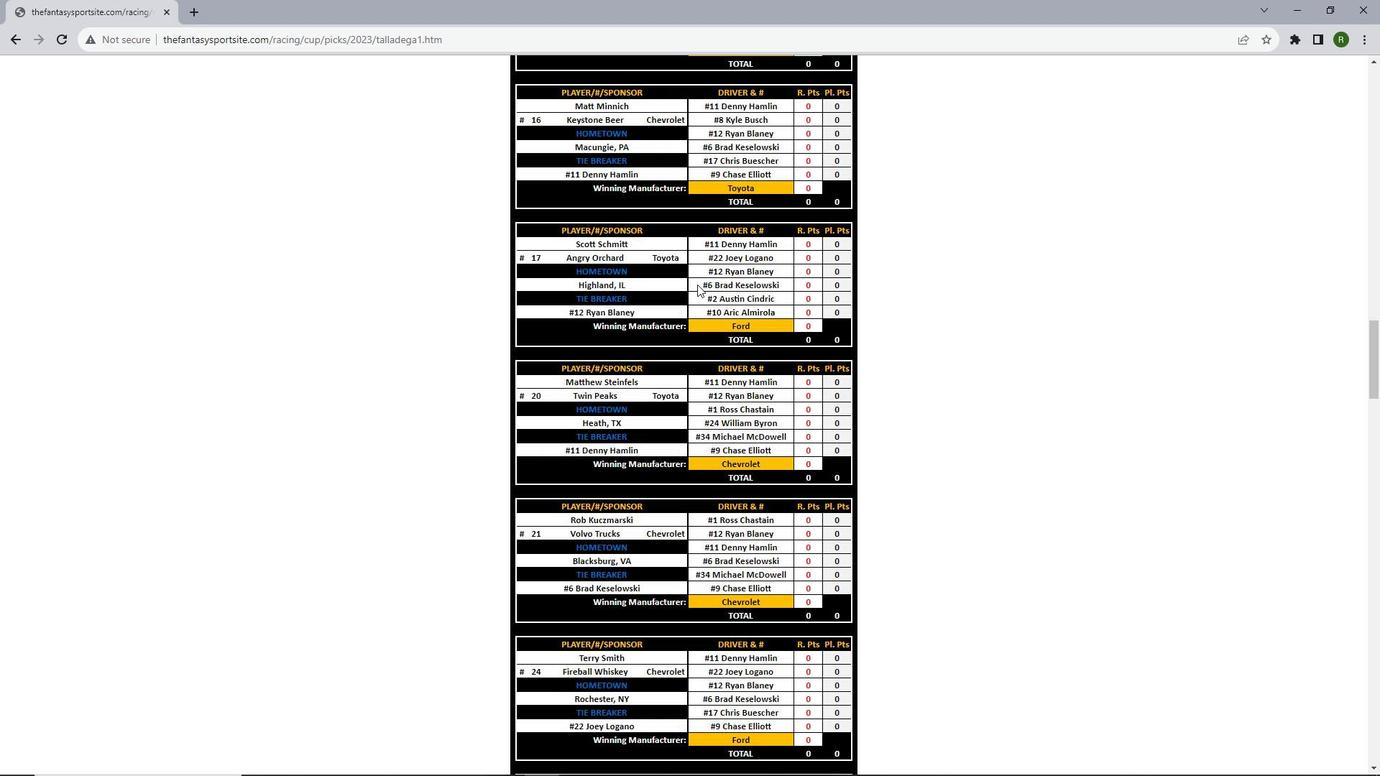 
Action: Mouse scrolled (697, 283) with delta (0, 0)
Screenshot: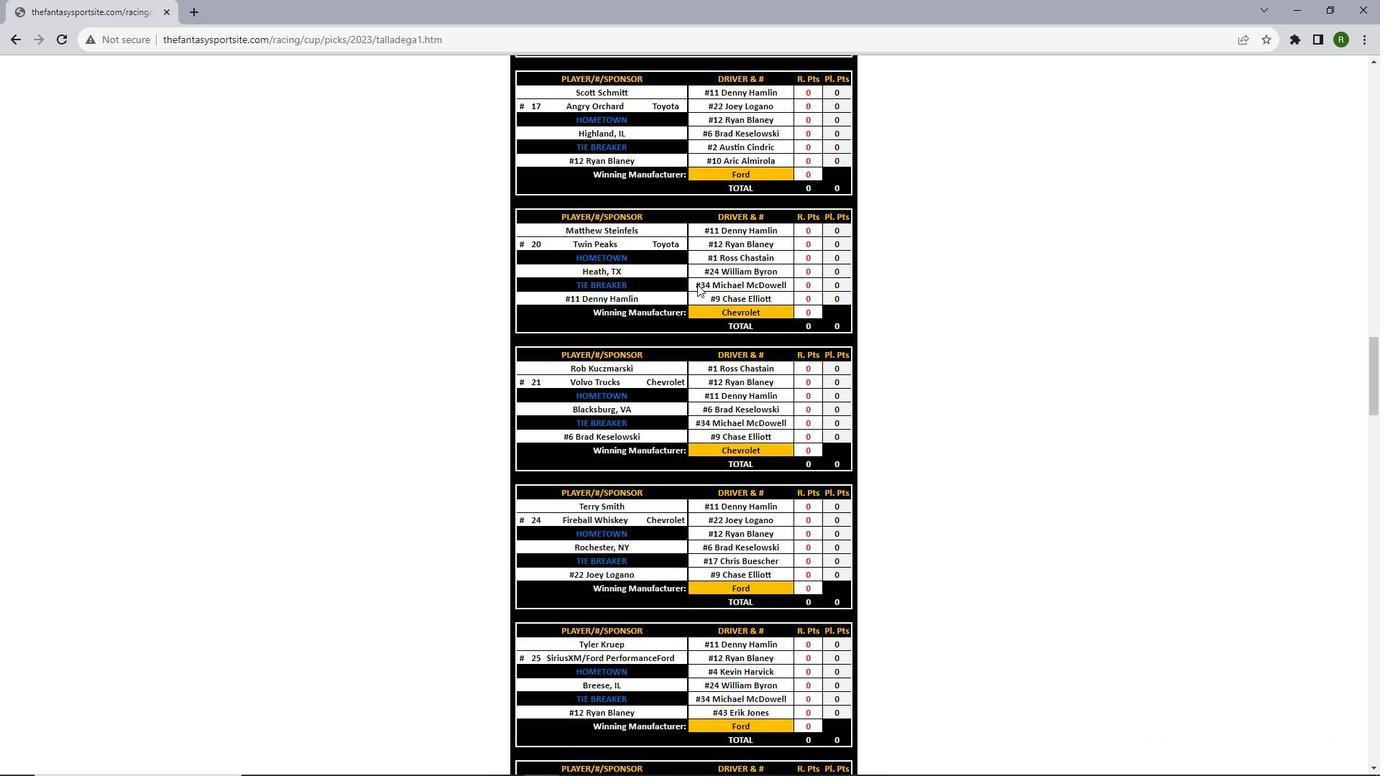 
Action: Mouse scrolled (697, 283) with delta (0, 0)
Screenshot: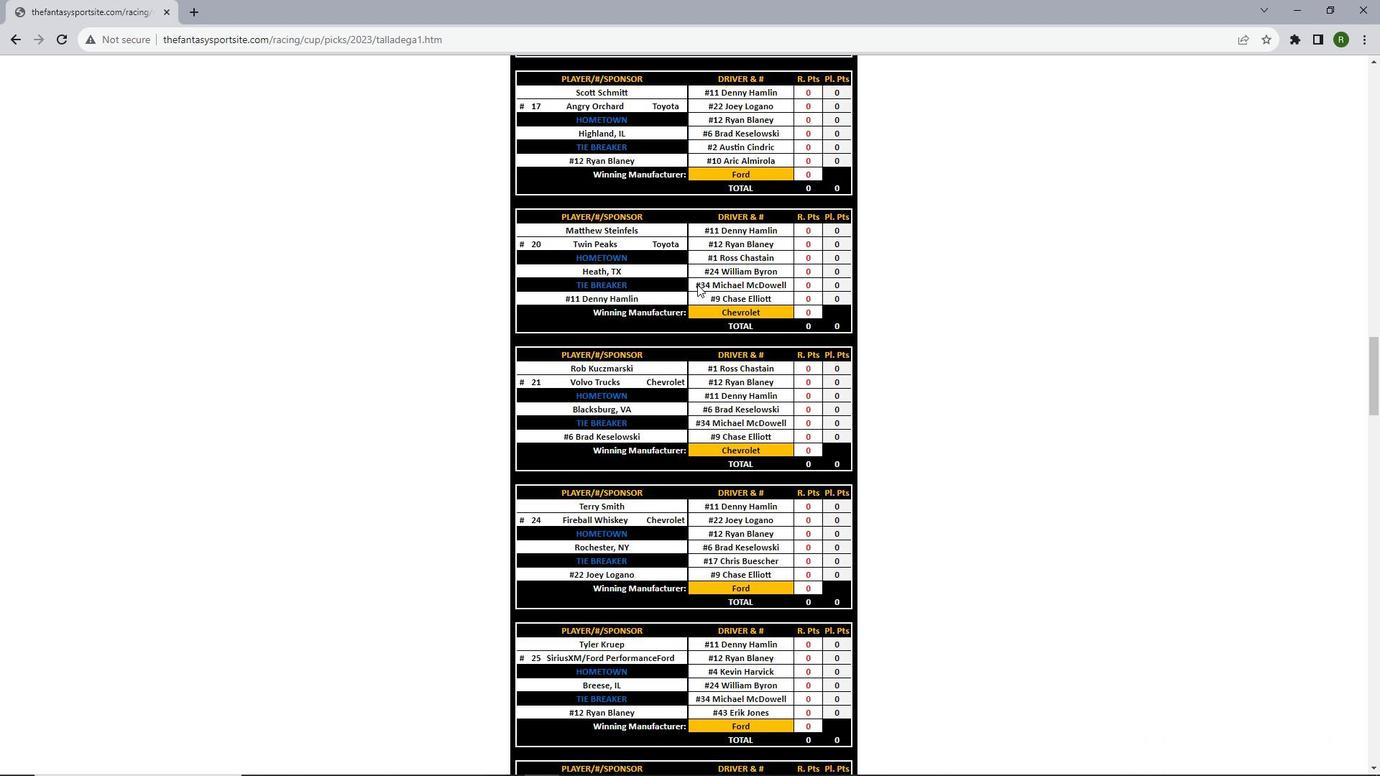 
Action: Mouse scrolled (697, 283) with delta (0, 0)
Screenshot: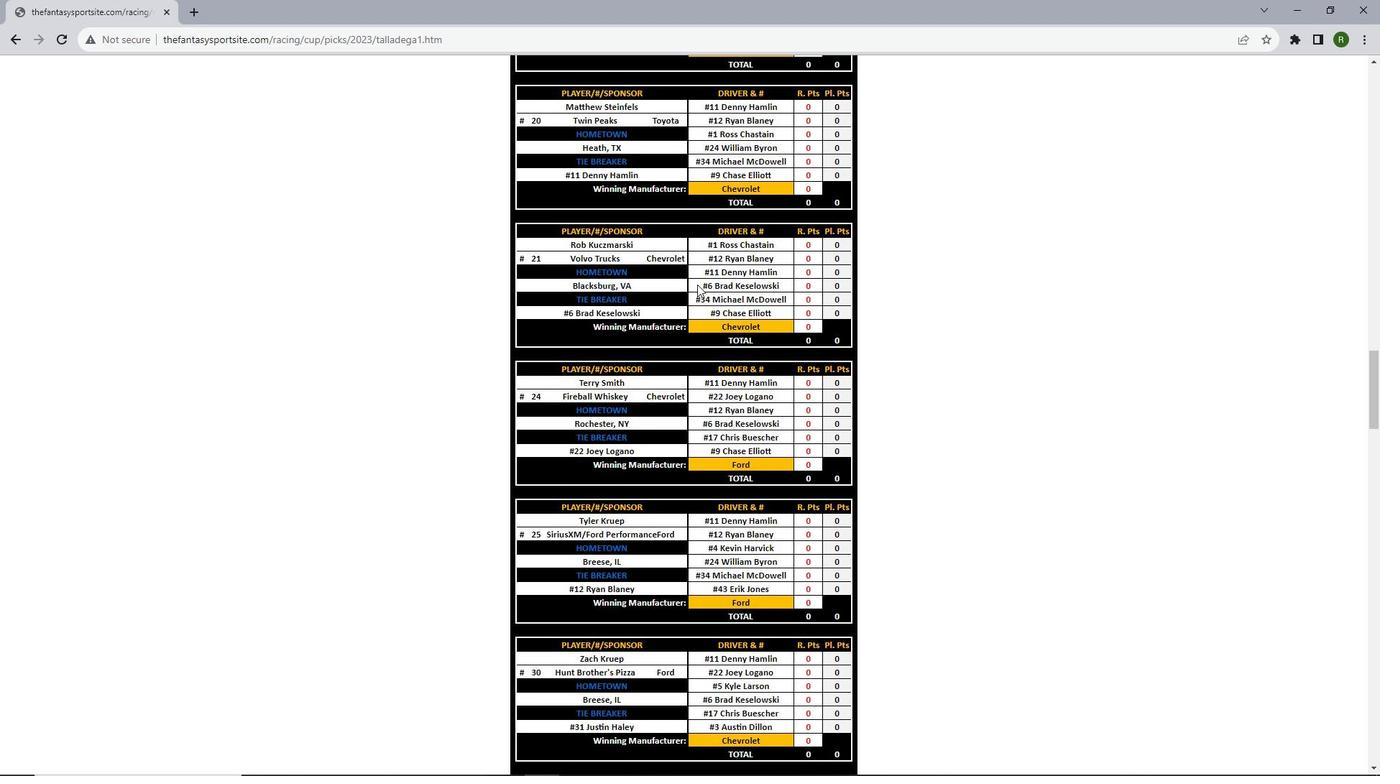 
Action: Mouse scrolled (697, 283) with delta (0, 0)
Screenshot: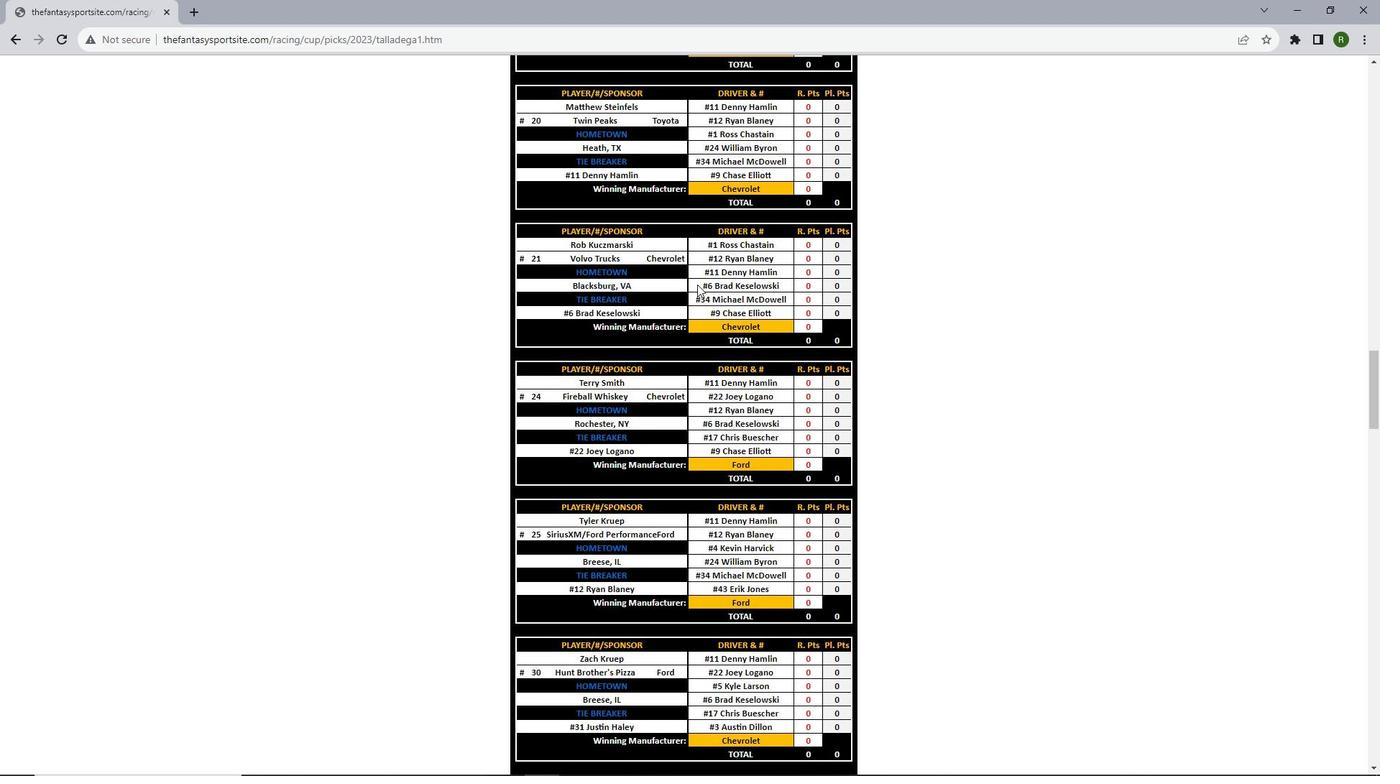 
Action: Mouse scrolled (697, 283) with delta (0, 0)
Screenshot: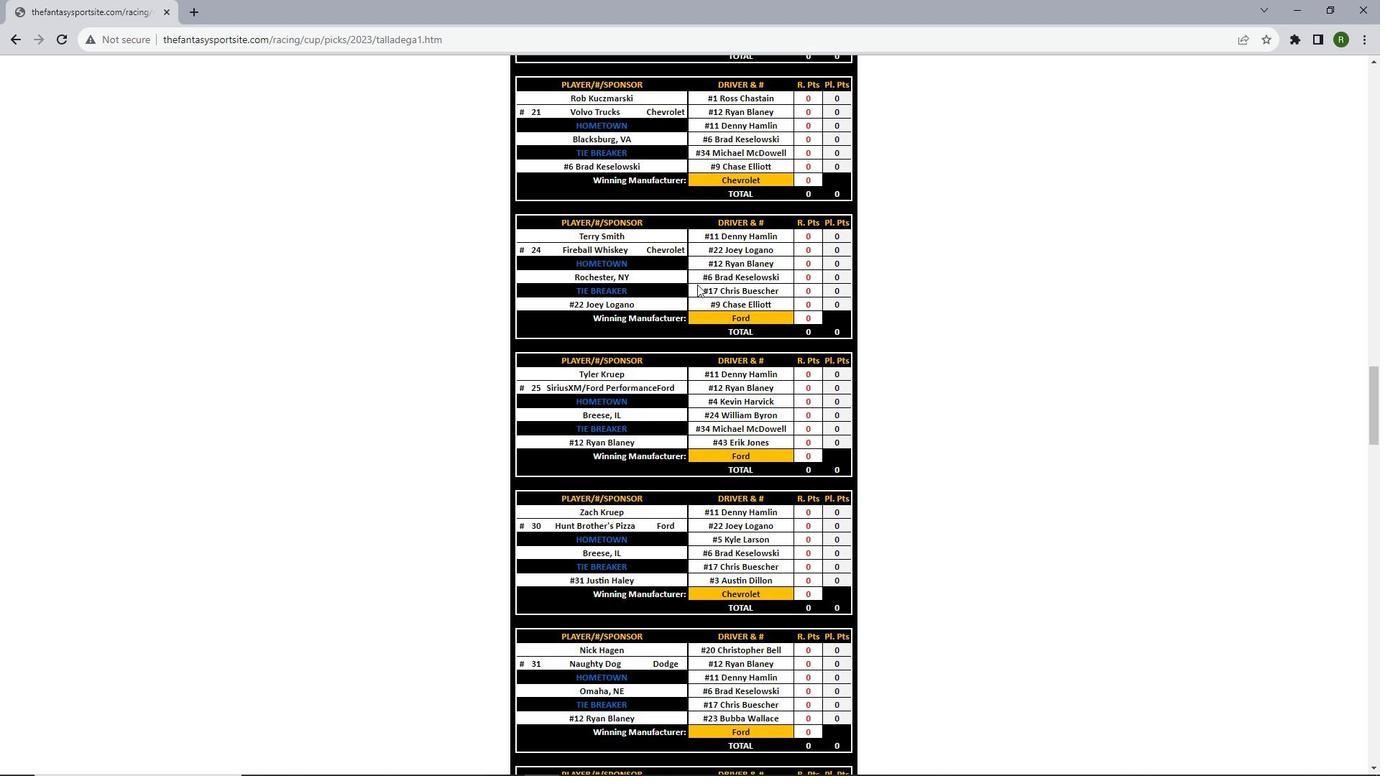 
Action: Mouse scrolled (697, 283) with delta (0, 0)
Screenshot: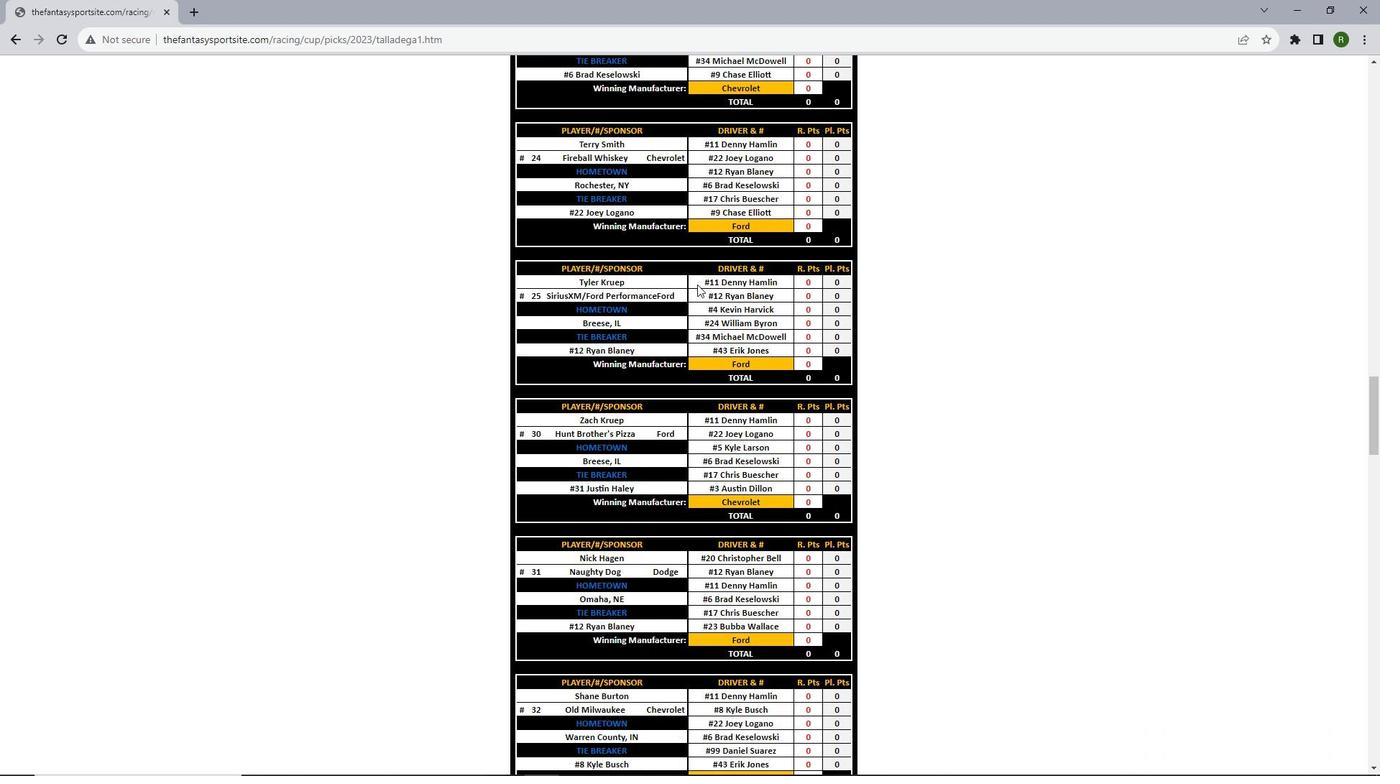 
Action: Mouse scrolled (697, 283) with delta (0, 0)
Screenshot: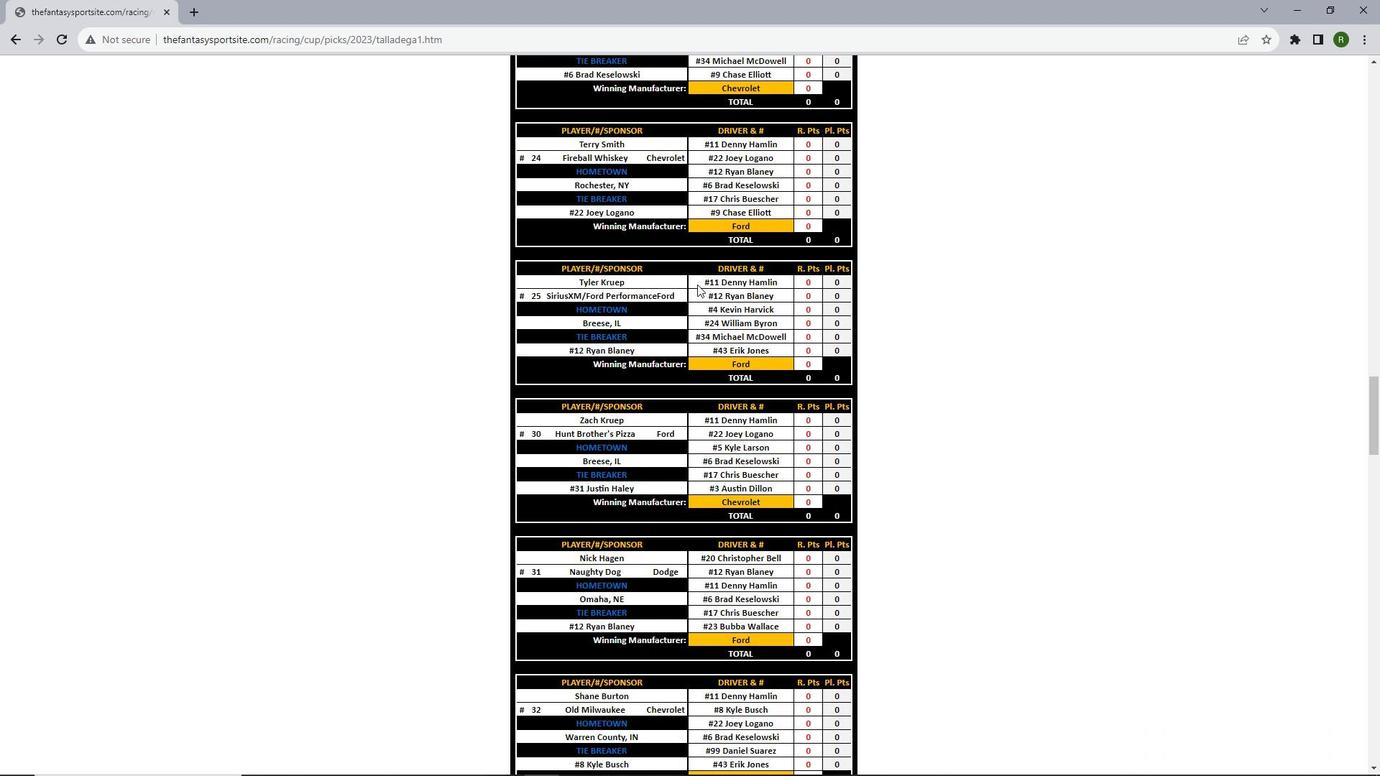 
Action: Mouse scrolled (697, 283) with delta (0, 0)
Screenshot: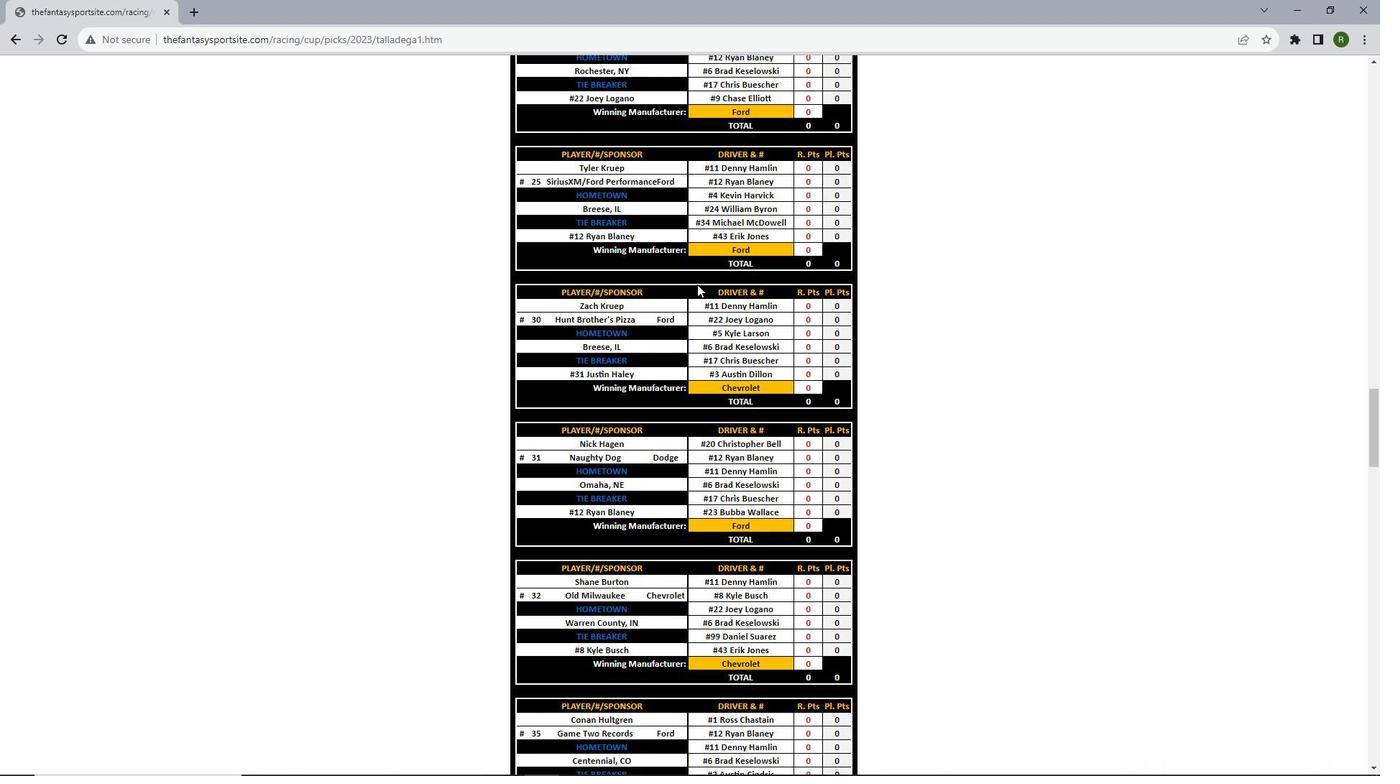 
Action: Mouse scrolled (697, 283) with delta (0, 0)
Screenshot: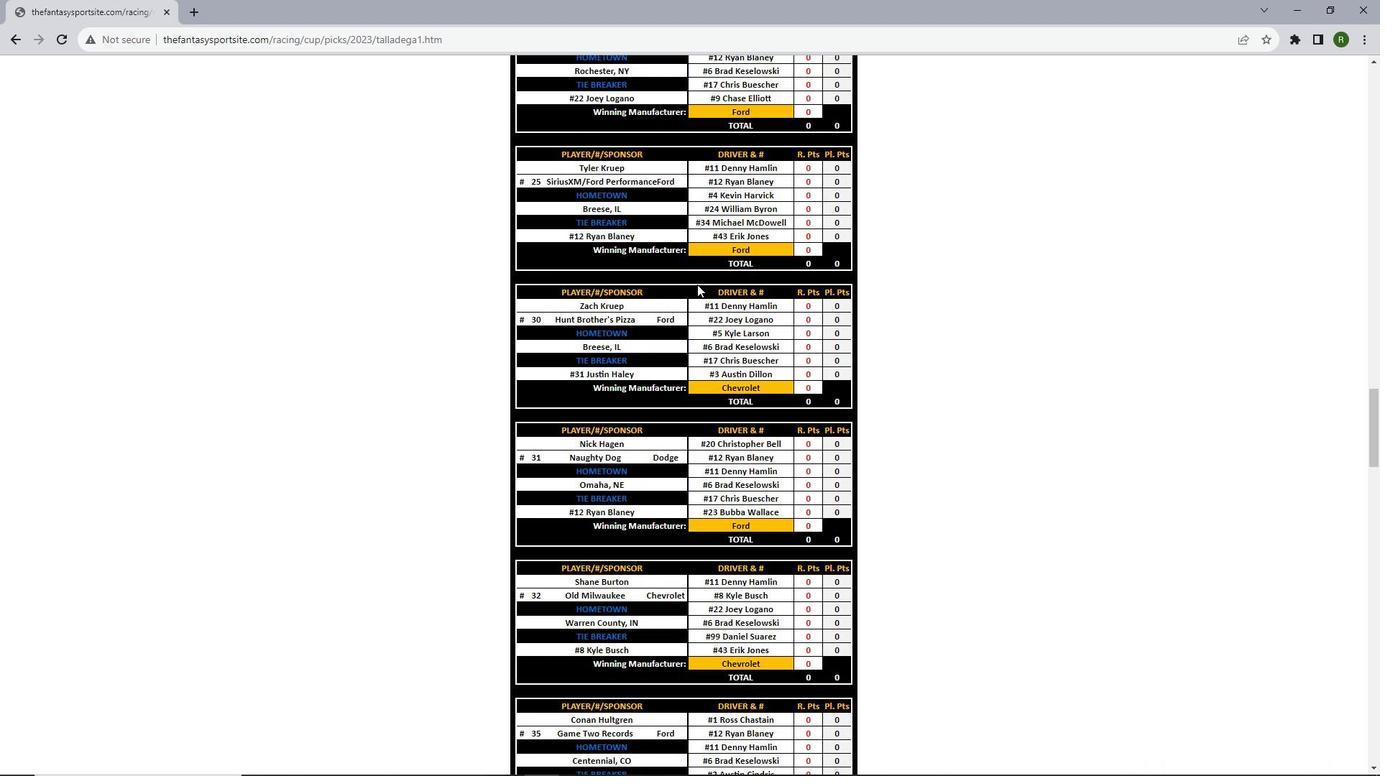 
Action: Mouse scrolled (697, 283) with delta (0, 0)
Screenshot: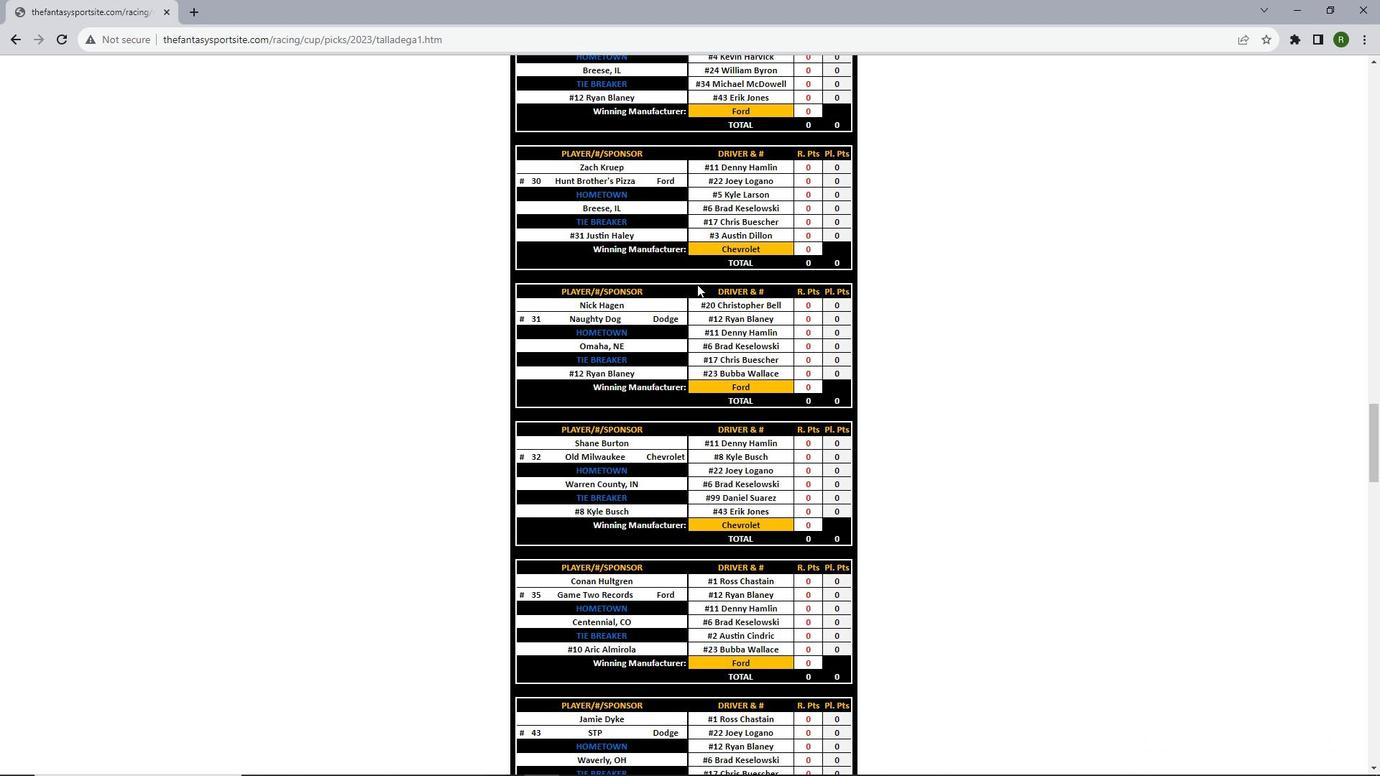 
Action: Mouse scrolled (697, 283) with delta (0, 0)
Screenshot: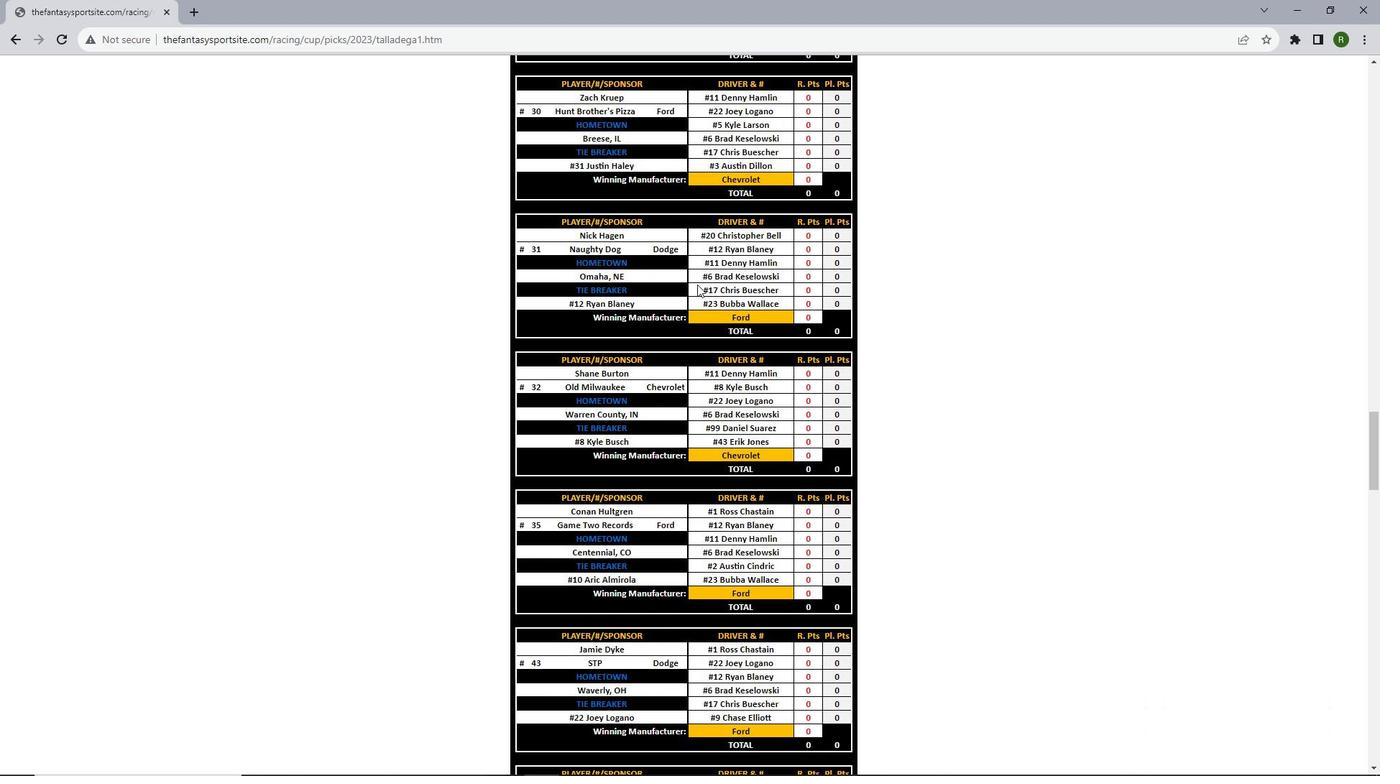 
Action: Mouse scrolled (697, 283) with delta (0, 0)
Screenshot: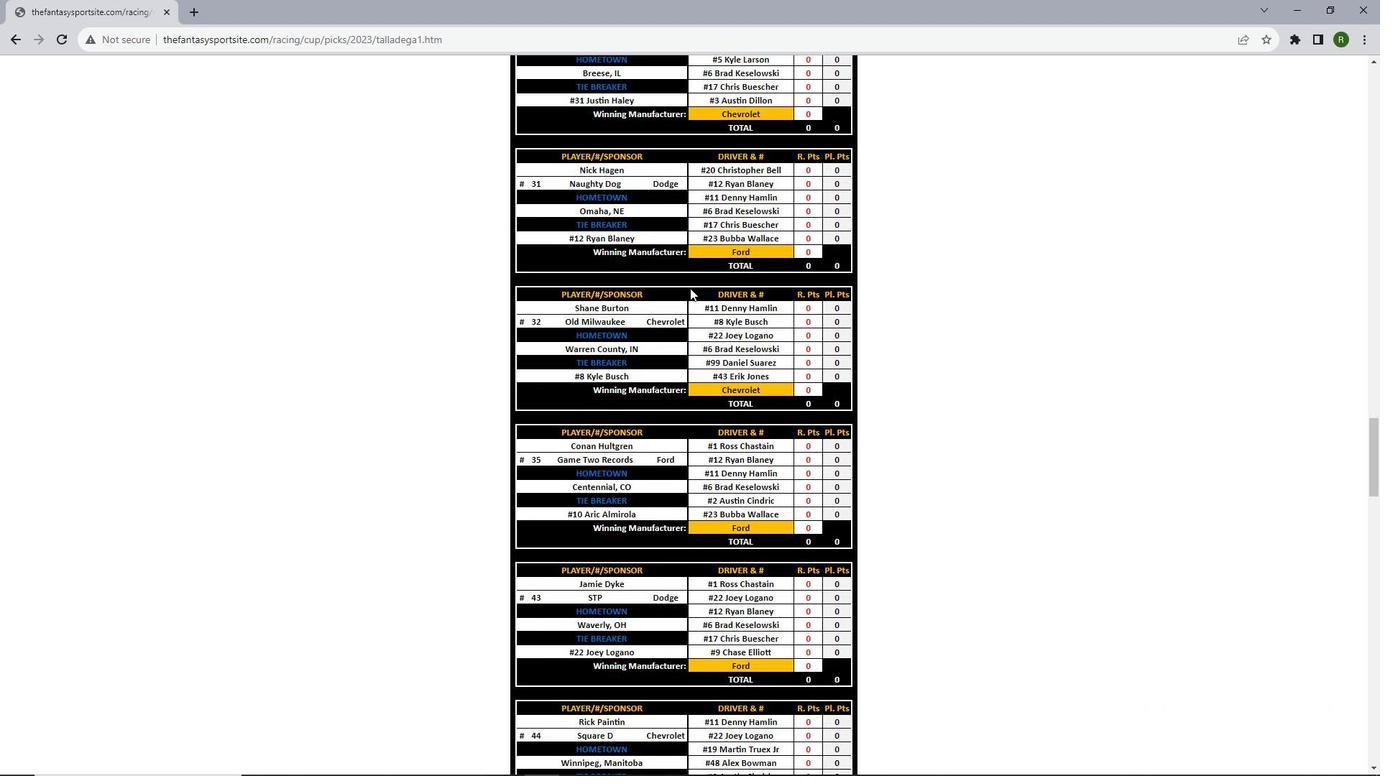 
Action: Mouse scrolled (697, 283) with delta (0, 0)
Screenshot: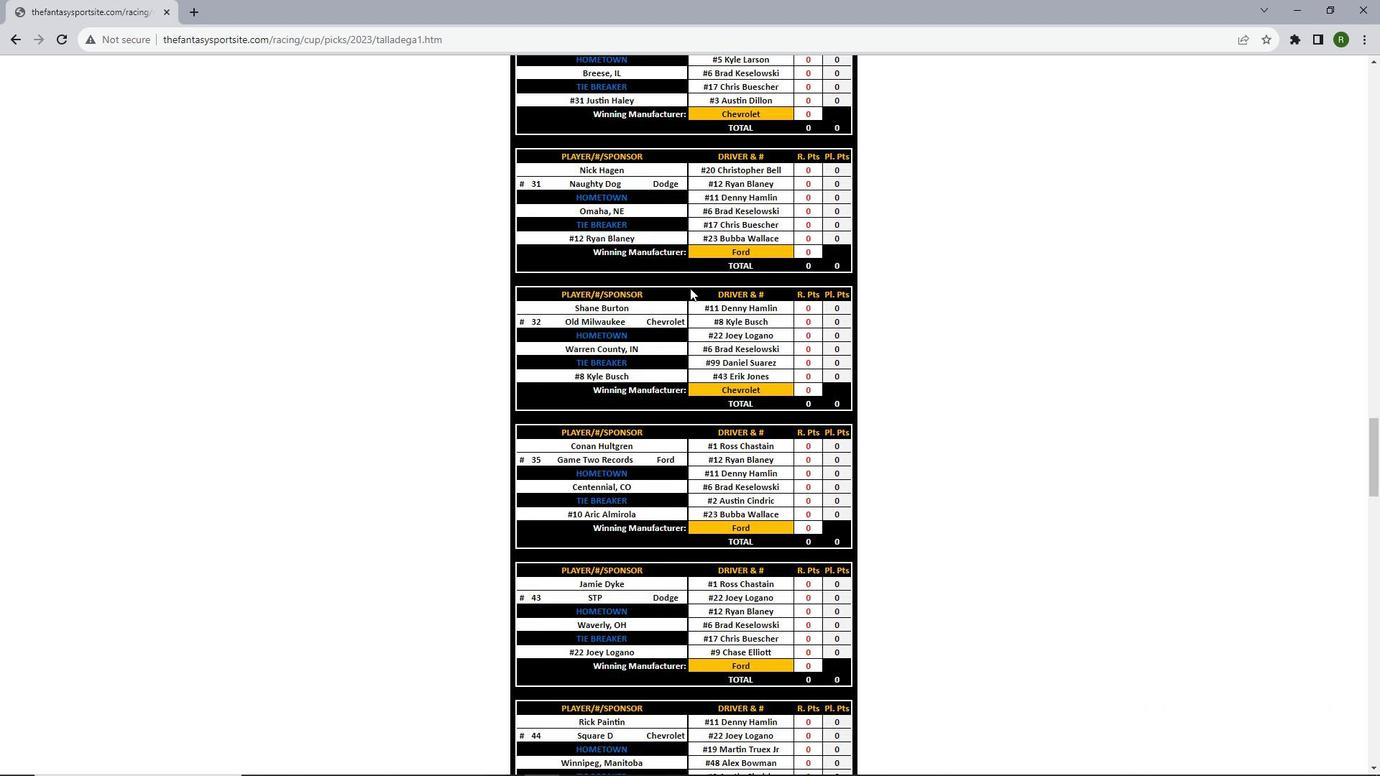 
Action: Mouse moved to (690, 288)
Screenshot: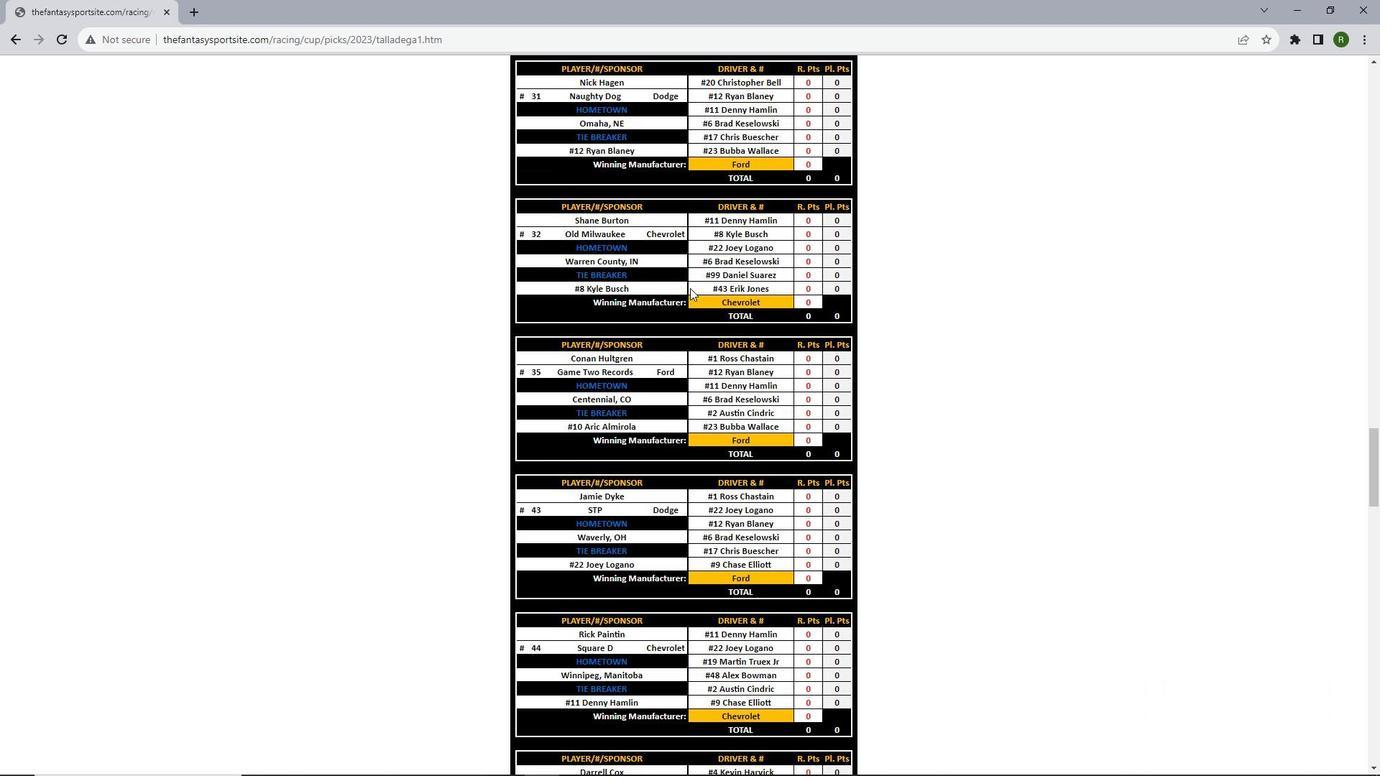 
Action: Mouse scrolled (690, 287) with delta (0, 0)
Screenshot: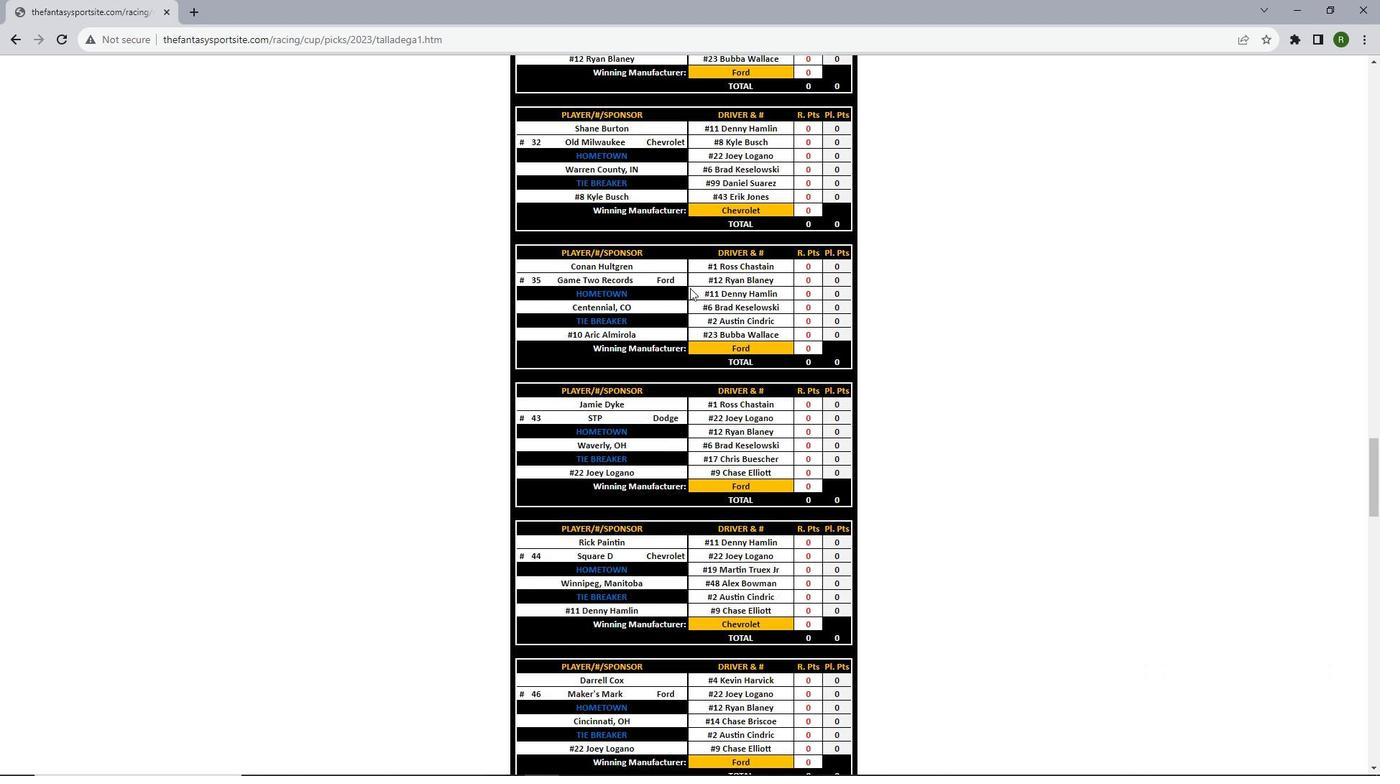 
Action: Mouse scrolled (690, 287) with delta (0, 0)
Screenshot: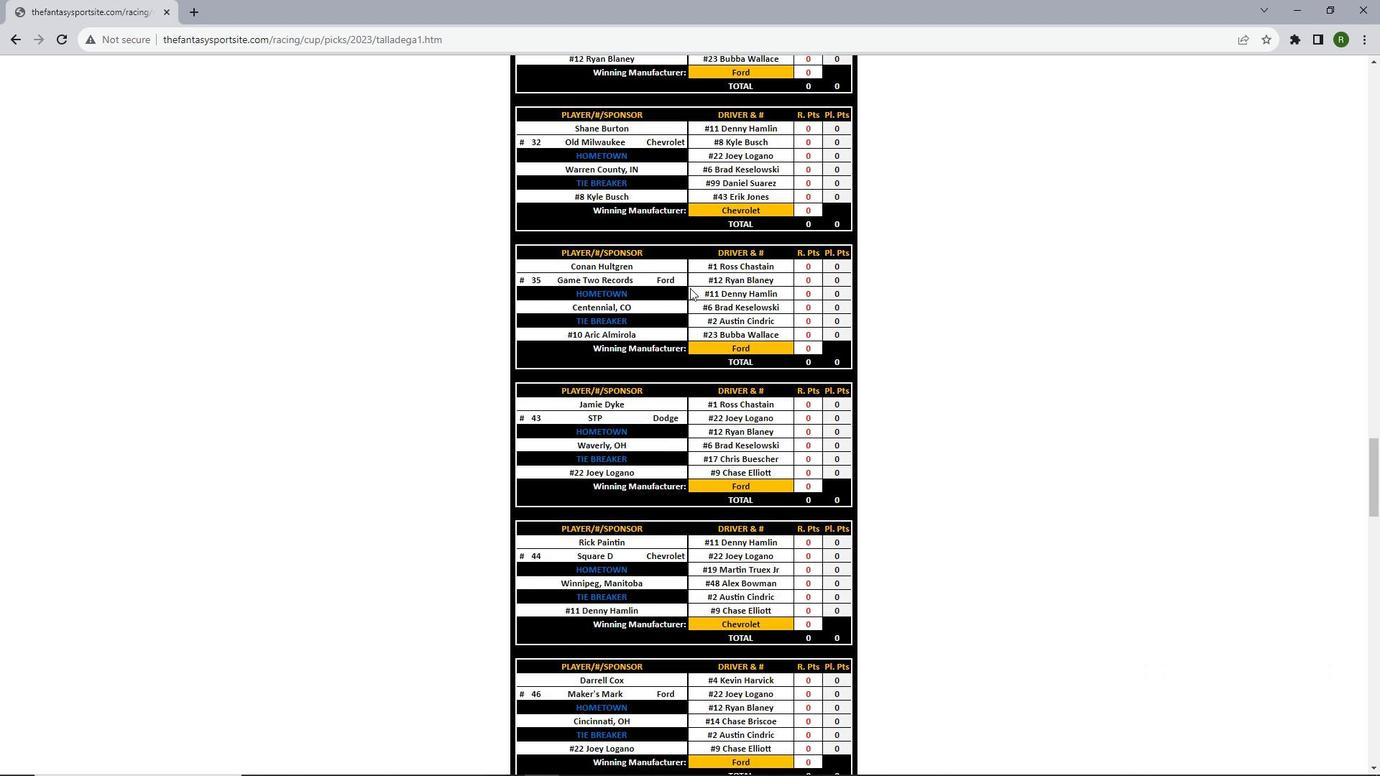 
Action: Mouse scrolled (690, 287) with delta (0, 0)
Screenshot: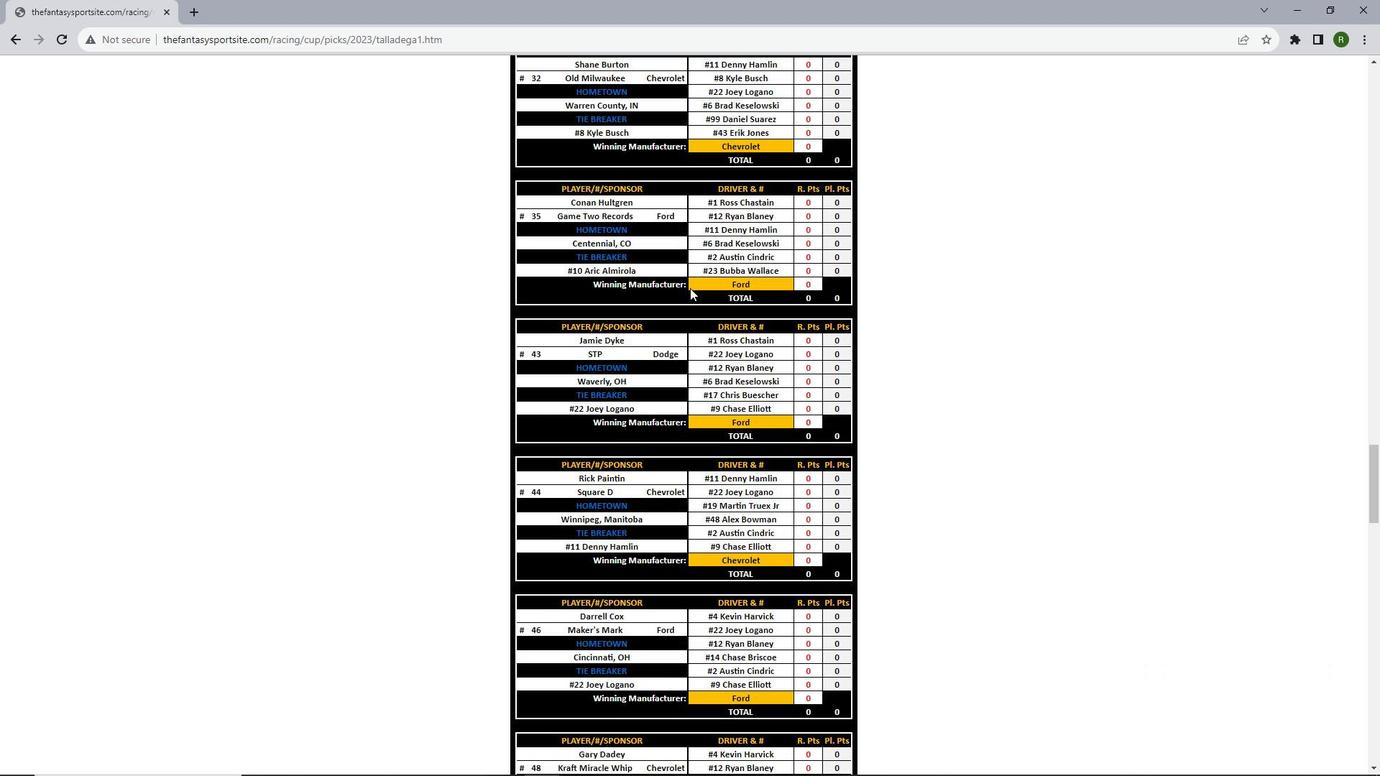 
Action: Mouse scrolled (690, 287) with delta (0, 0)
Screenshot: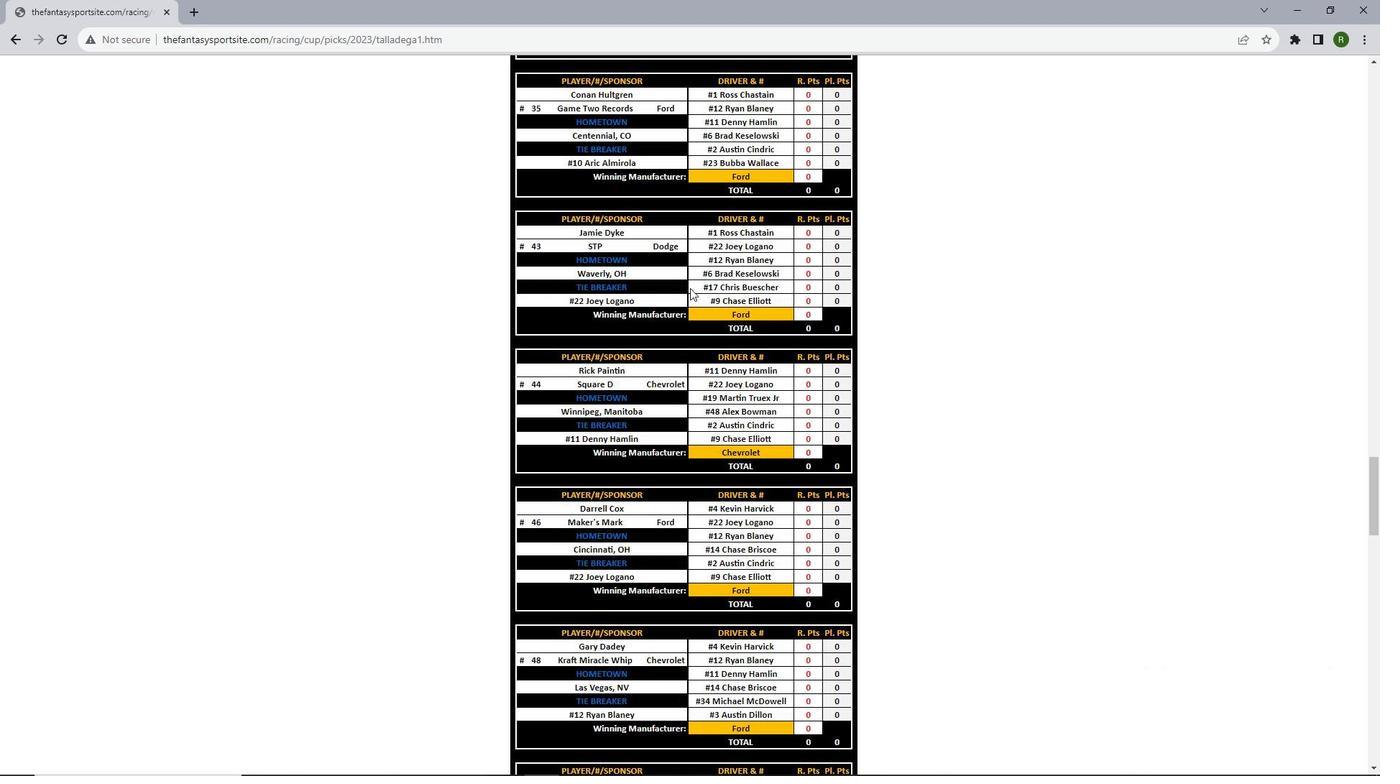 
Action: Mouse scrolled (690, 287) with delta (0, 0)
Screenshot: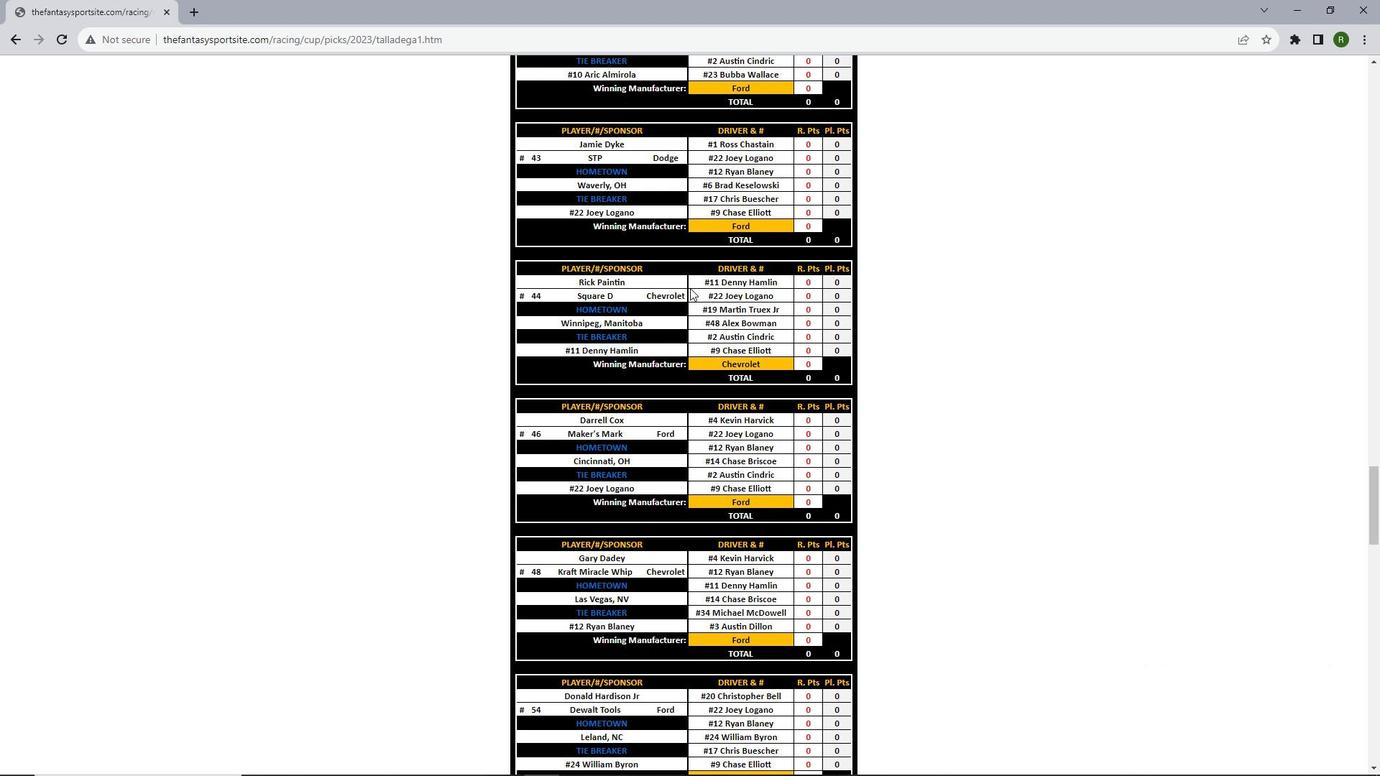 
Action: Mouse scrolled (690, 287) with delta (0, 0)
Screenshot: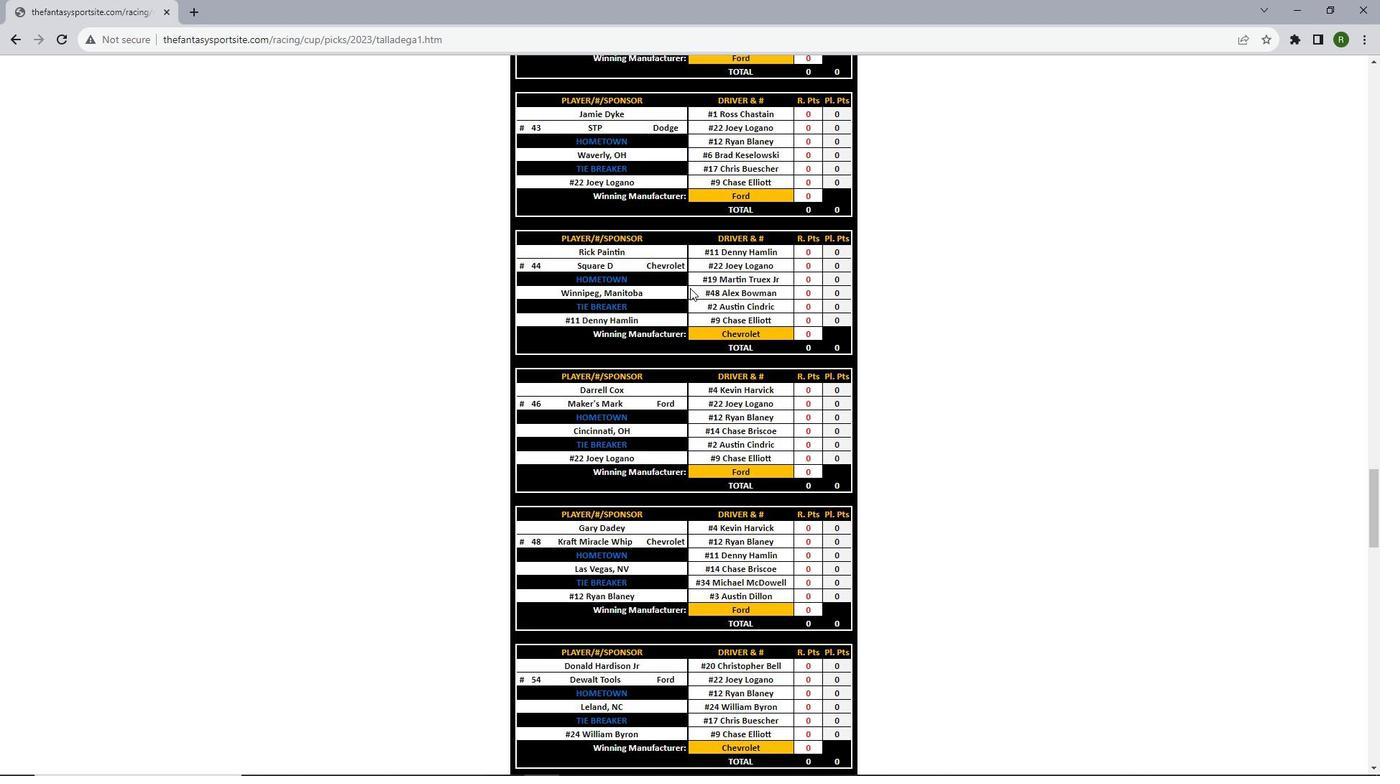 
Action: Mouse scrolled (690, 287) with delta (0, 0)
Screenshot: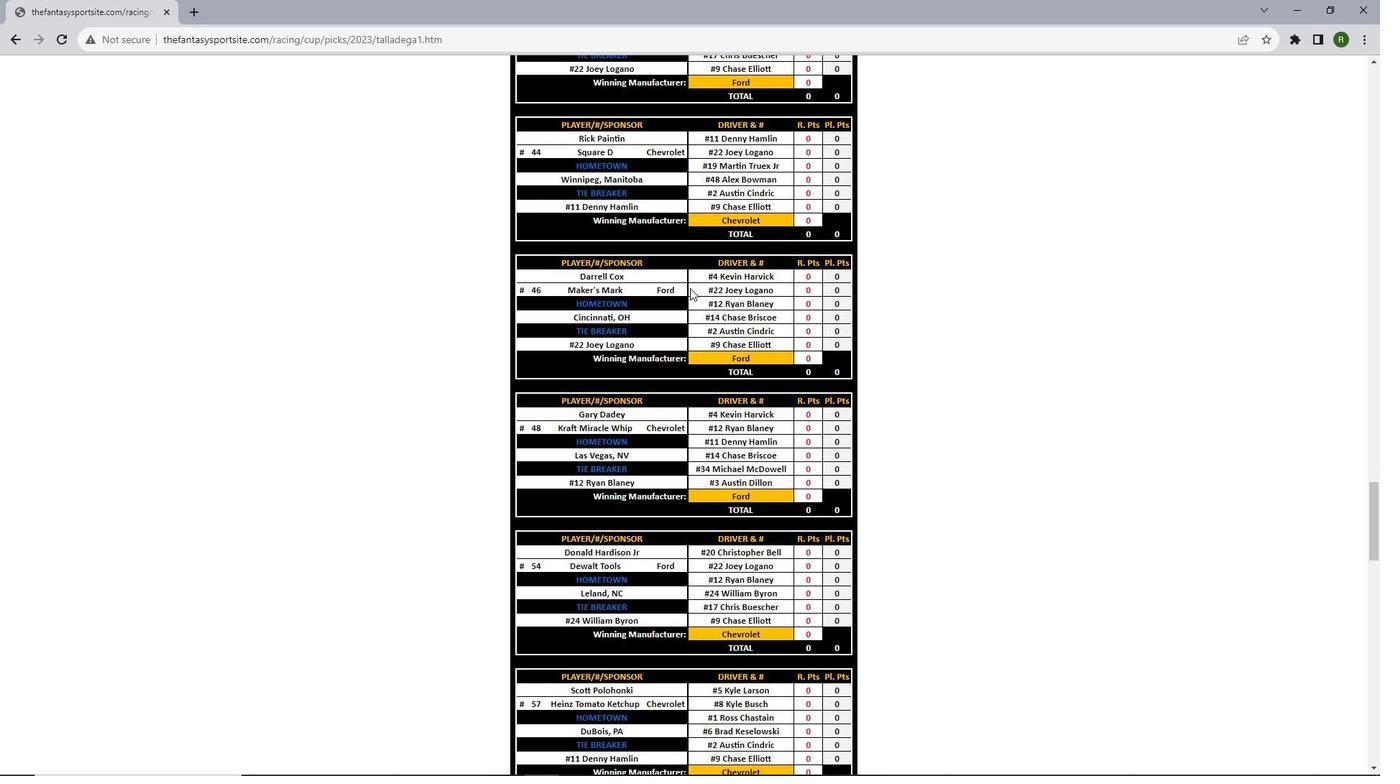 
Action: Mouse scrolled (690, 287) with delta (0, 0)
Screenshot: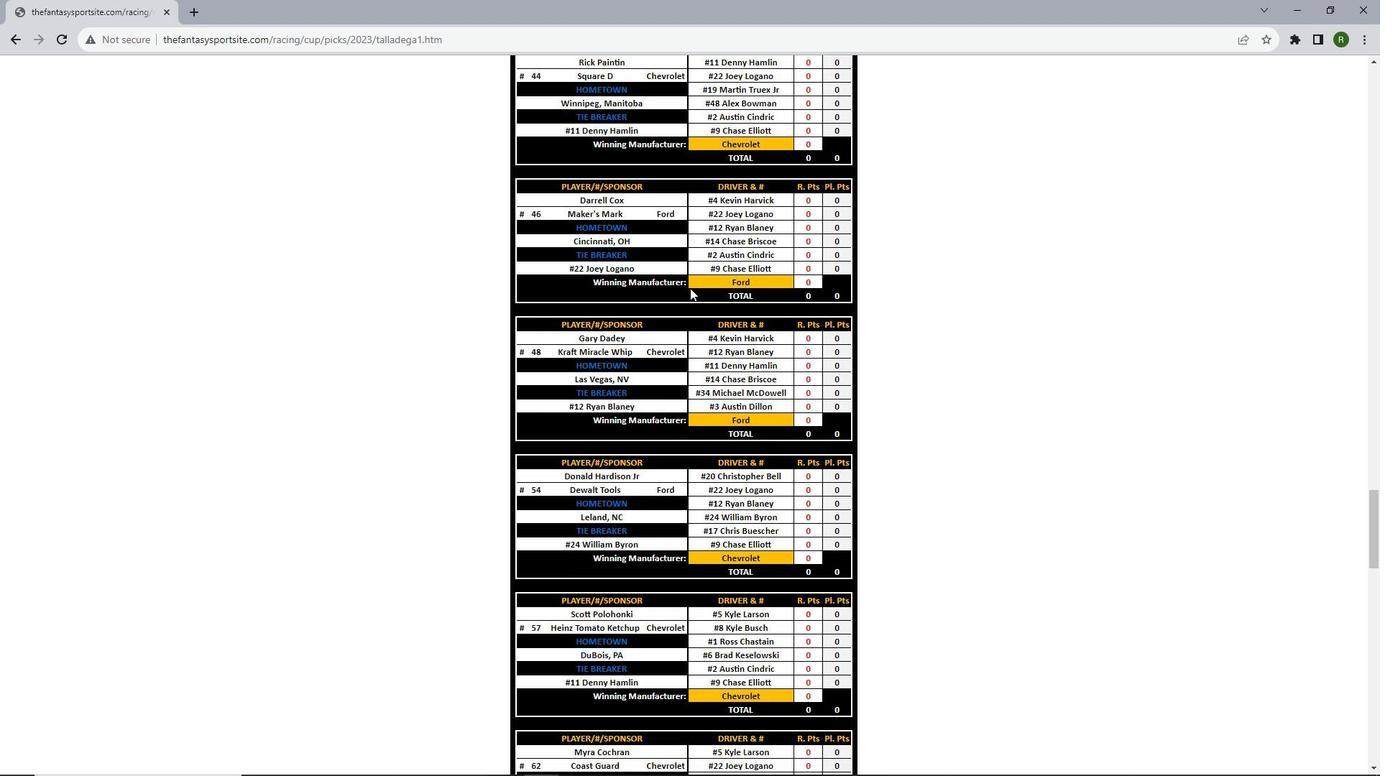 
Action: Mouse scrolled (690, 287) with delta (0, 0)
Screenshot: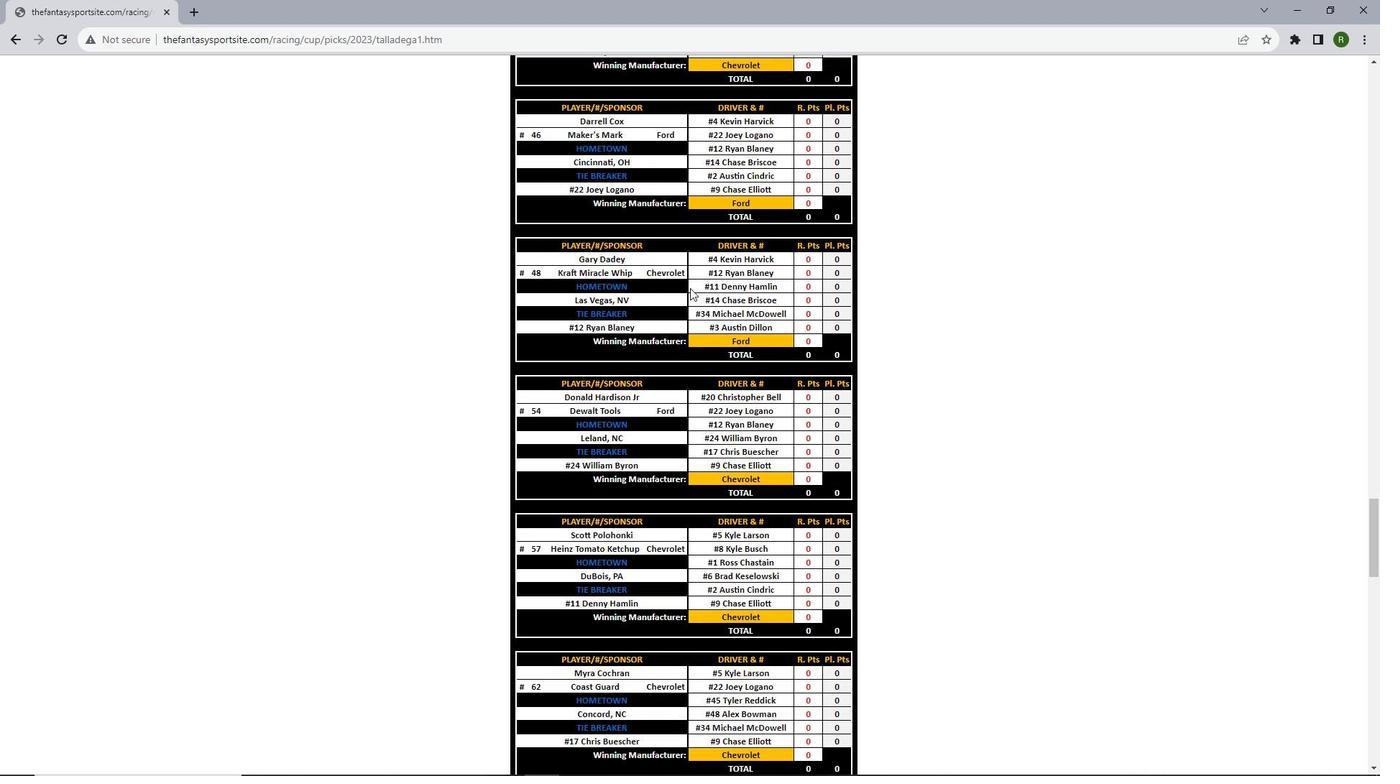 
Action: Mouse scrolled (690, 287) with delta (0, 0)
Screenshot: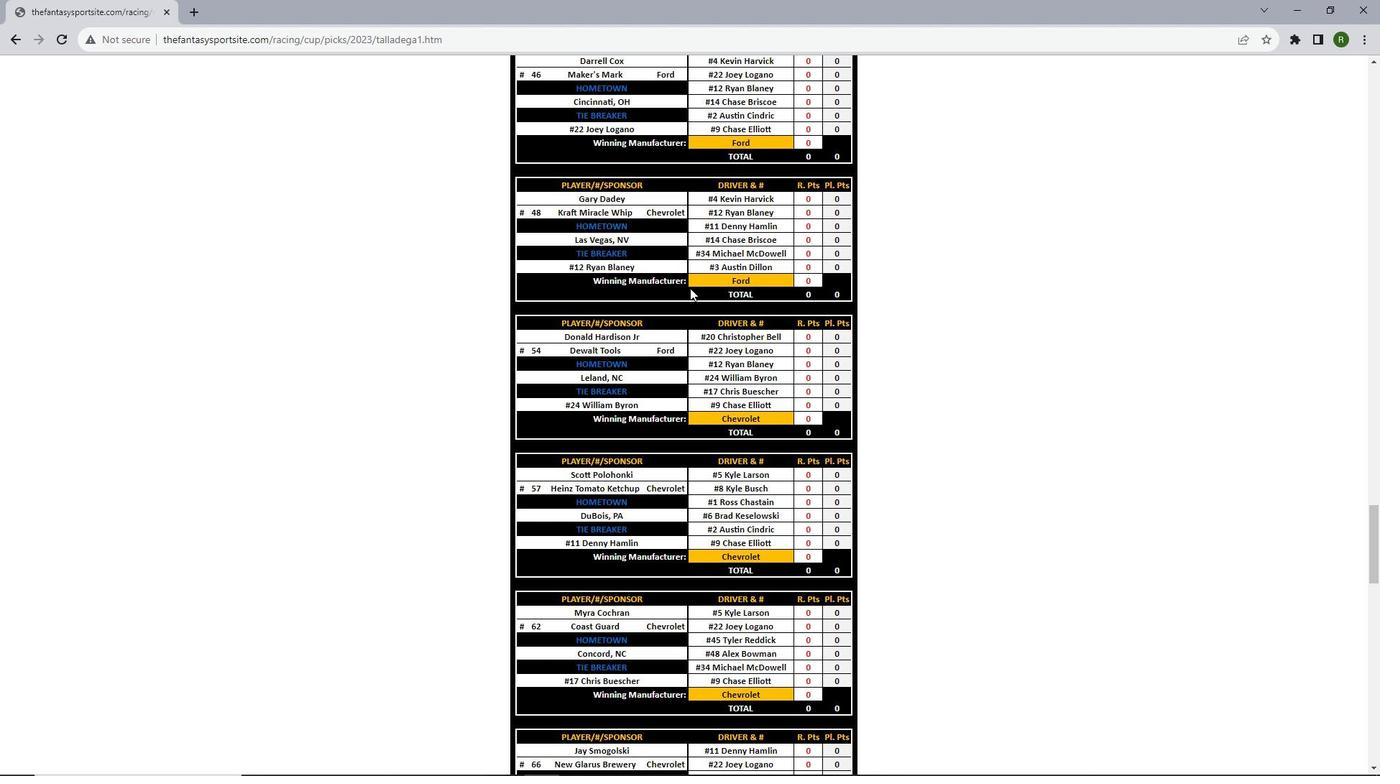 
Action: Mouse scrolled (690, 287) with delta (0, 0)
Screenshot: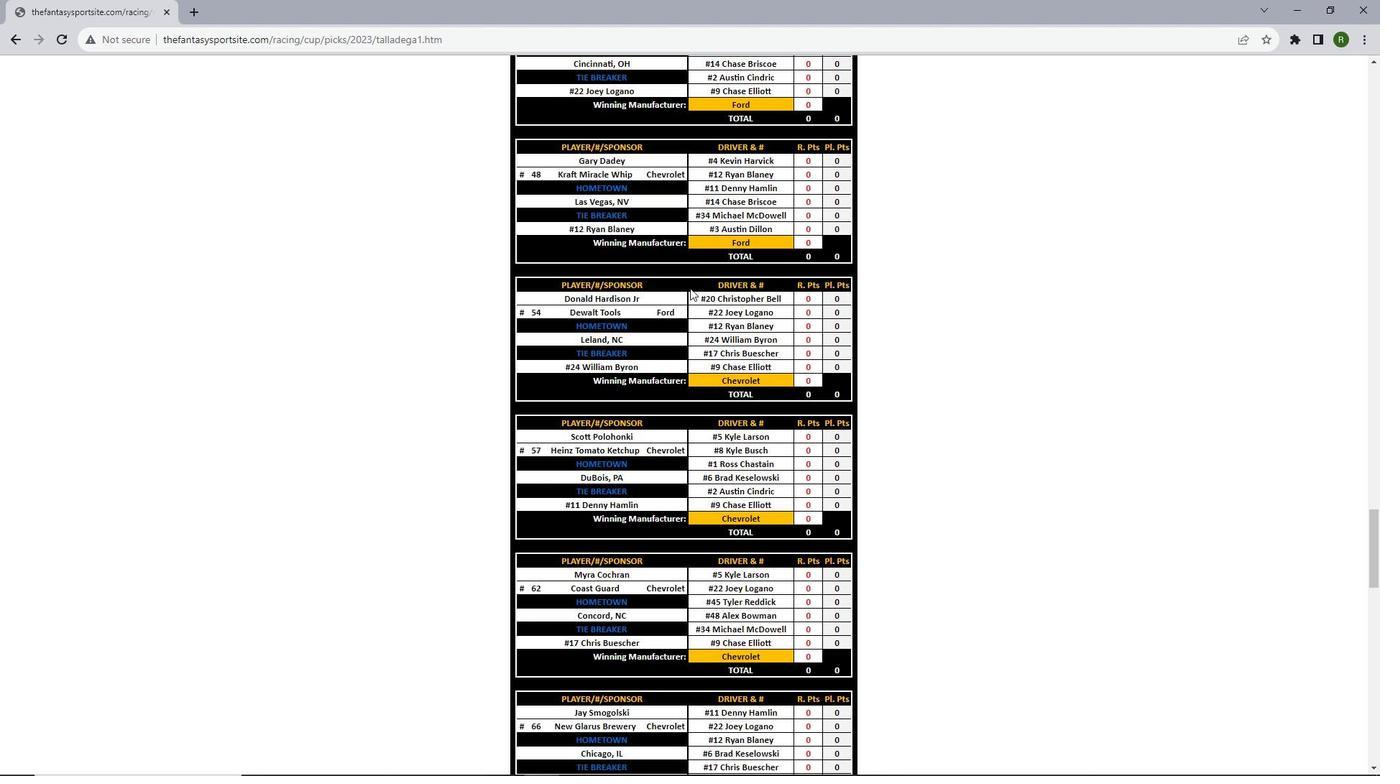 
Action: Mouse scrolled (690, 287) with delta (0, 0)
Screenshot: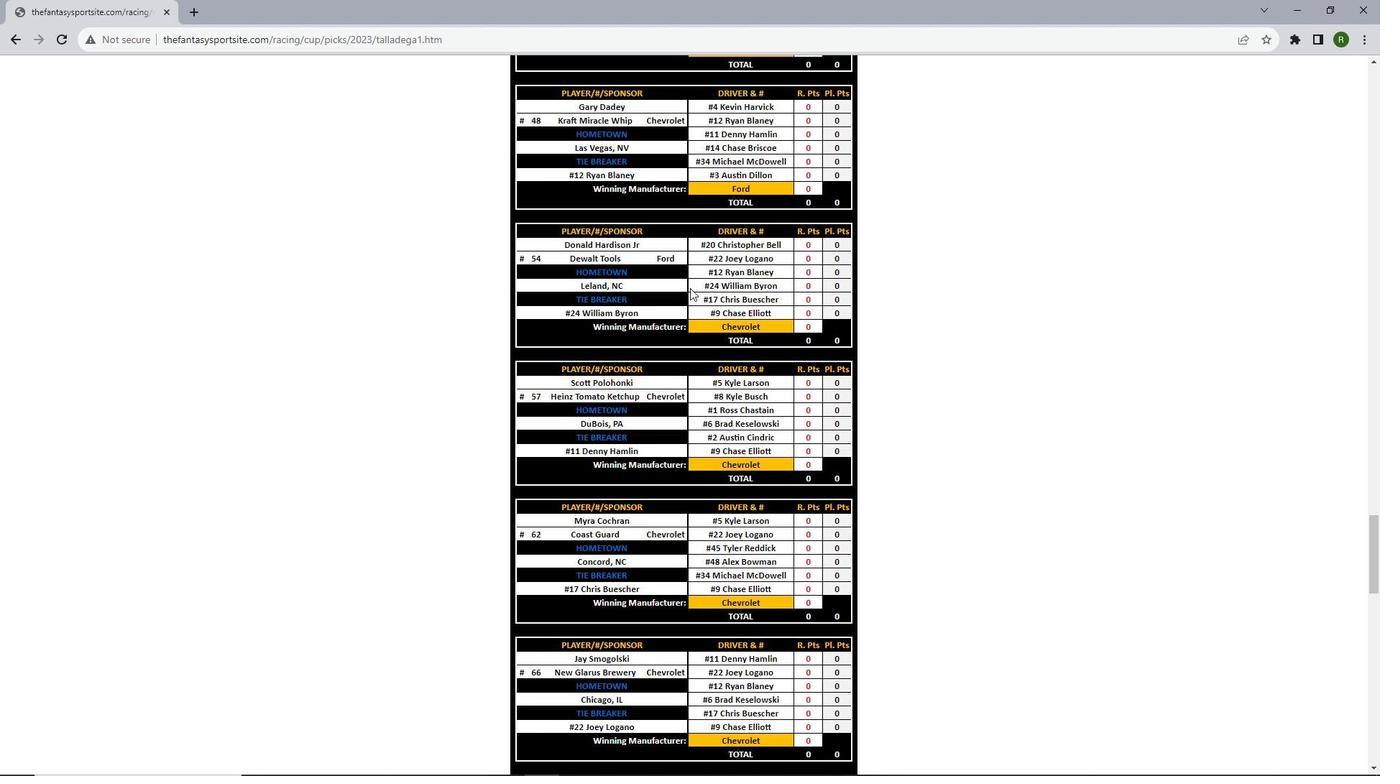 
Action: Mouse scrolled (690, 287) with delta (0, 0)
Screenshot: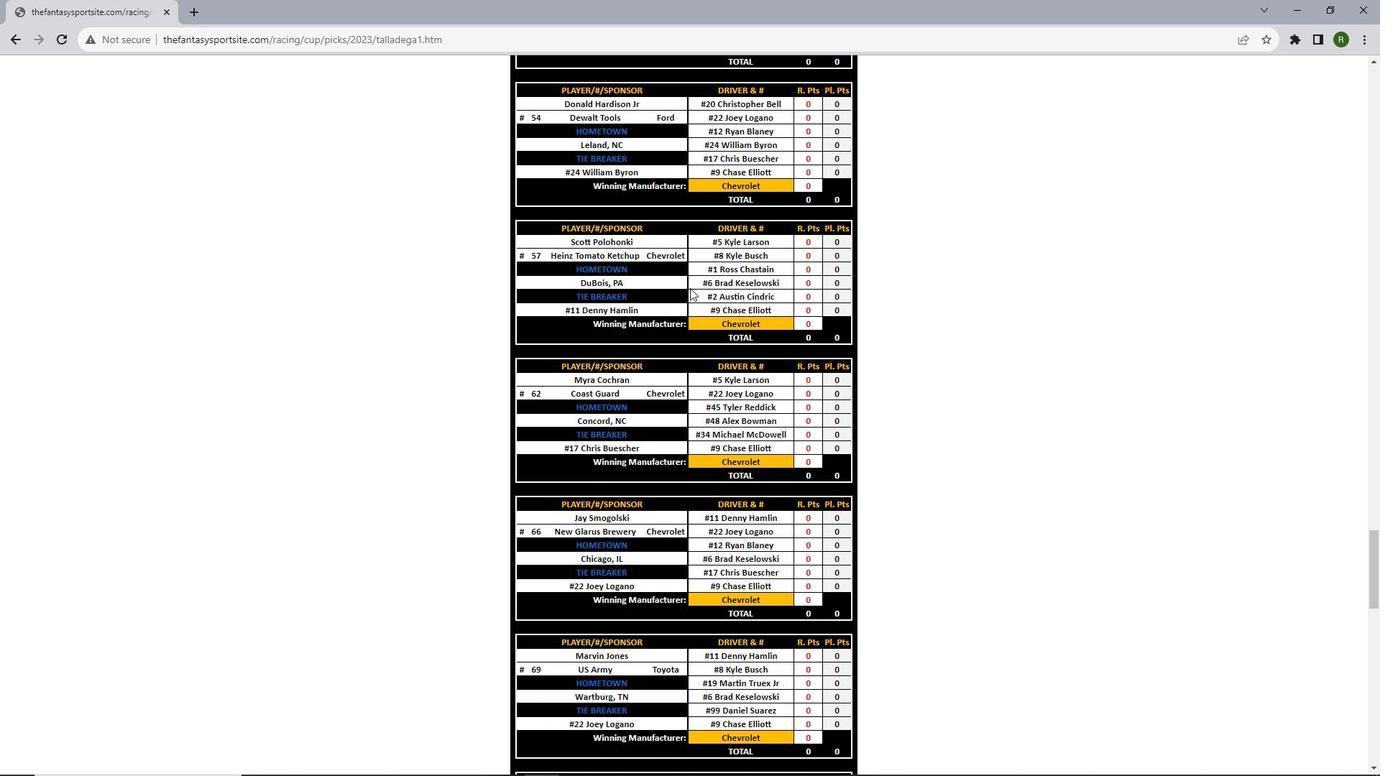 
Action: Mouse scrolled (690, 287) with delta (0, 0)
Screenshot: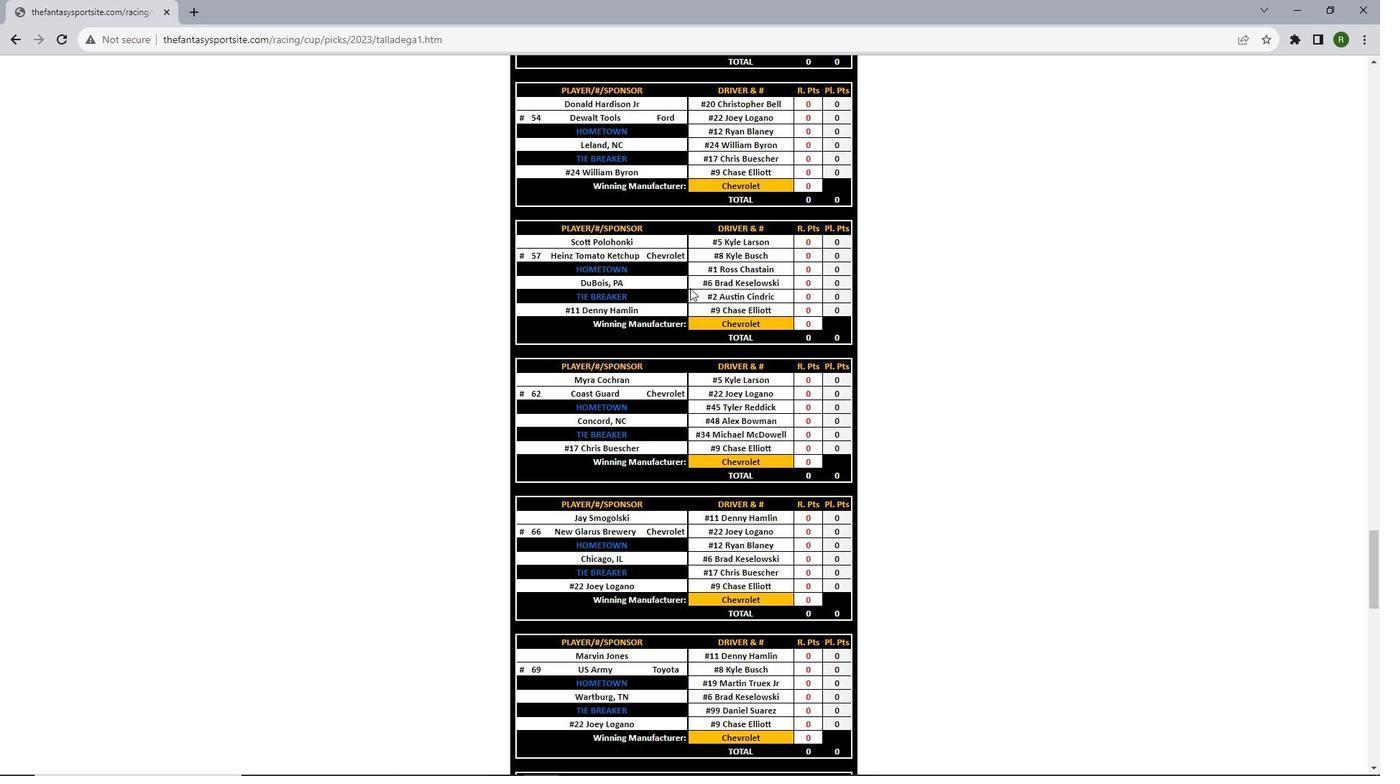 
Action: Mouse scrolled (690, 287) with delta (0, 0)
Screenshot: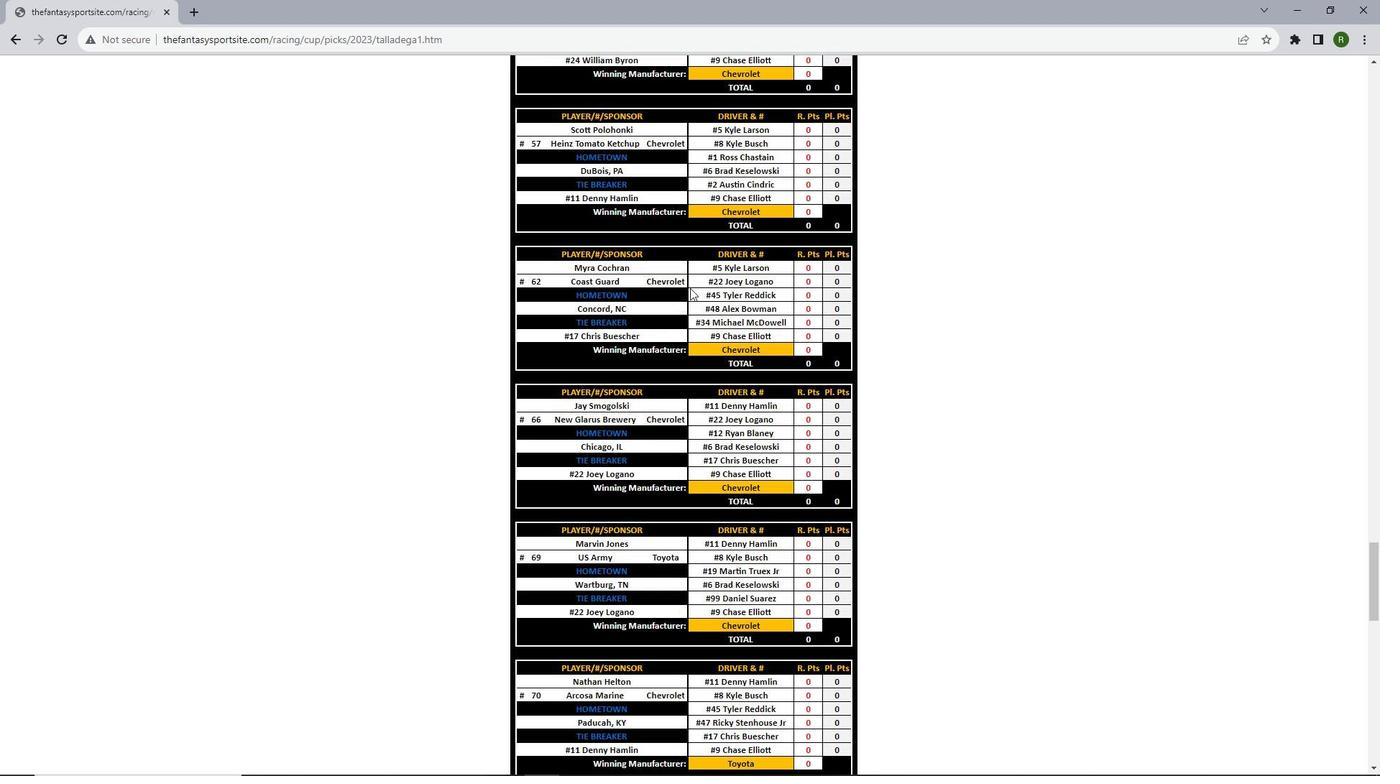
Action: Mouse scrolled (690, 287) with delta (0, 0)
Screenshot: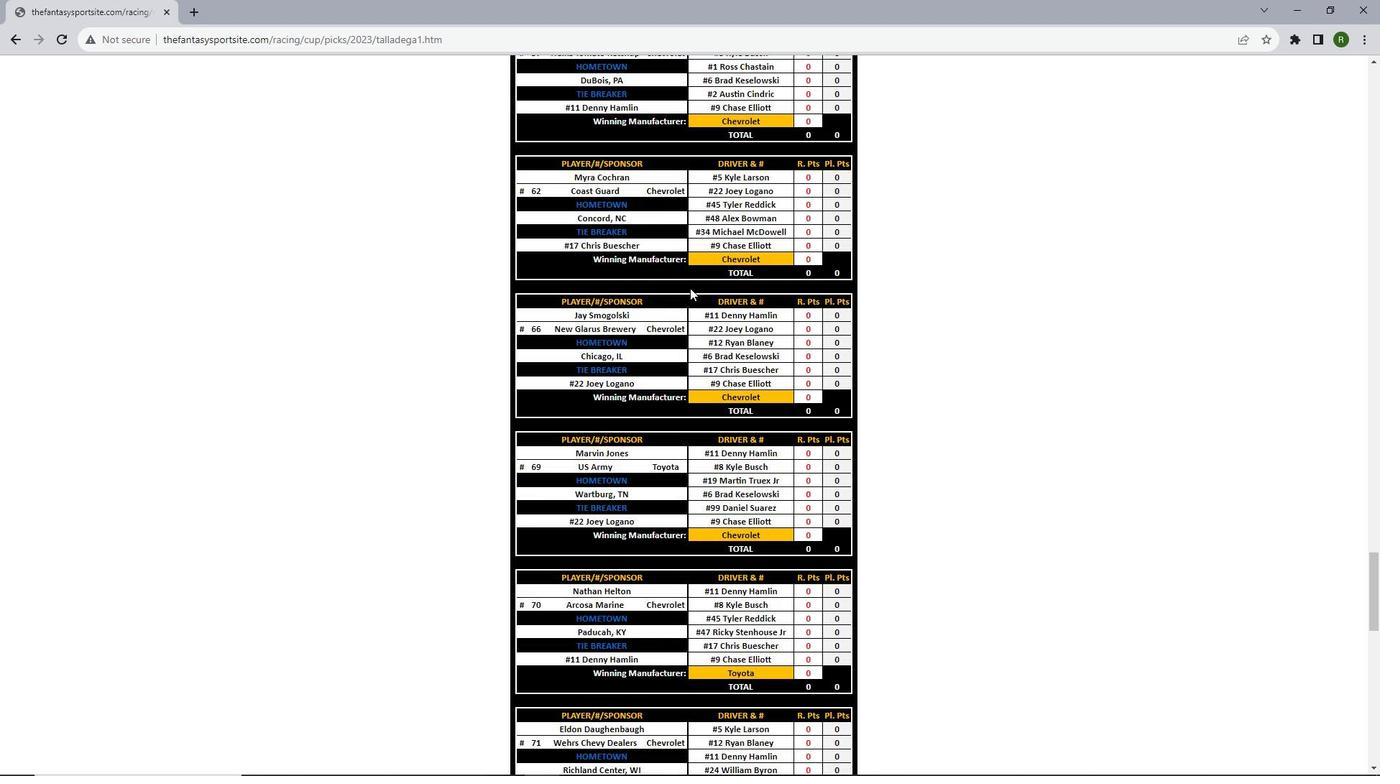
Action: Mouse scrolled (690, 287) with delta (0, 0)
Screenshot: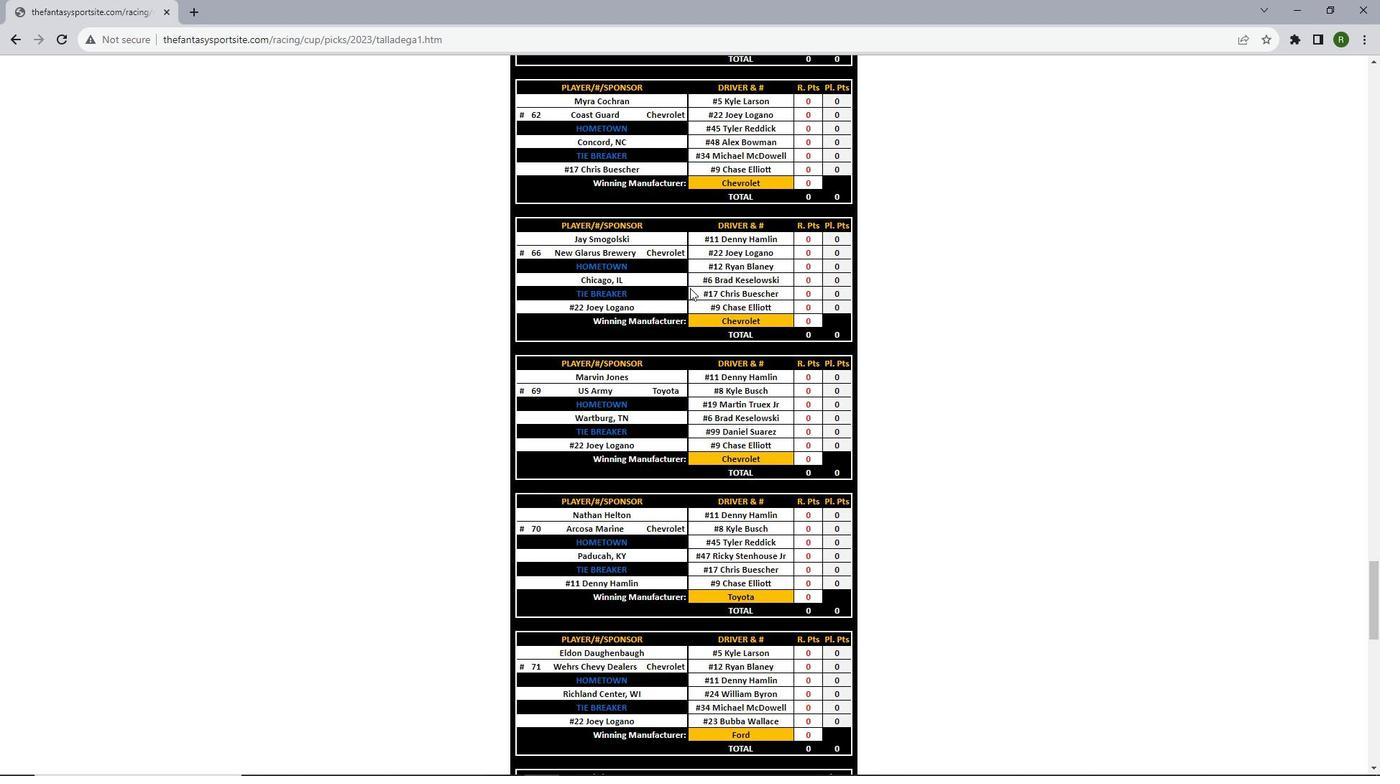 
Action: Mouse scrolled (690, 287) with delta (0, 0)
Screenshot: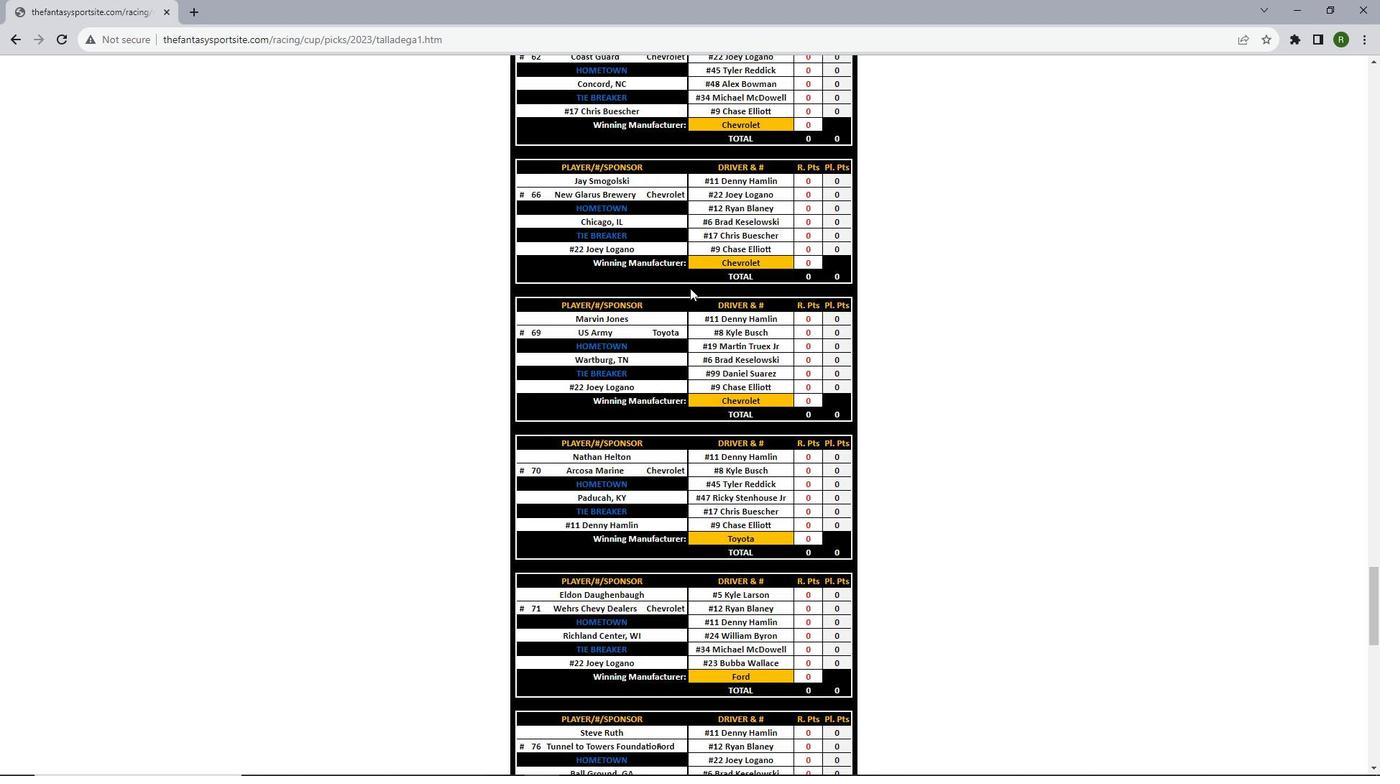 
Action: Mouse scrolled (690, 287) with delta (0, 0)
Screenshot: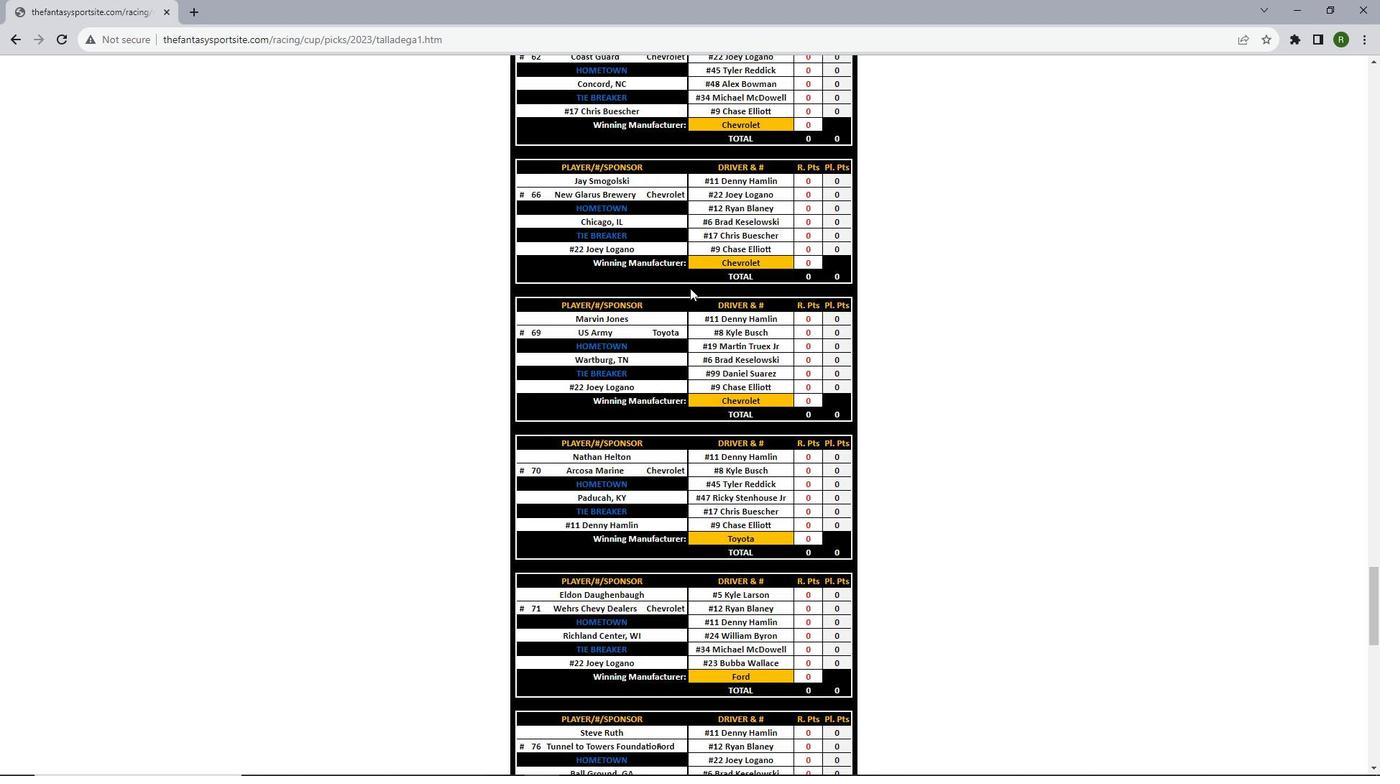 
Action: Mouse scrolled (690, 287) with delta (0, 0)
Screenshot: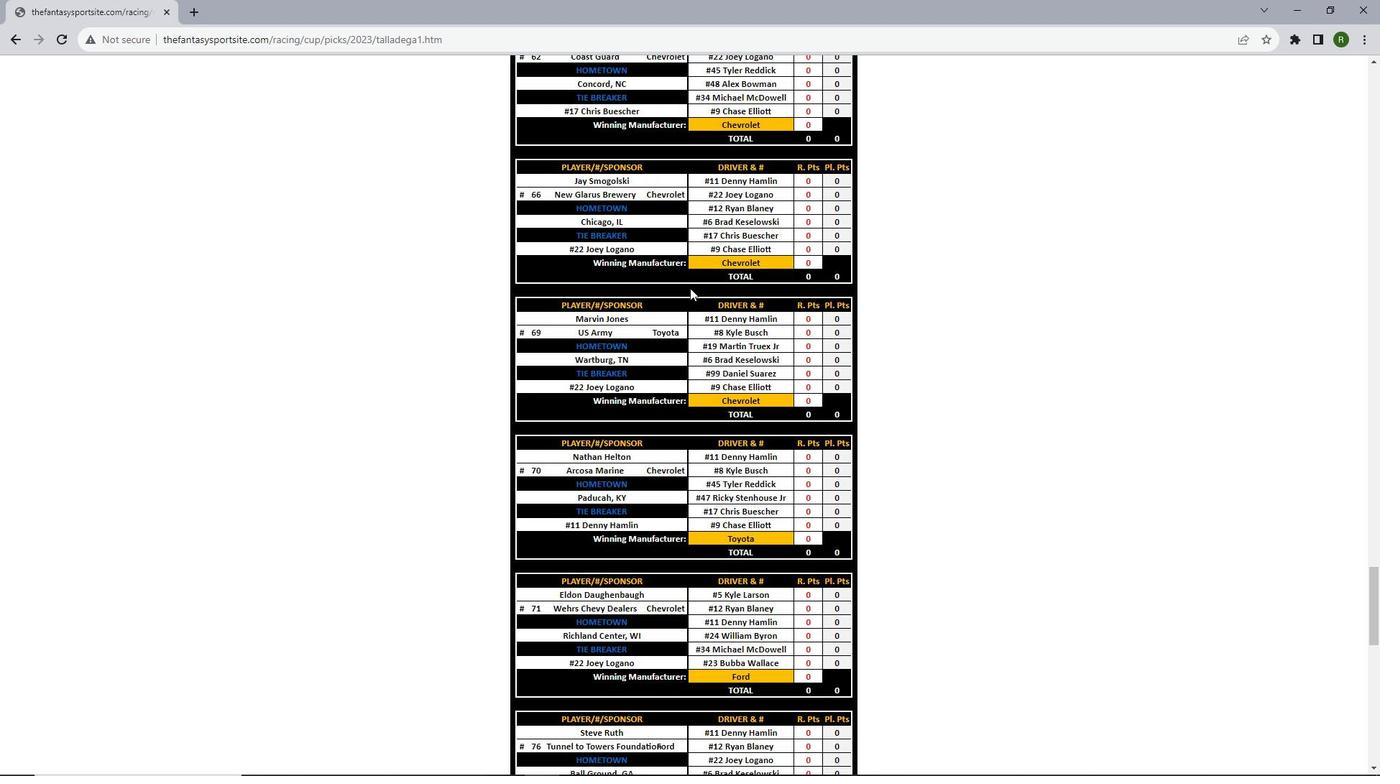 
Action: Mouse scrolled (690, 287) with delta (0, 0)
Screenshot: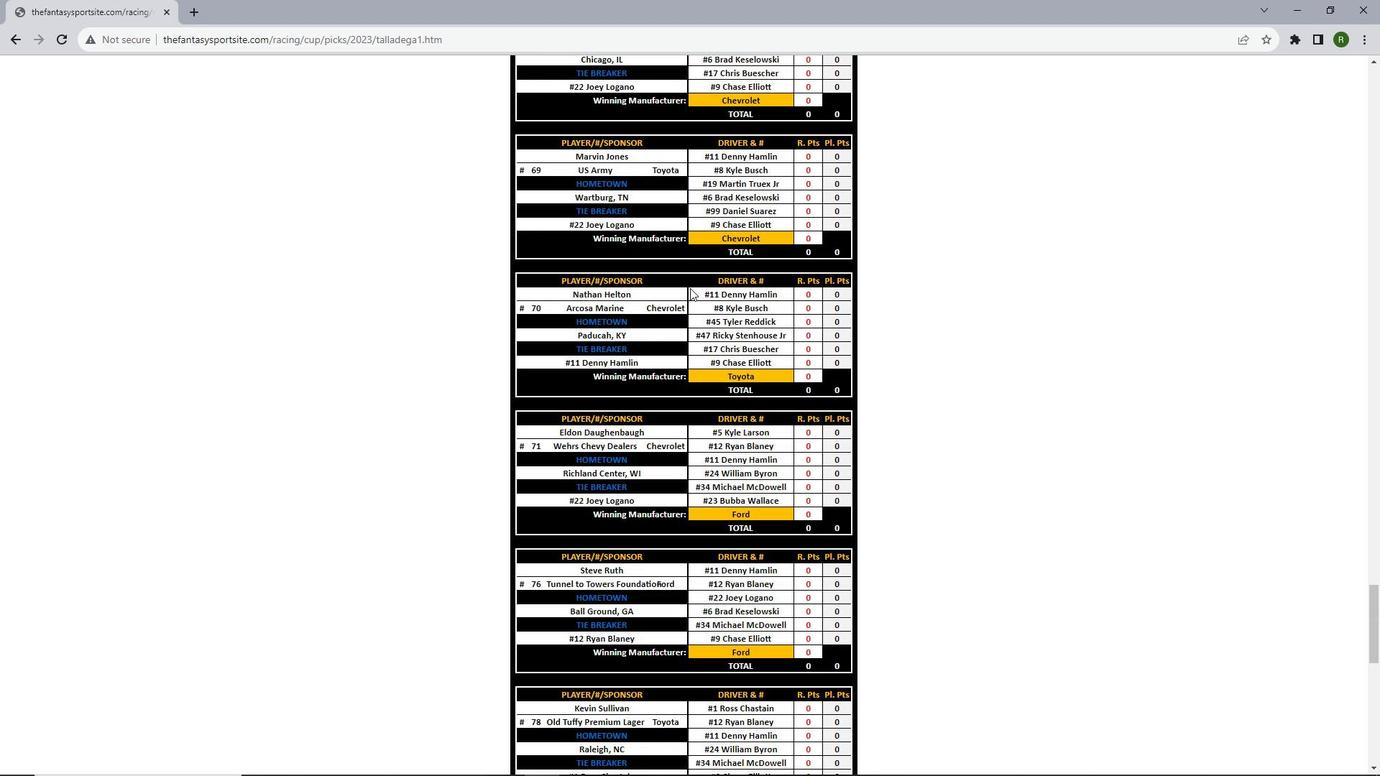
Action: Mouse scrolled (690, 287) with delta (0, 0)
Screenshot: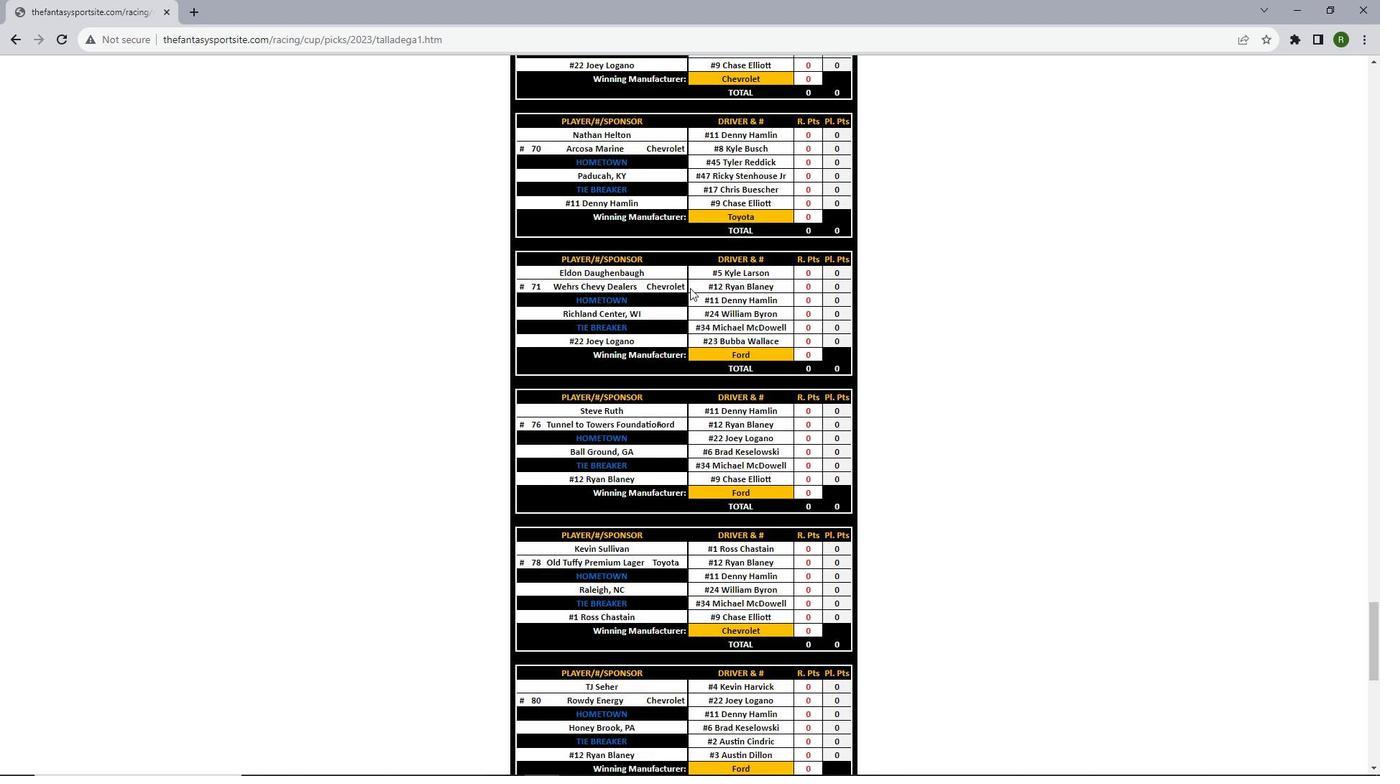
Action: Mouse scrolled (690, 287) with delta (0, 0)
Screenshot: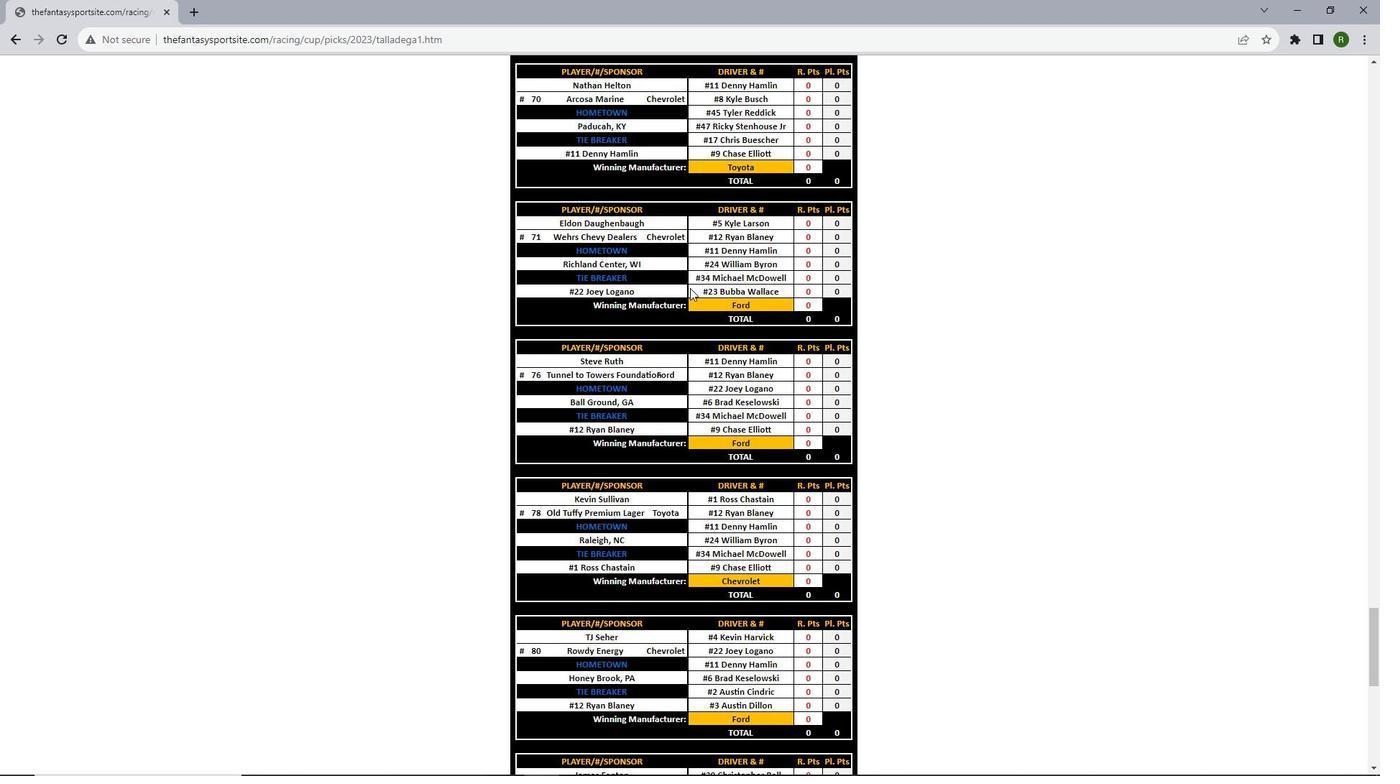 
Action: Mouse scrolled (690, 287) with delta (0, 0)
Screenshot: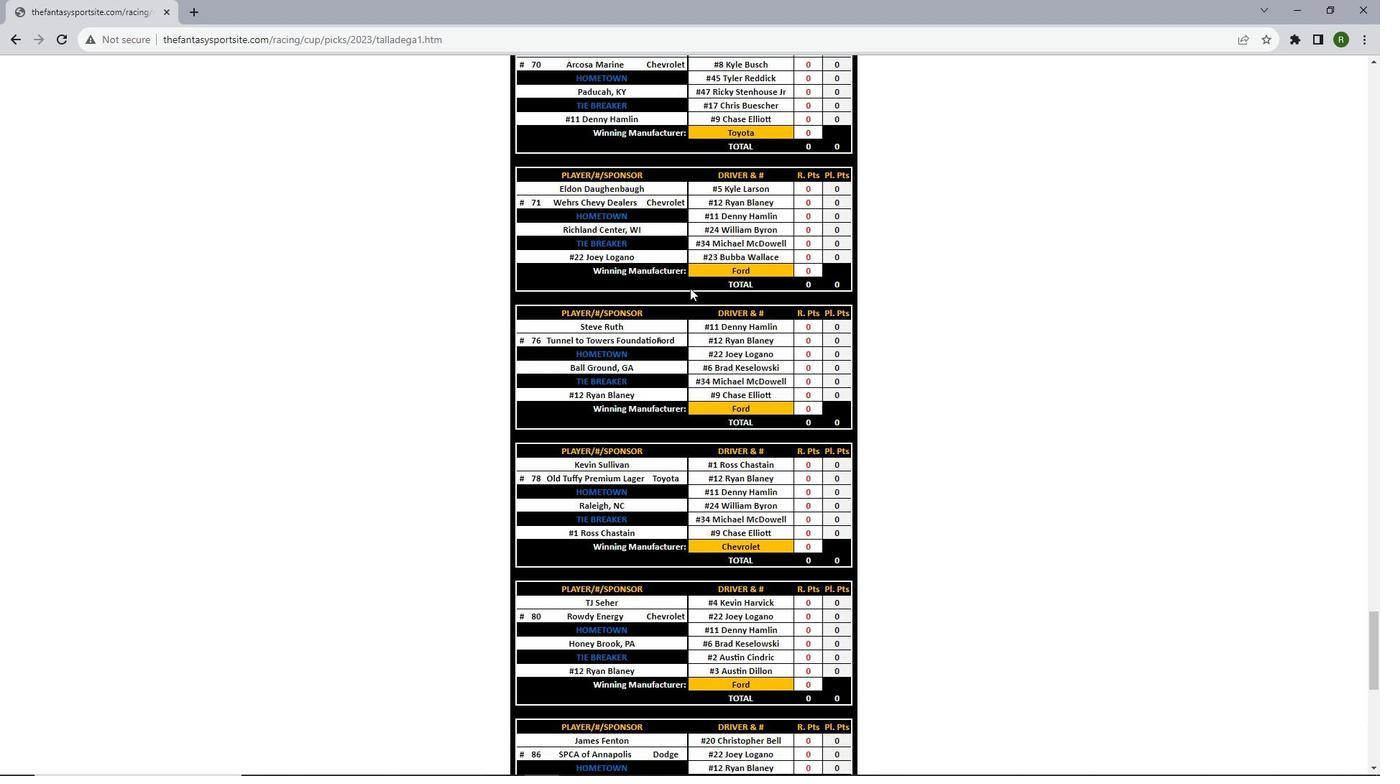 
Action: Mouse scrolled (690, 287) with delta (0, 0)
Screenshot: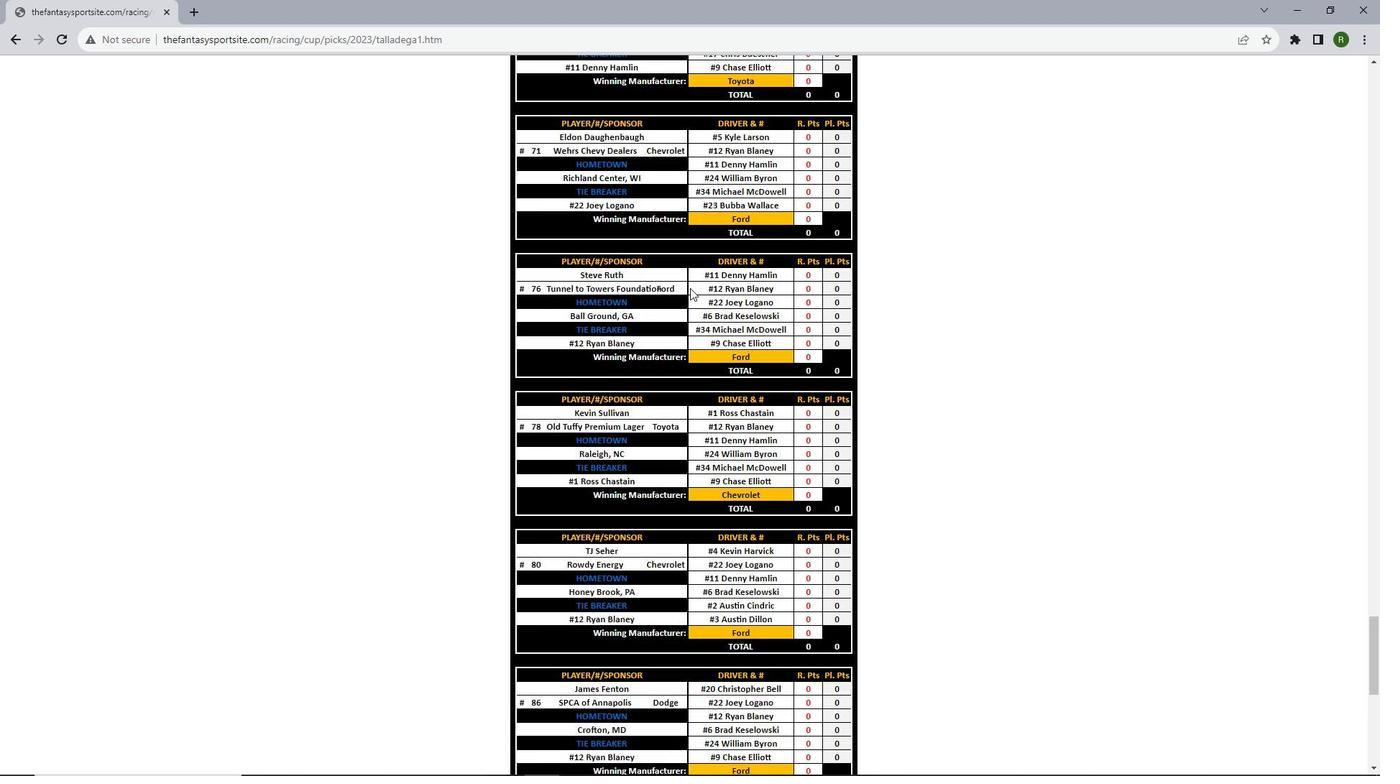 
Action: Mouse scrolled (690, 287) with delta (0, 0)
Screenshot: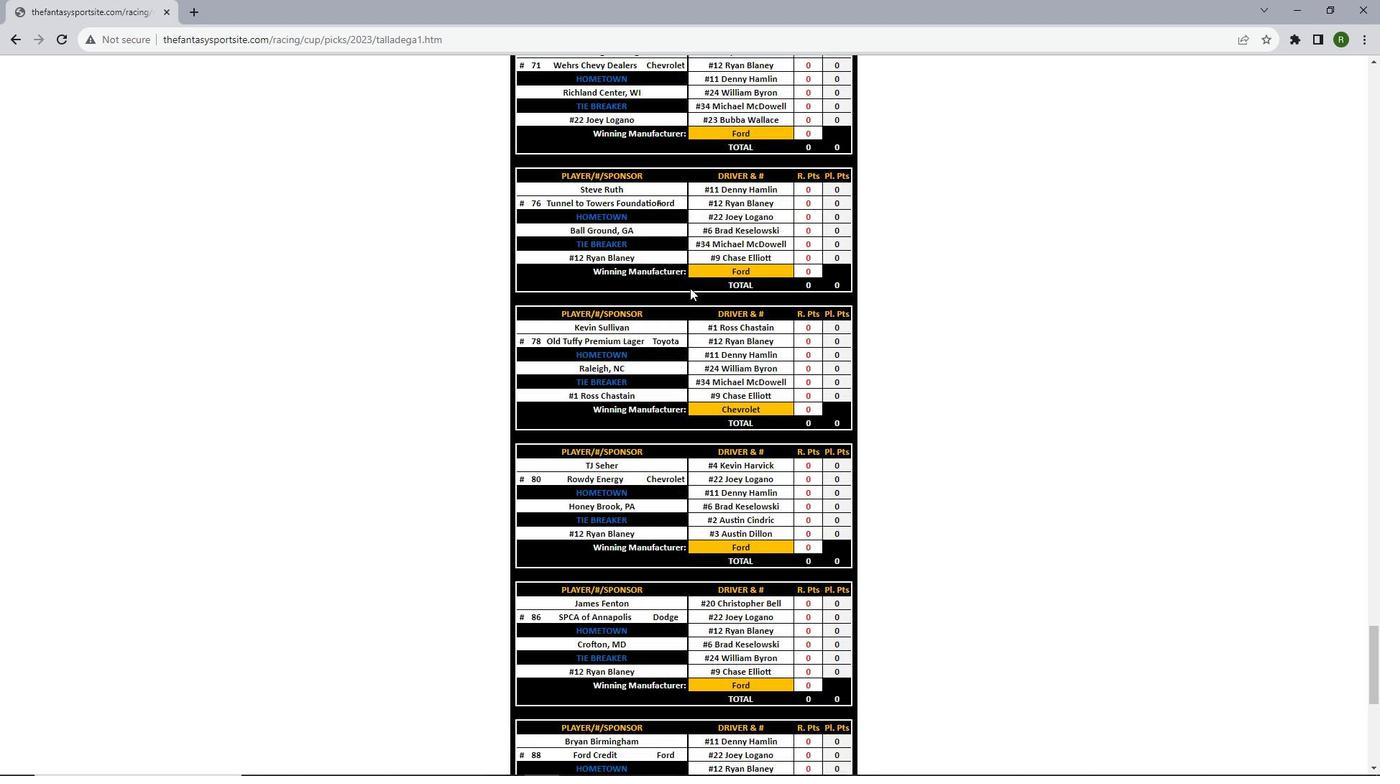 
Action: Mouse scrolled (690, 287) with delta (0, 0)
Screenshot: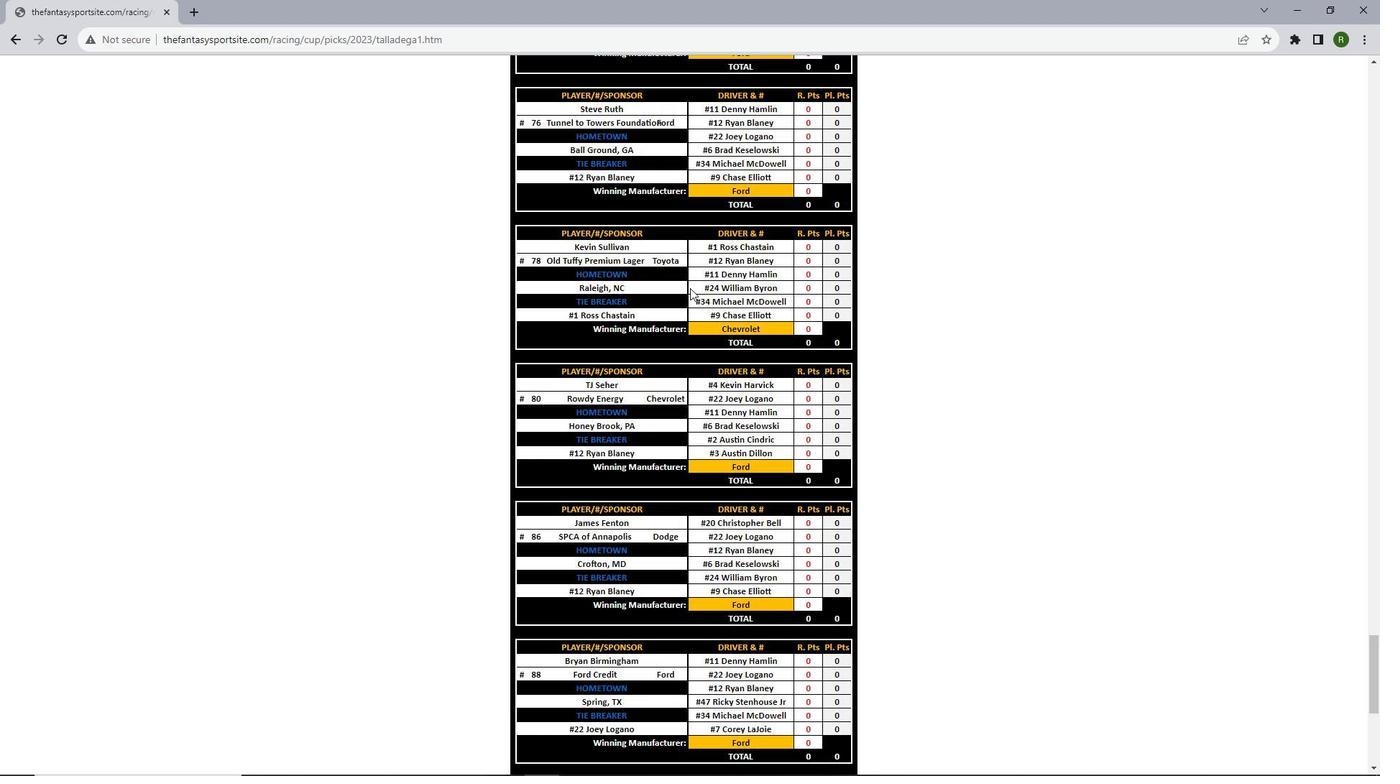 
Action: Mouse scrolled (690, 287) with delta (0, 0)
Screenshot: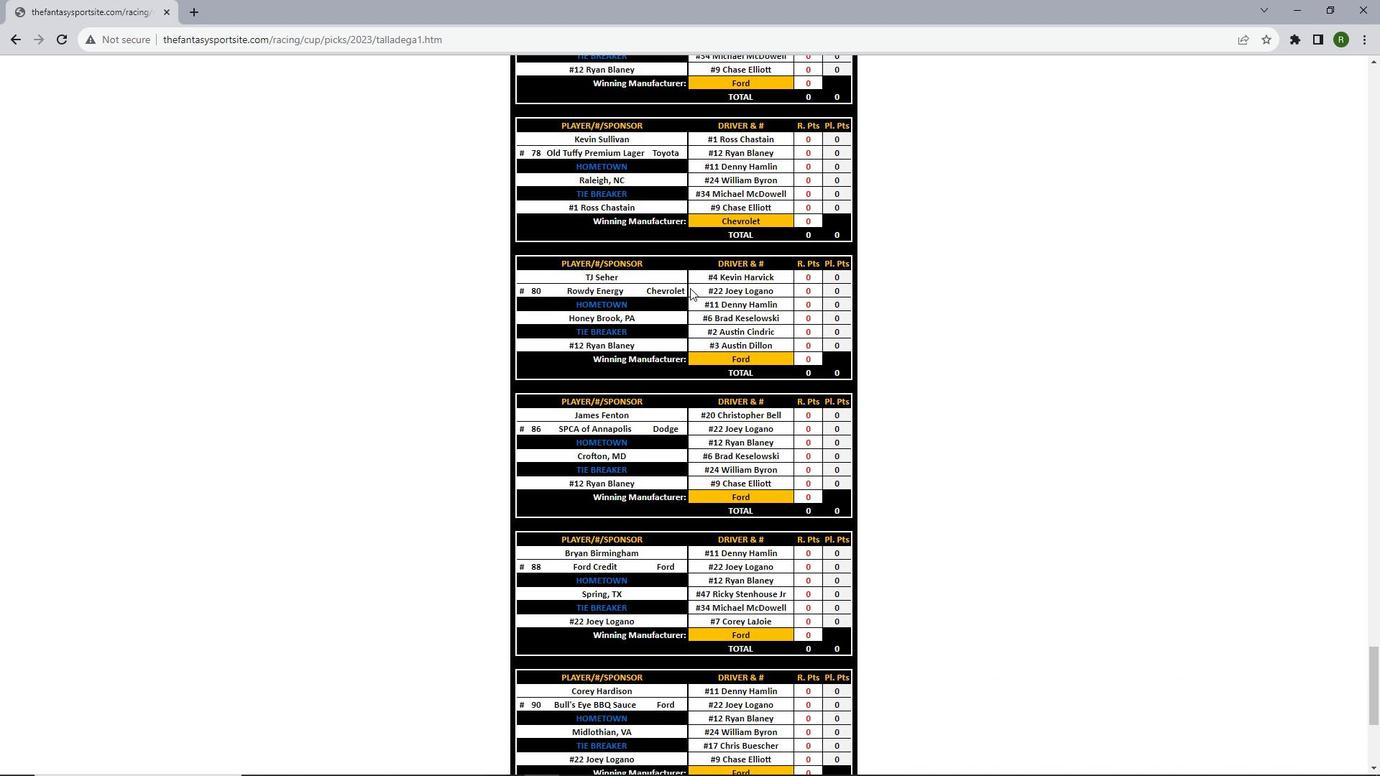 
Action: Mouse scrolled (690, 287) with delta (0, 0)
Screenshot: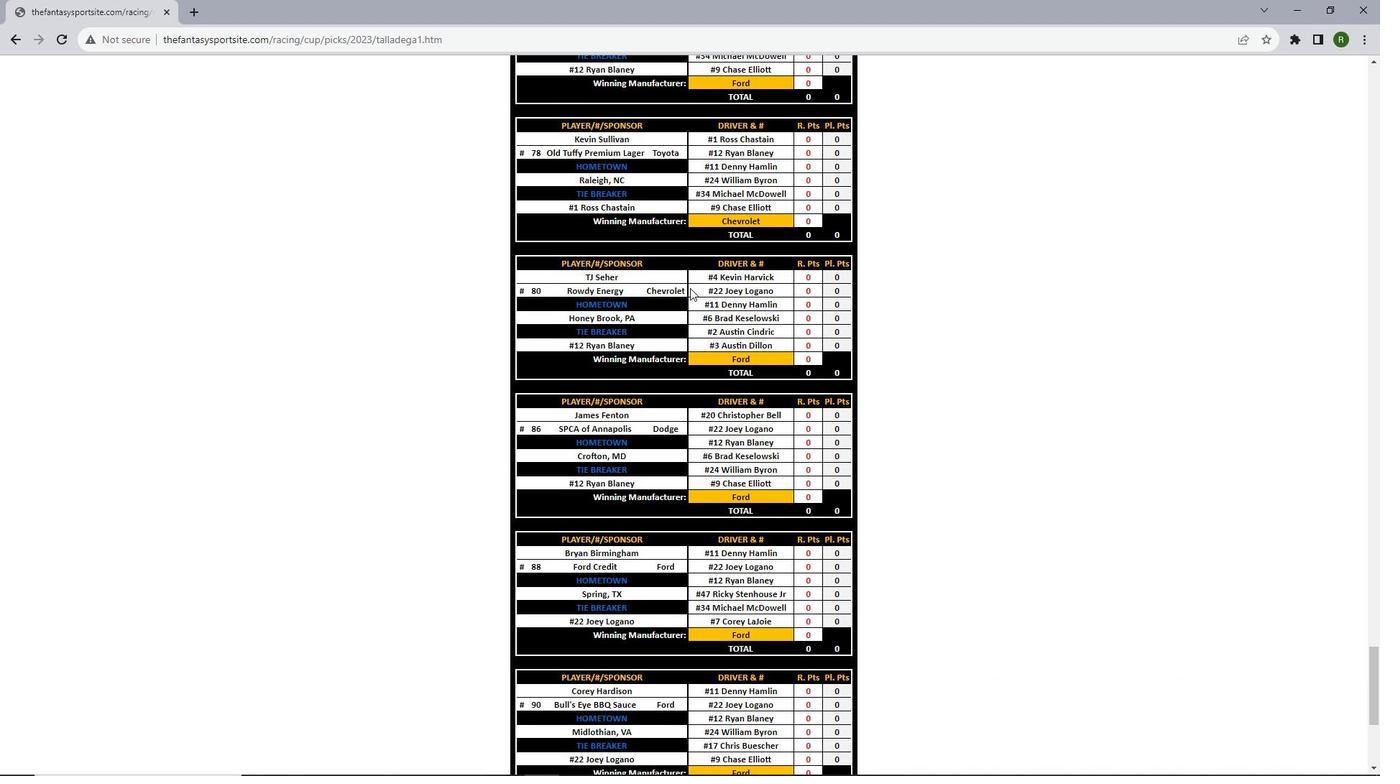 
Action: Mouse scrolled (690, 287) with delta (0, 0)
Screenshot: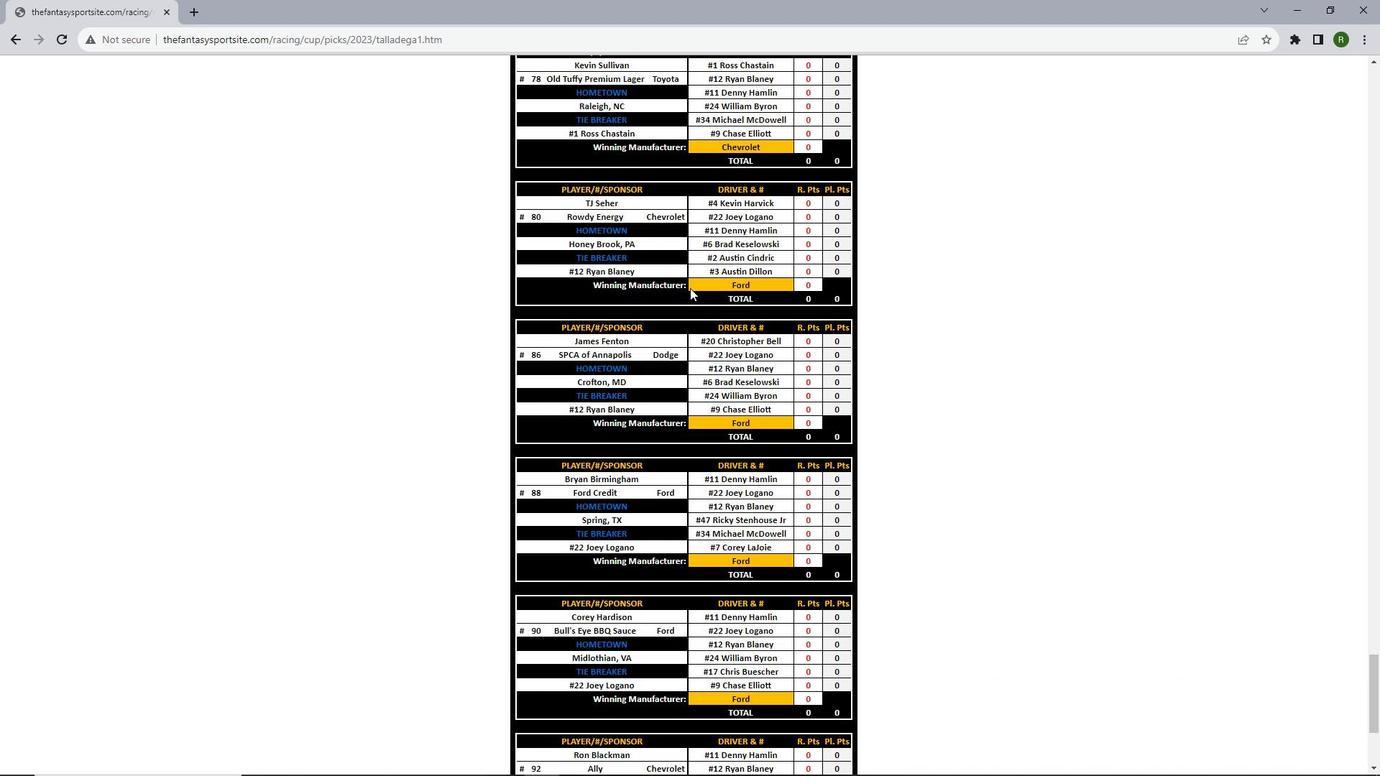 
Action: Mouse scrolled (690, 287) with delta (0, 0)
Screenshot: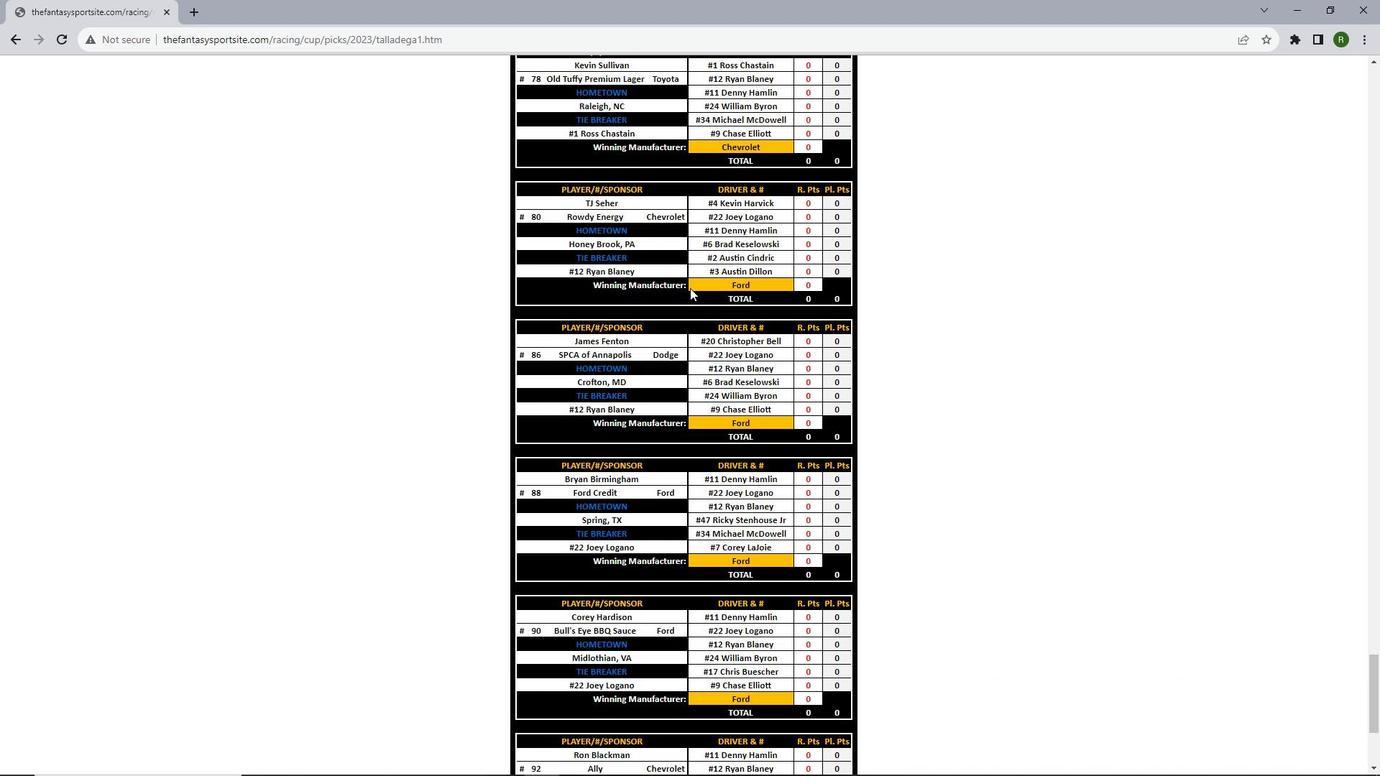 
Action: Mouse scrolled (690, 287) with delta (0, 0)
Screenshot: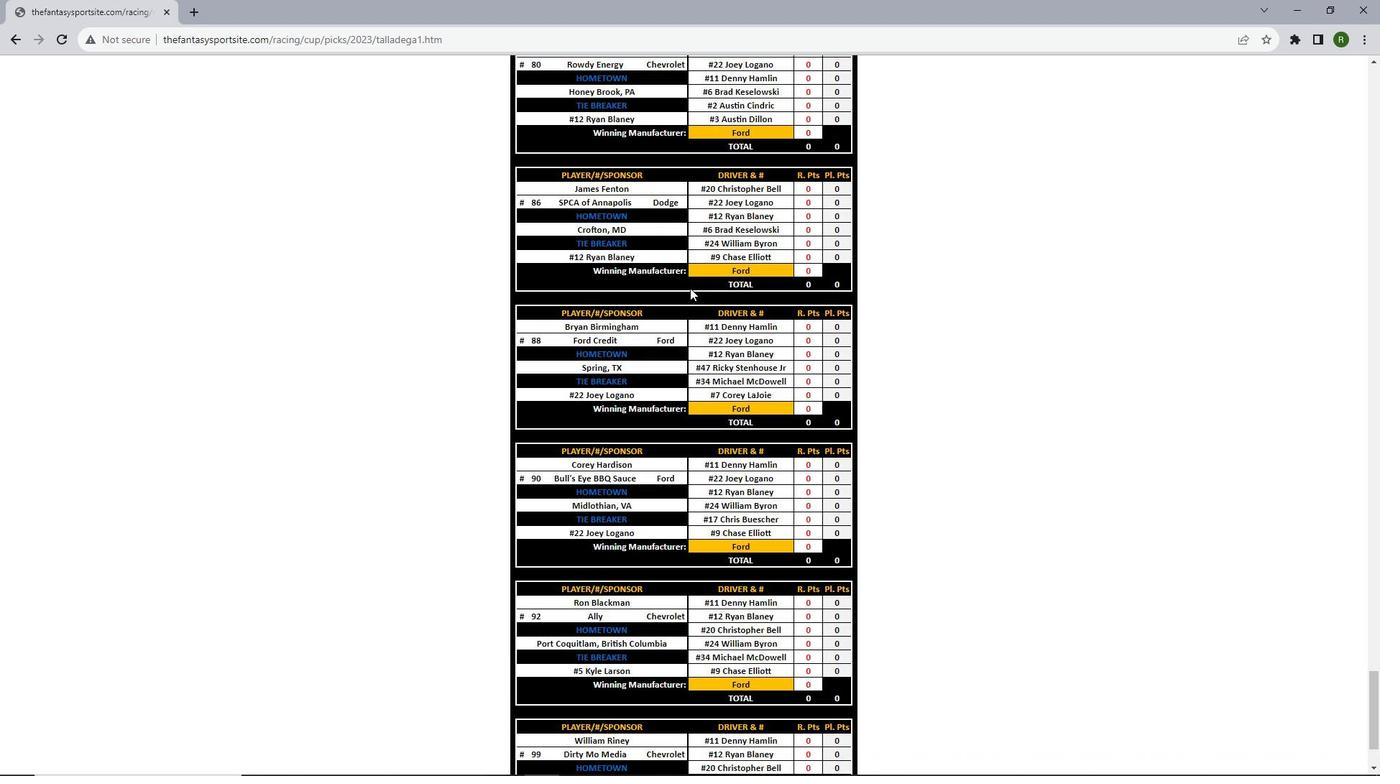 
Action: Mouse scrolled (690, 287) with delta (0, 0)
Screenshot: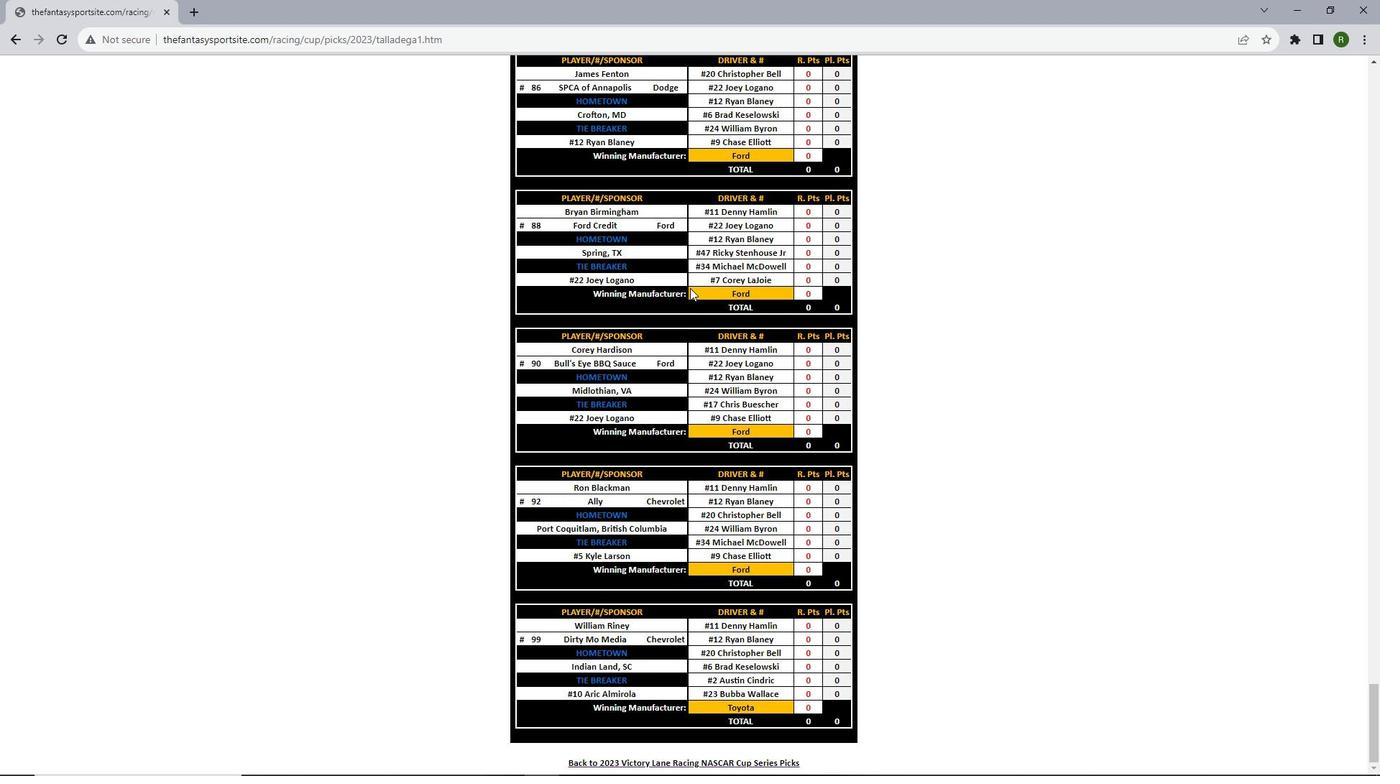 
Action: Mouse scrolled (690, 287) with delta (0, 0)
Screenshot: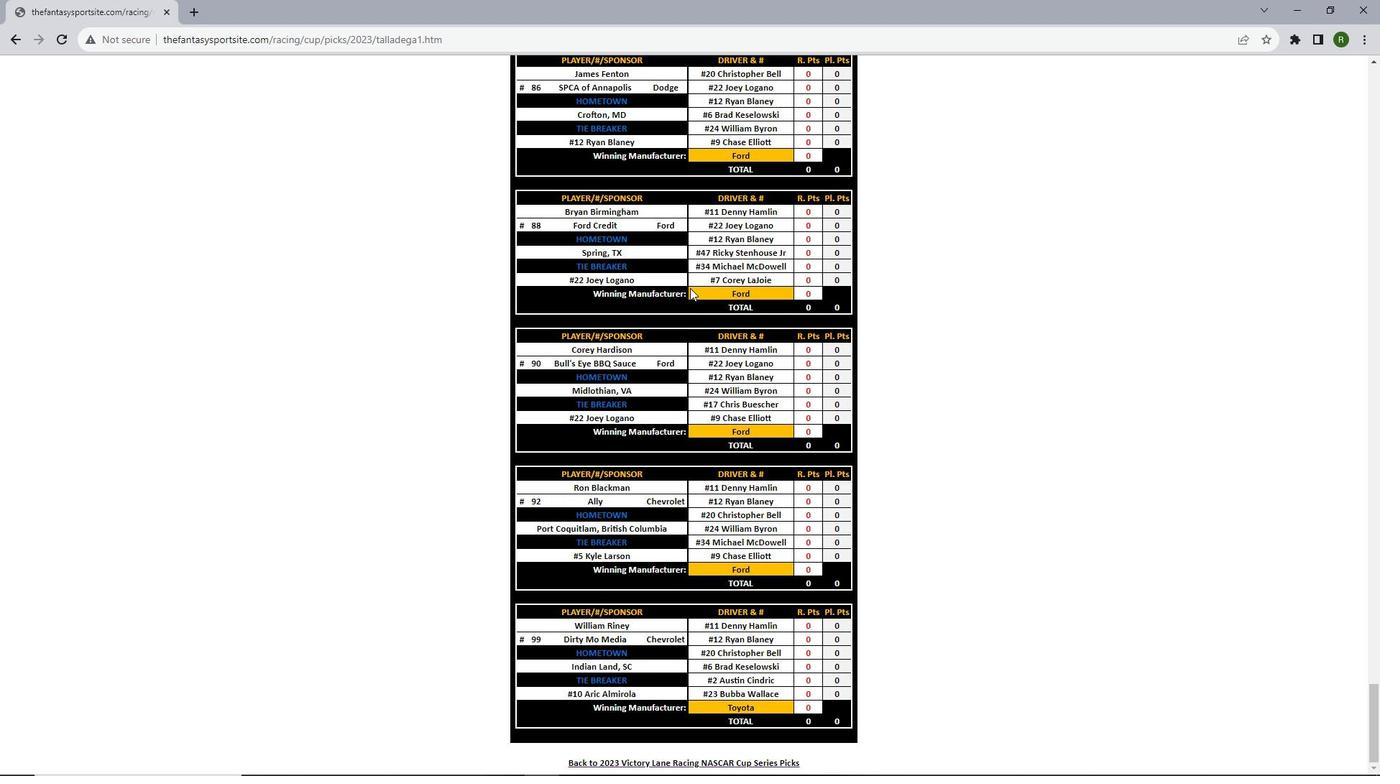 
Action: Mouse scrolled (690, 287) with delta (0, 0)
Screenshot: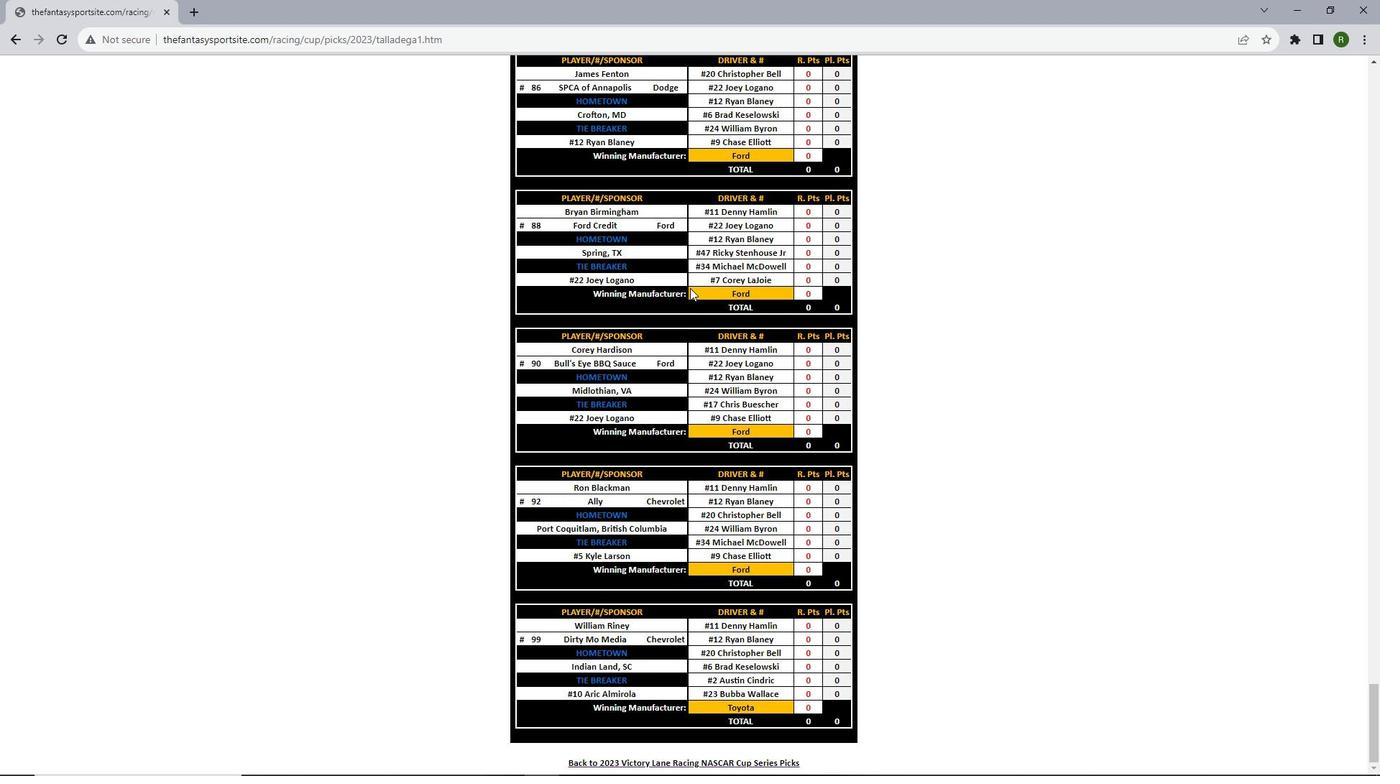
Action: Mouse scrolled (690, 287) with delta (0, 0)
Screenshot: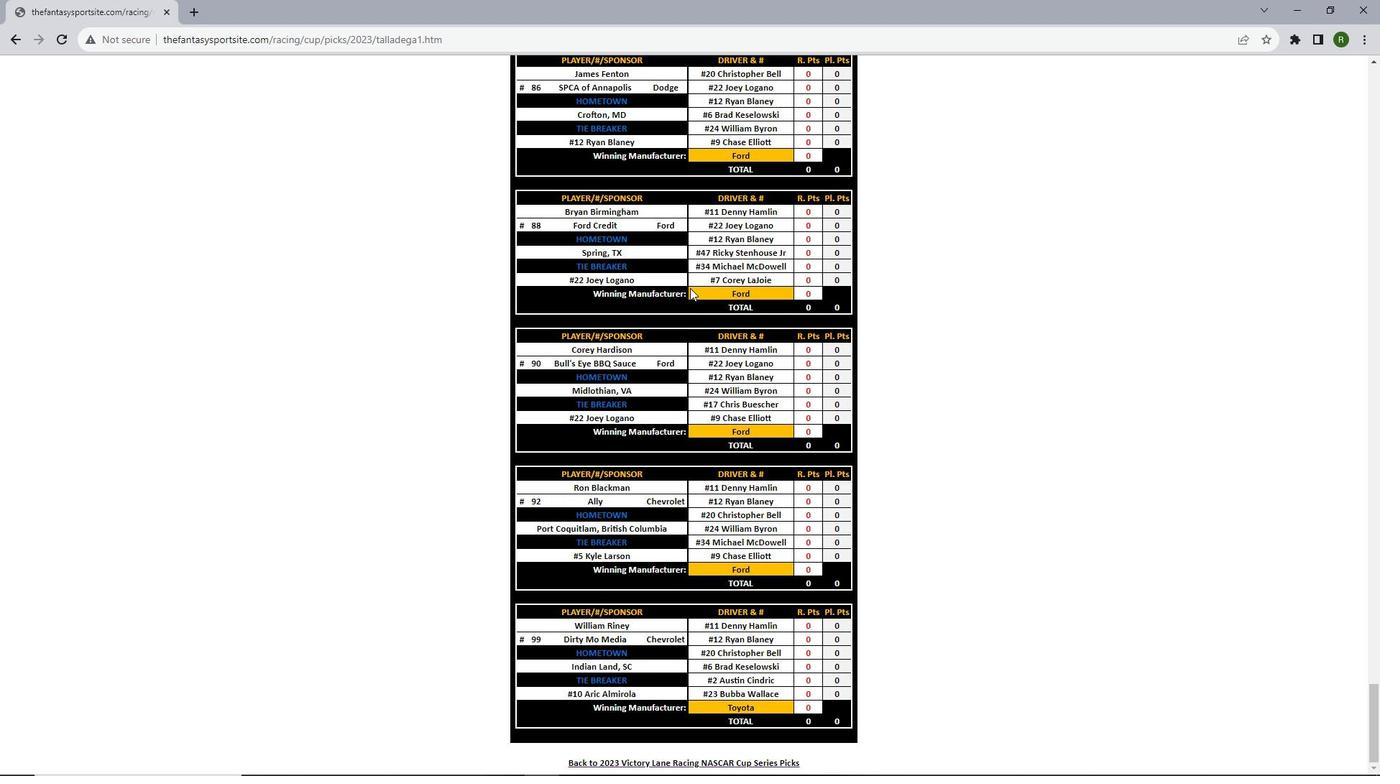 
Action: Mouse scrolled (690, 287) with delta (0, 0)
Screenshot: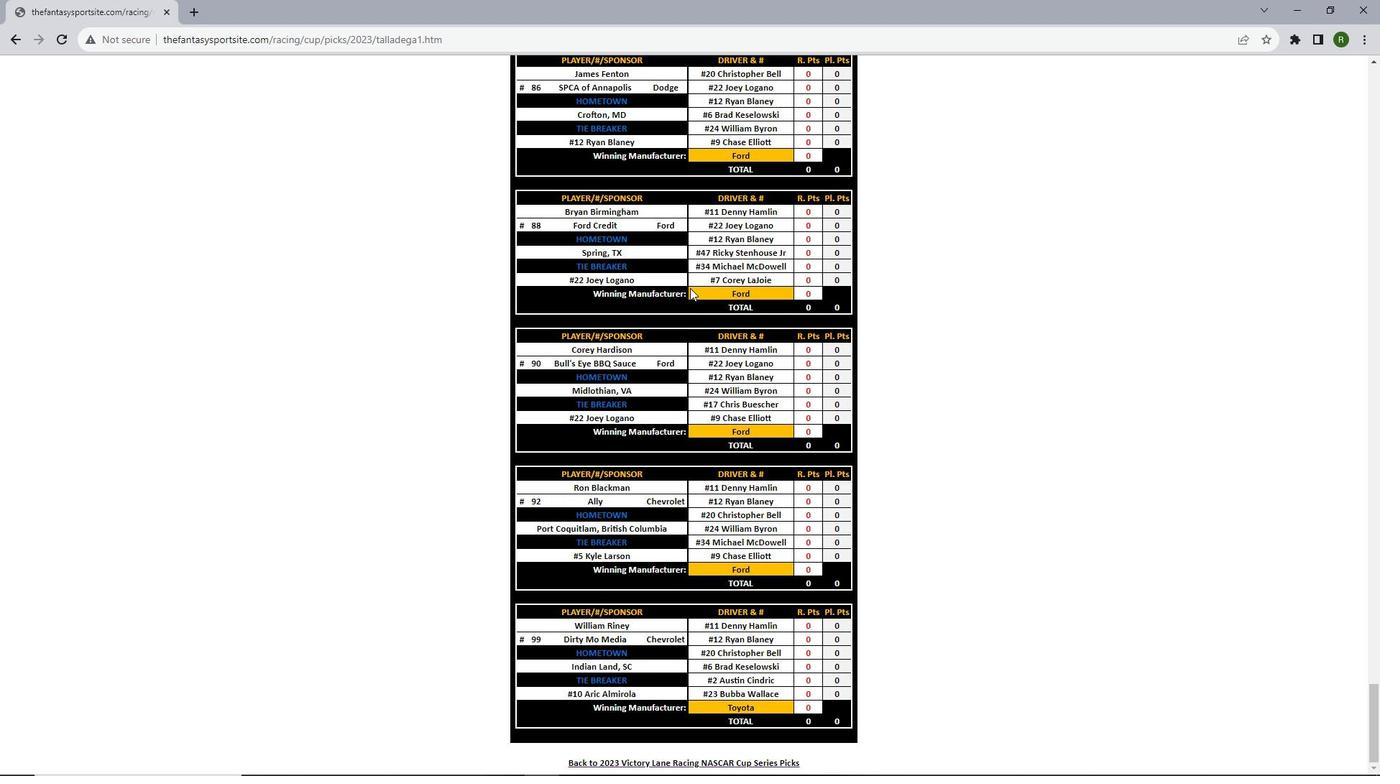 
